 Task: Create a new trainer record in Salesforce and set up a validation rule to allow only trainers from India with specific technologies.
Action: Mouse moved to (351, 101)
Screenshot: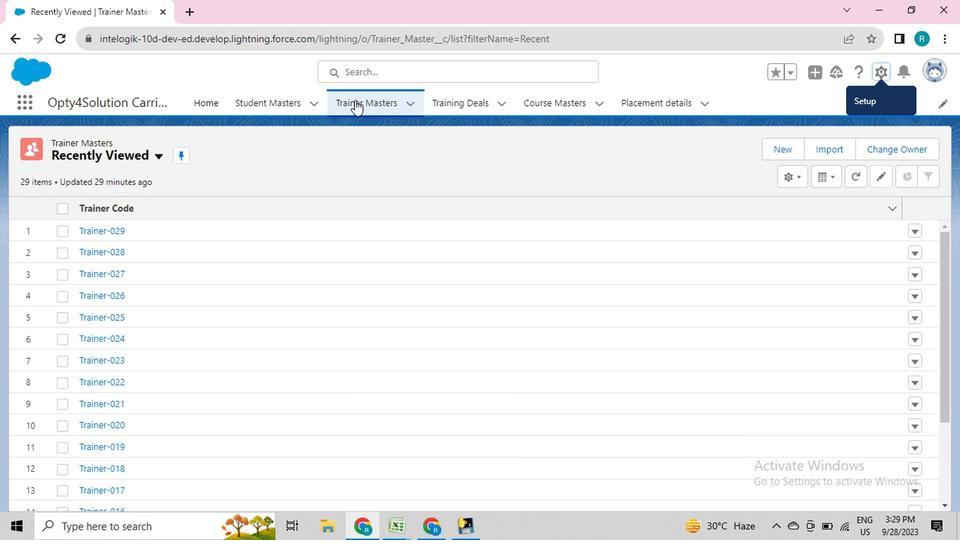 
Action: Mouse pressed left at (351, 101)
Screenshot: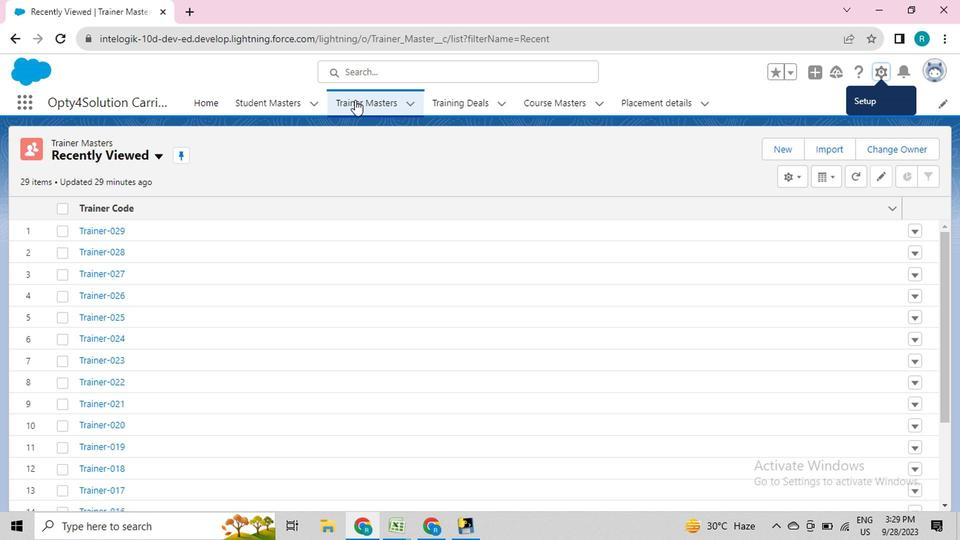 
Action: Mouse moved to (877, 73)
Screenshot: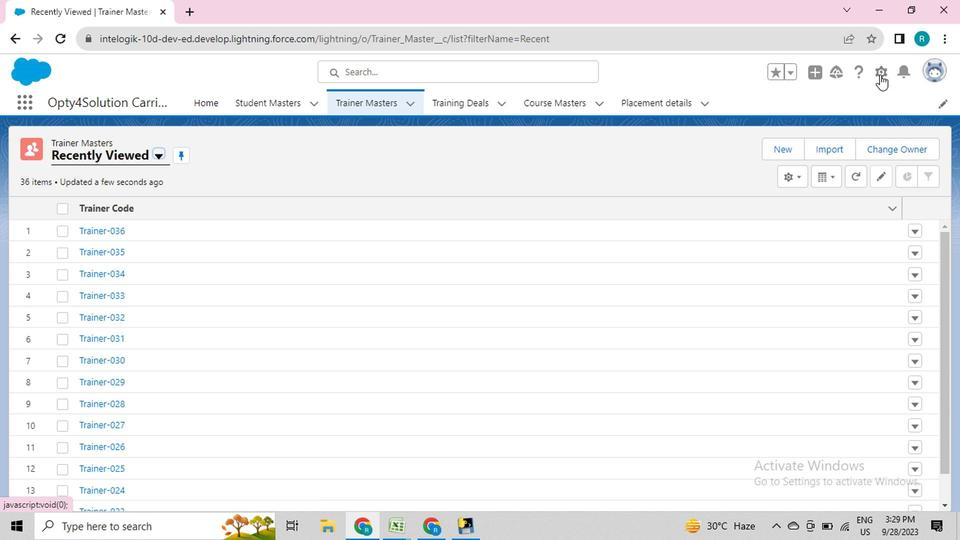 
Action: Mouse pressed left at (877, 73)
Screenshot: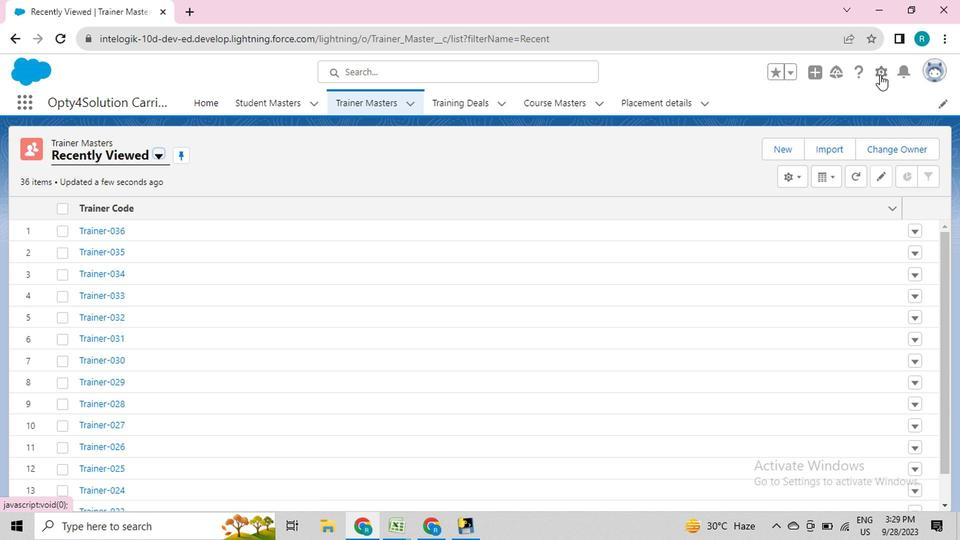 
Action: Mouse moved to (809, 233)
Screenshot: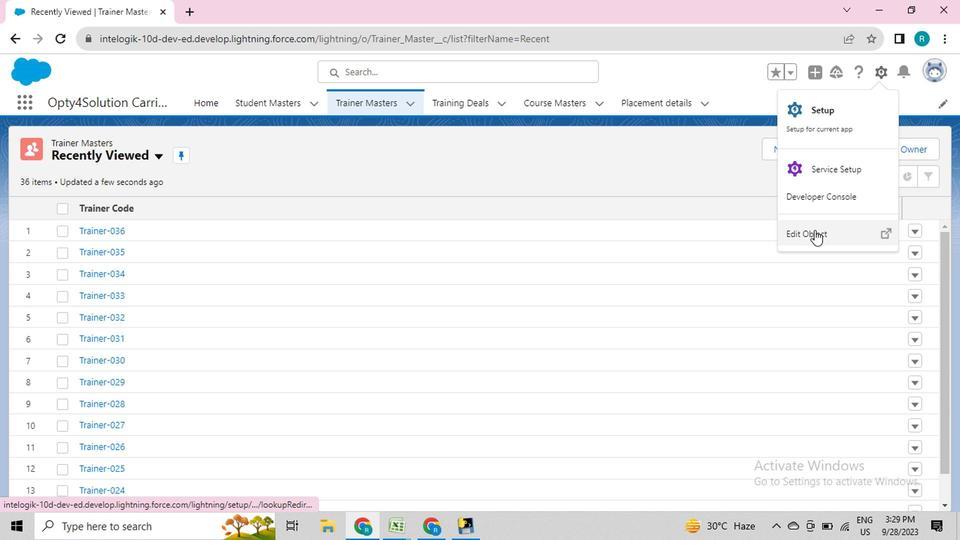 
Action: Mouse pressed left at (809, 233)
Screenshot: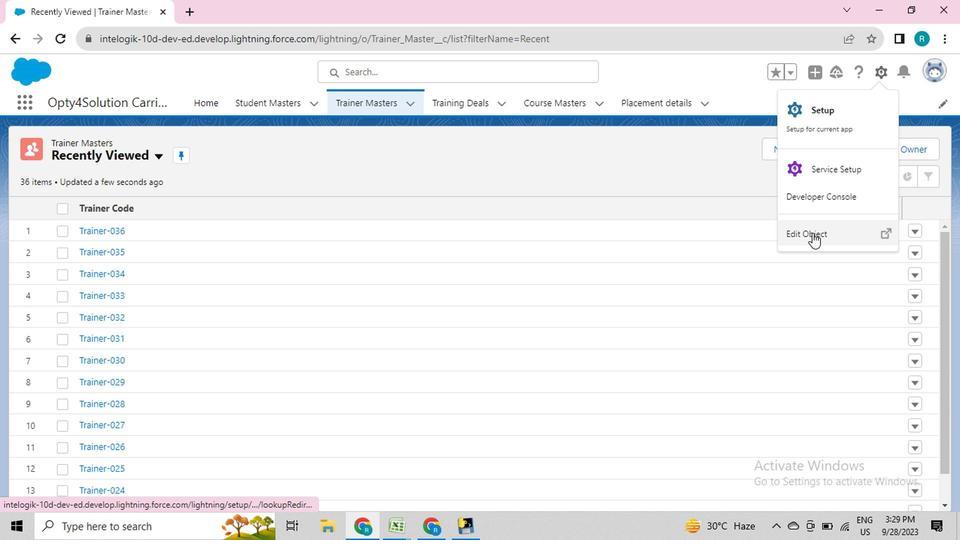 
Action: Mouse moved to (89, 432)
Screenshot: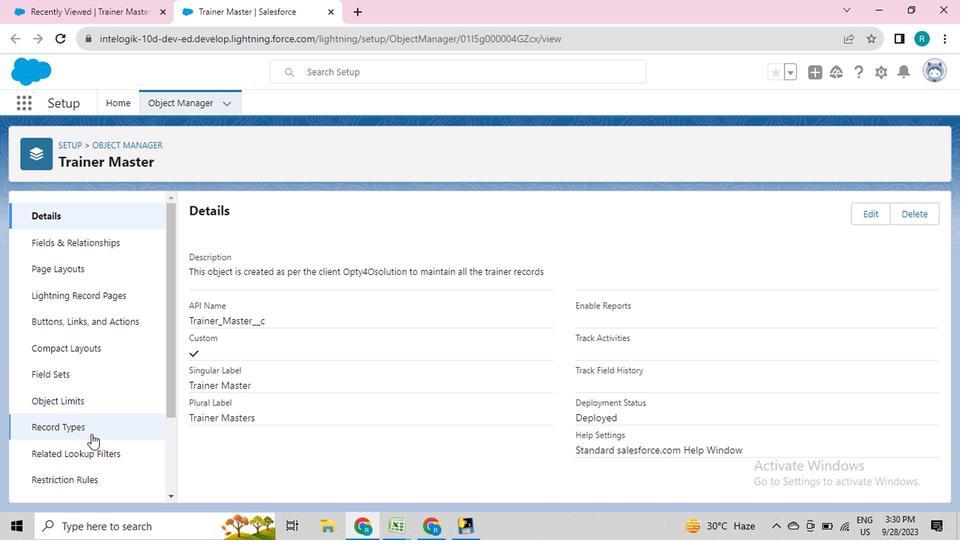 
Action: Mouse scrolled (89, 432) with delta (0, 0)
Screenshot: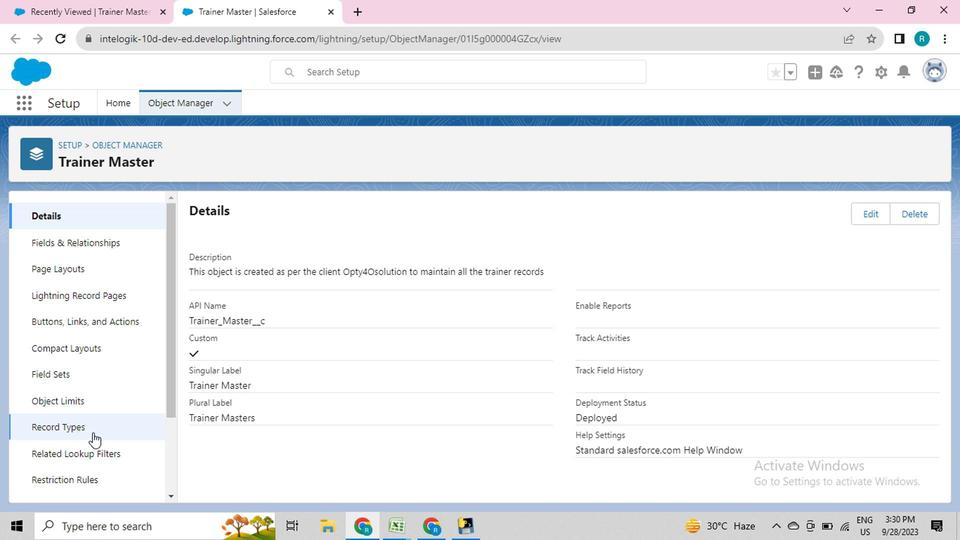 
Action: Mouse moved to (89, 434)
Screenshot: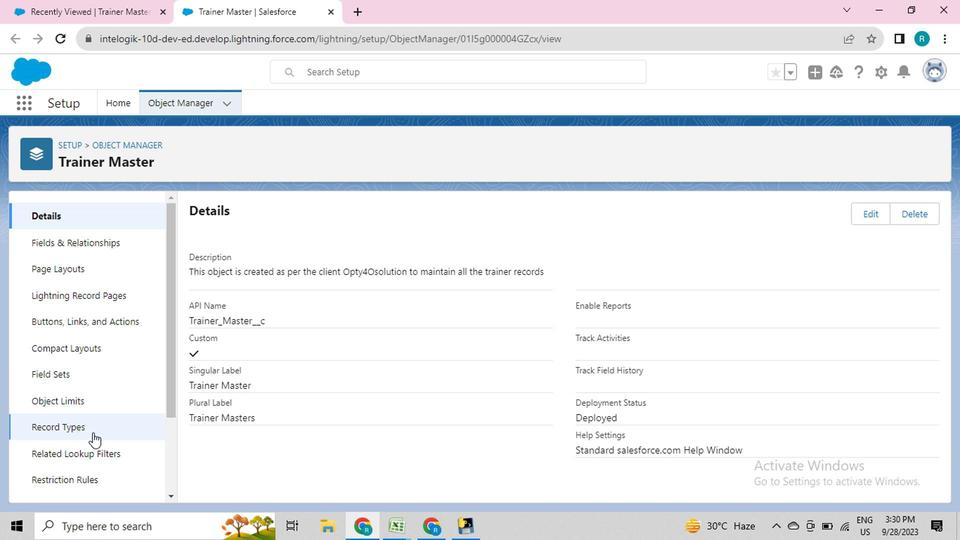 
Action: Mouse scrolled (89, 433) with delta (0, -1)
Screenshot: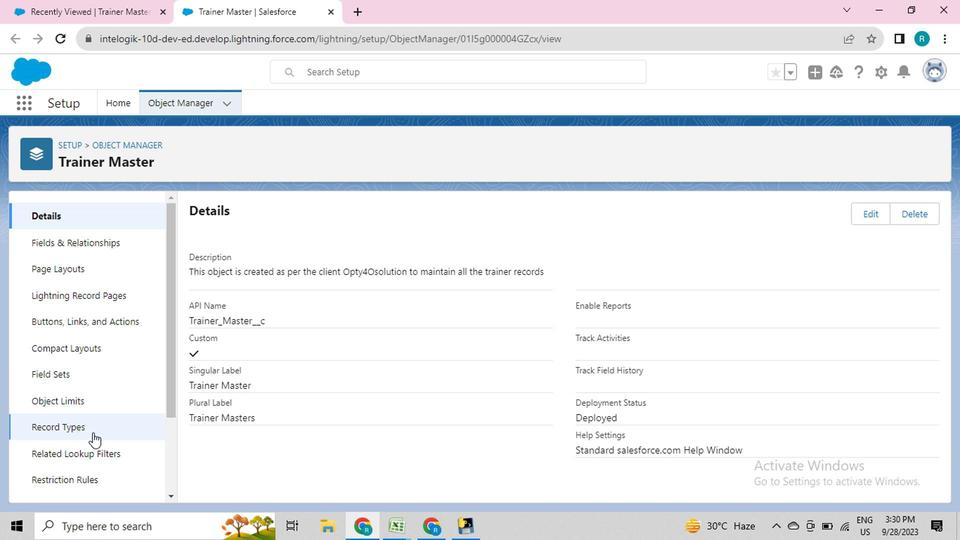 
Action: Mouse moved to (89, 435)
Screenshot: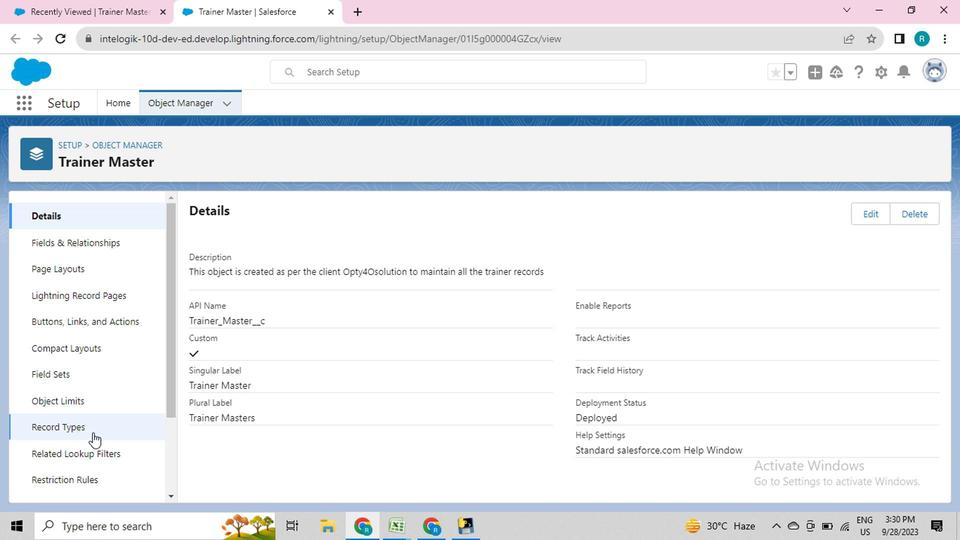 
Action: Mouse scrolled (89, 434) with delta (0, -1)
Screenshot: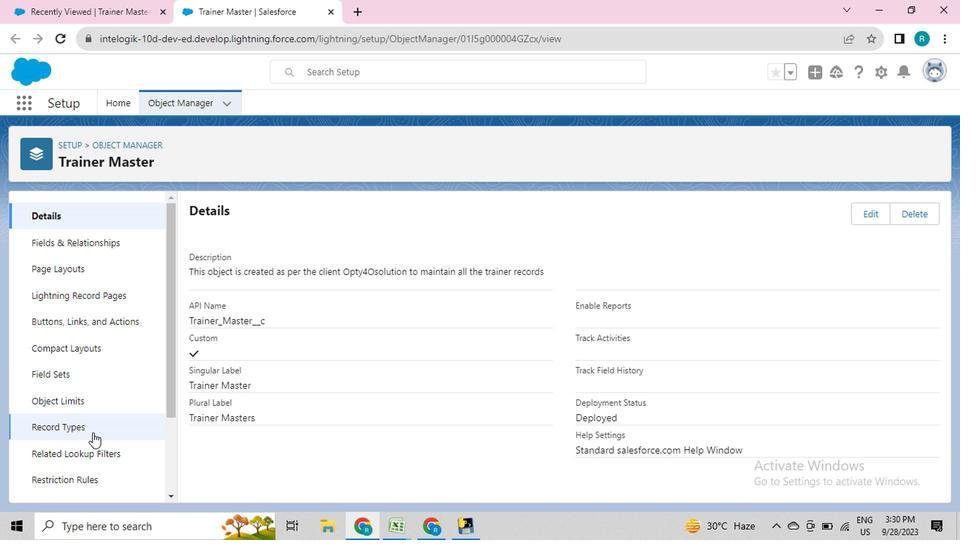 
Action: Mouse moved to (89, 435)
Screenshot: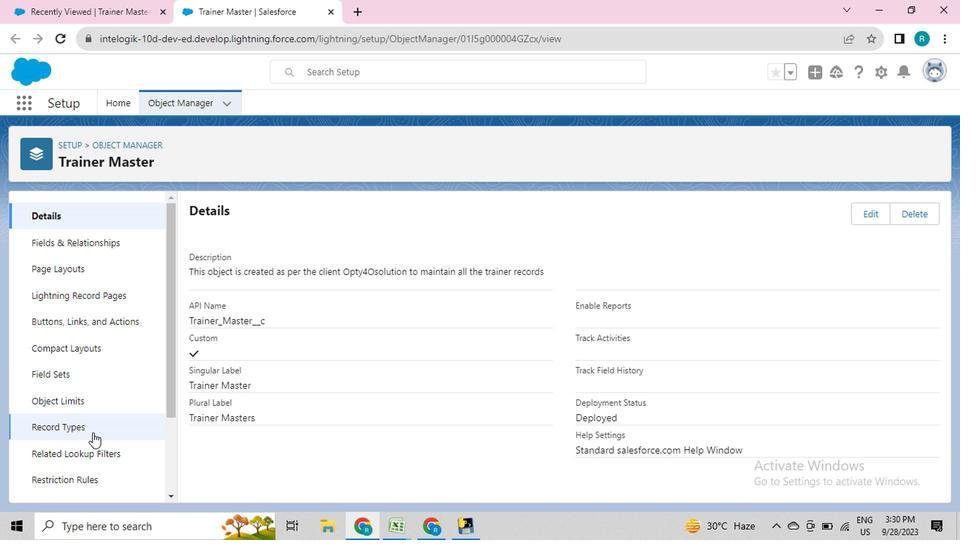 
Action: Mouse scrolled (89, 434) with delta (0, -1)
Screenshot: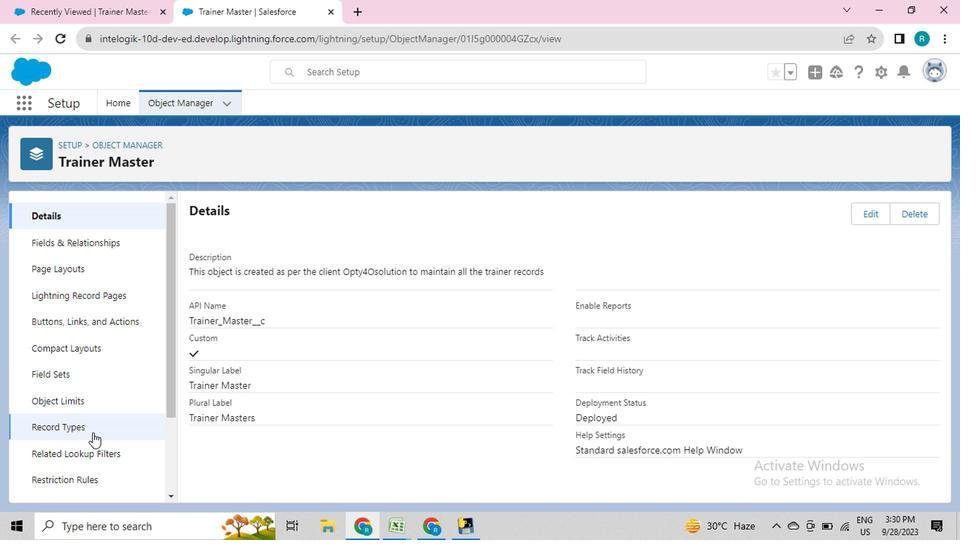 
Action: Mouse scrolled (89, 434) with delta (0, -1)
Screenshot: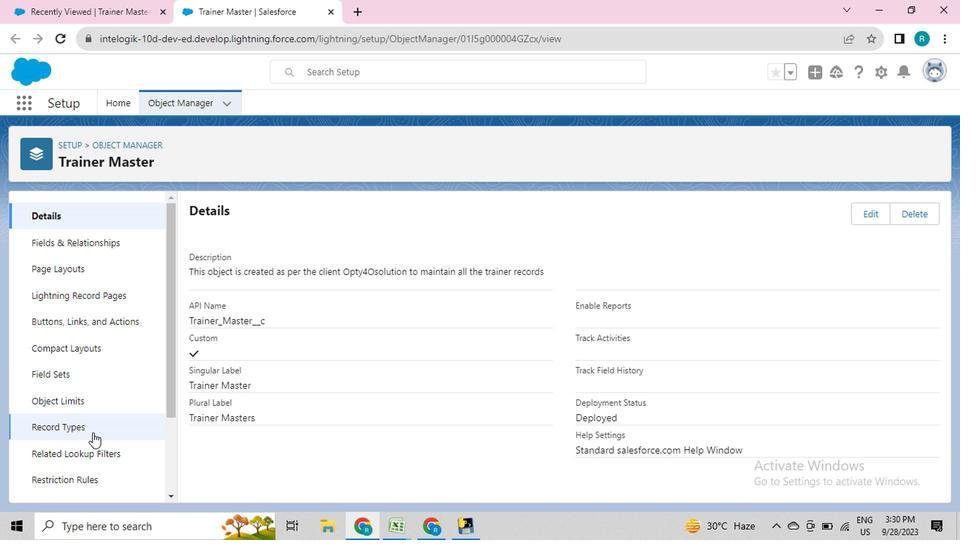 
Action: Mouse moved to (90, 435)
Screenshot: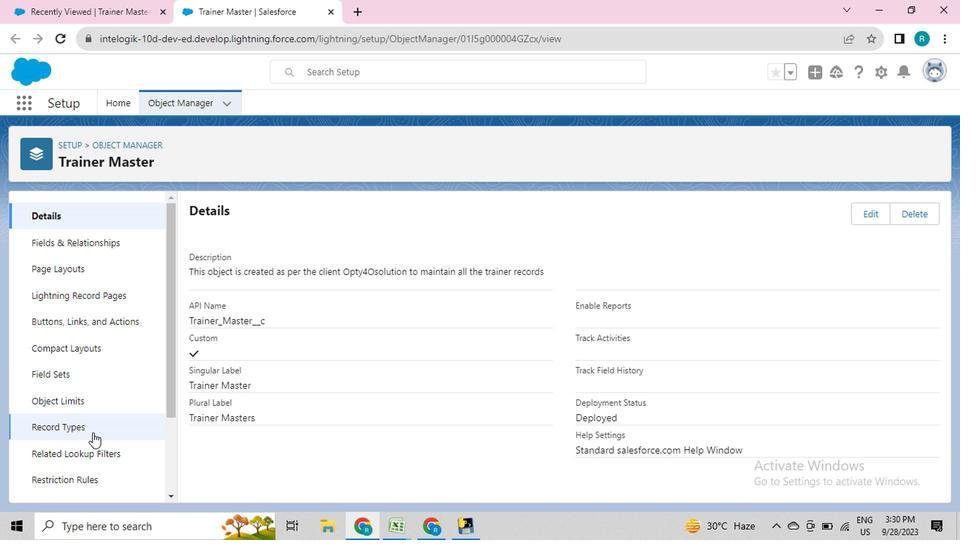 
Action: Mouse scrolled (90, 434) with delta (0, -1)
Screenshot: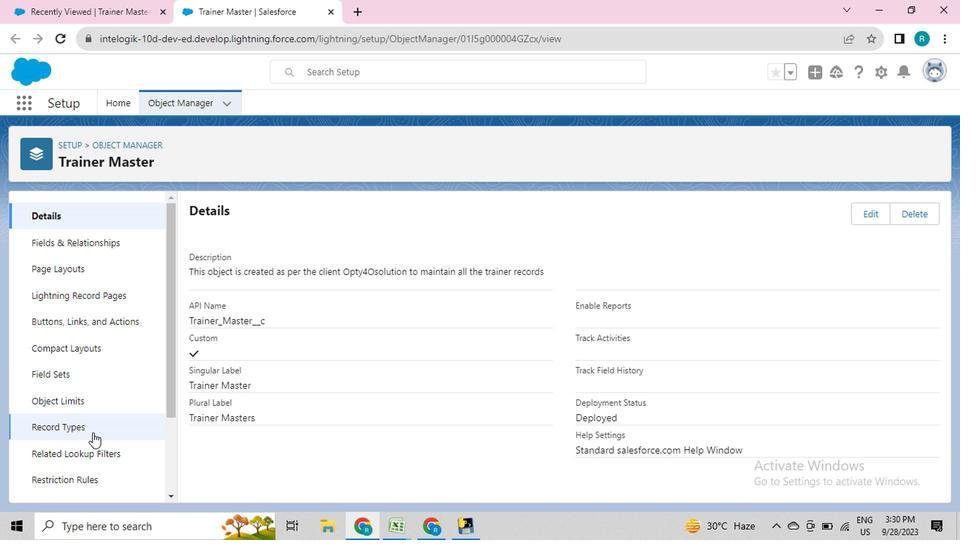 
Action: Mouse moved to (94, 443)
Screenshot: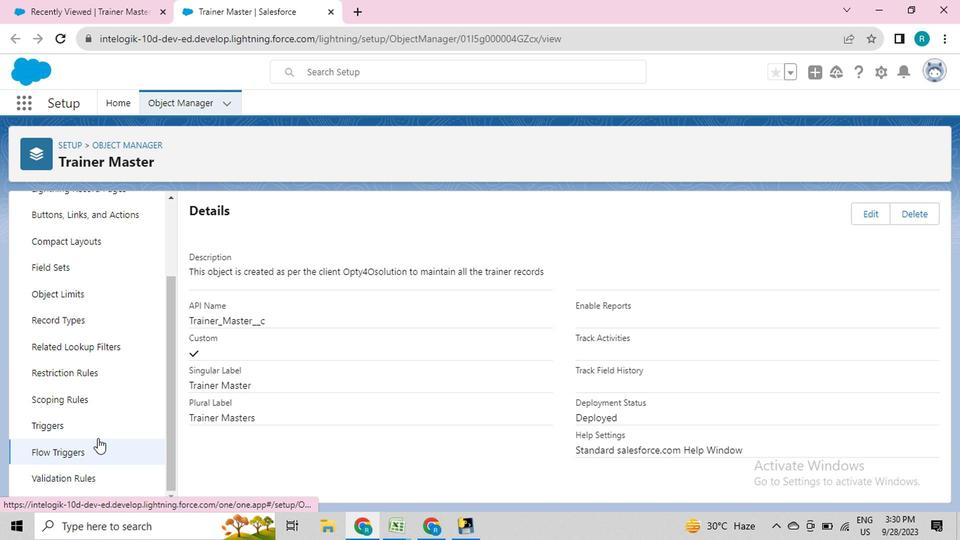
Action: Mouse scrolled (94, 442) with delta (0, 0)
Screenshot: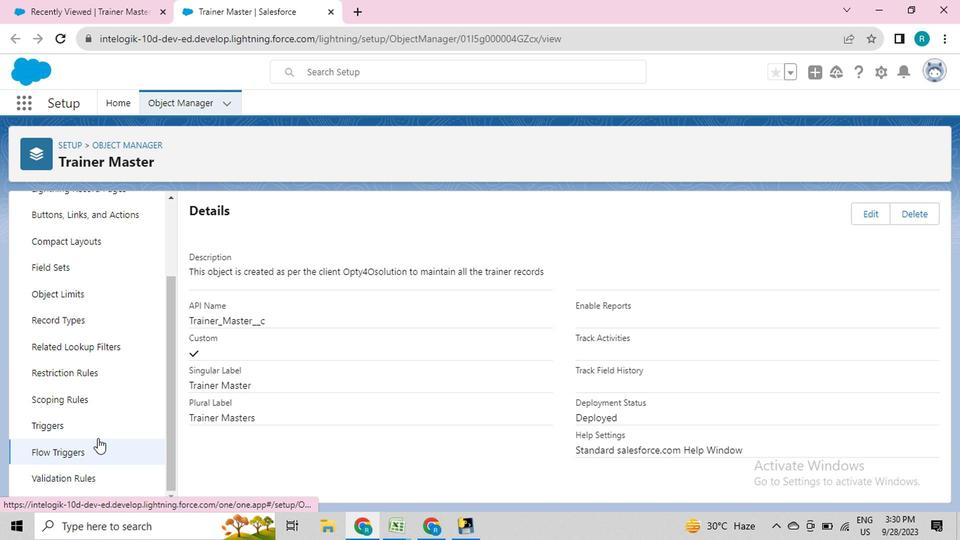 
Action: Mouse moved to (95, 446)
Screenshot: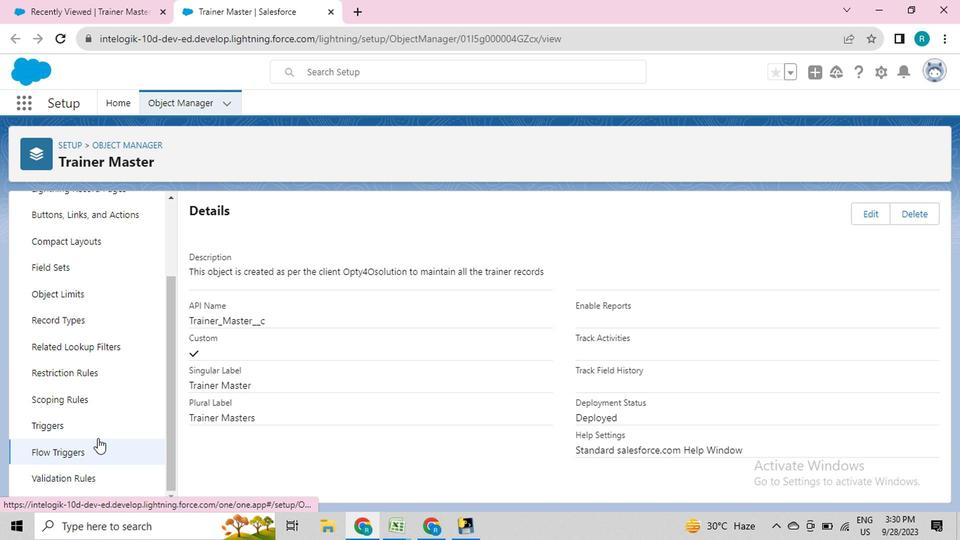 
Action: Mouse scrolled (95, 444) with delta (0, -2)
Screenshot: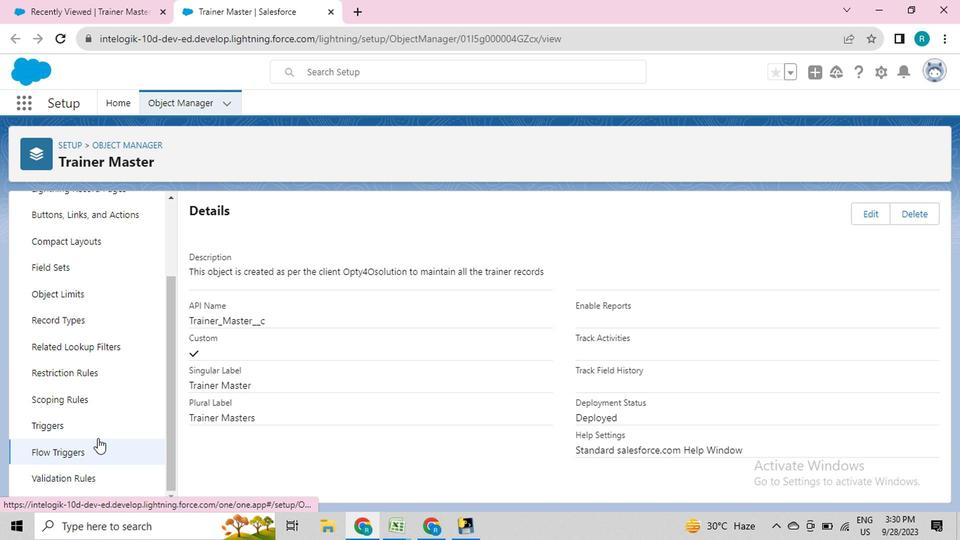 
Action: Mouse moved to (95, 447)
Screenshot: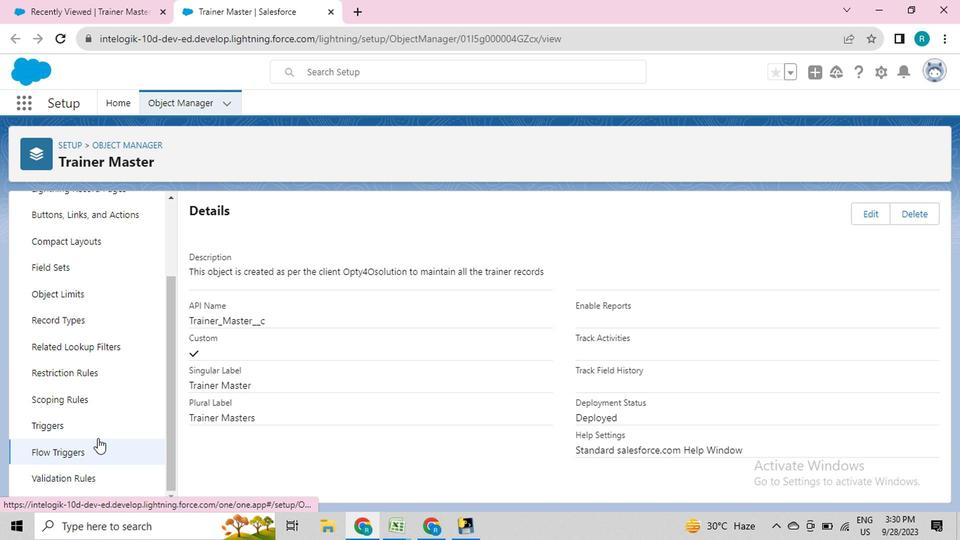 
Action: Mouse scrolled (95, 446) with delta (0, -1)
Screenshot: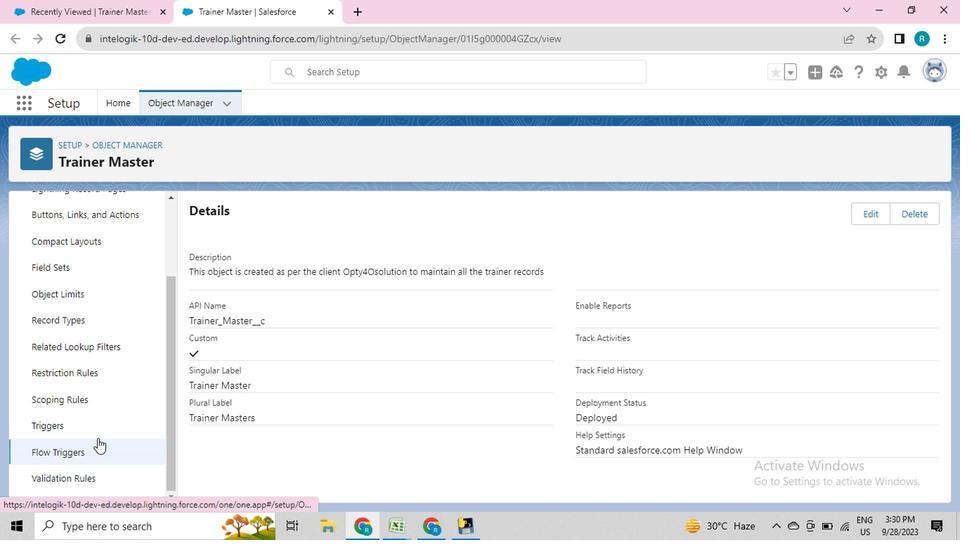 
Action: Mouse moved to (96, 448)
Screenshot: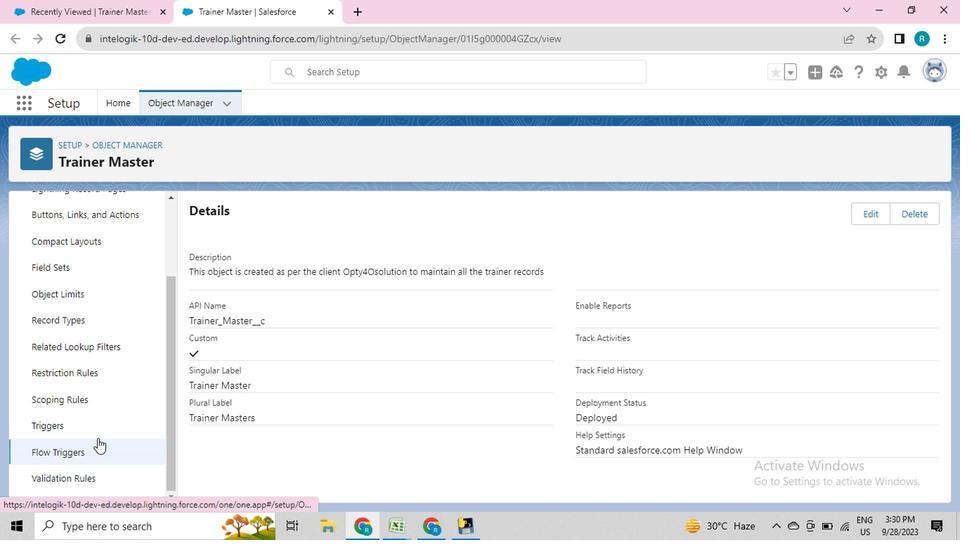 
Action: Mouse scrolled (96, 447) with delta (0, 0)
Screenshot: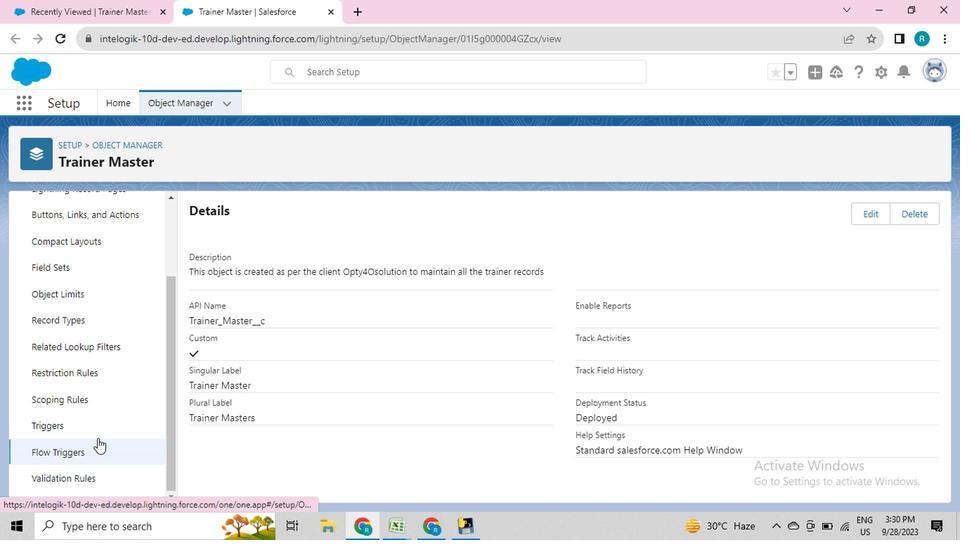 
Action: Mouse moved to (79, 415)
Screenshot: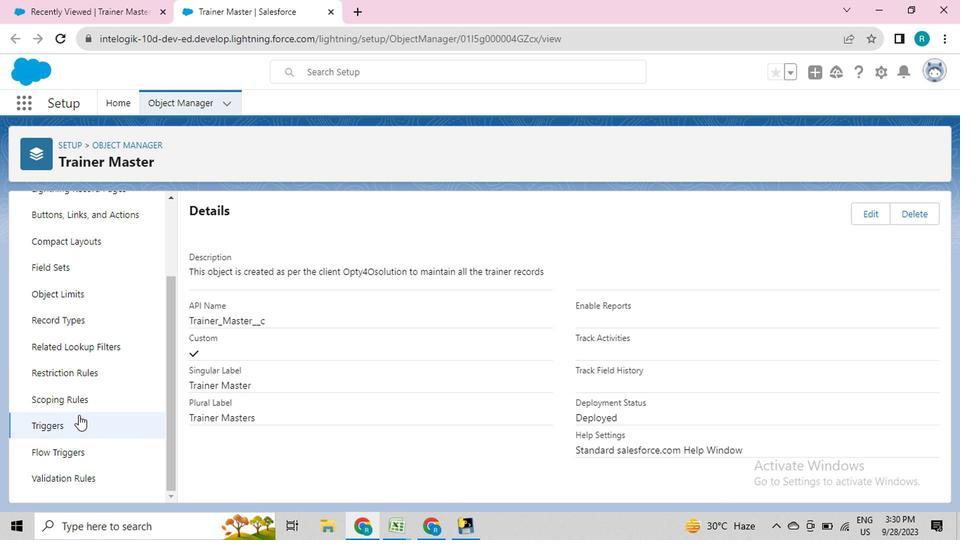 
Action: Mouse scrolled (79, 415) with delta (0, 0)
Screenshot: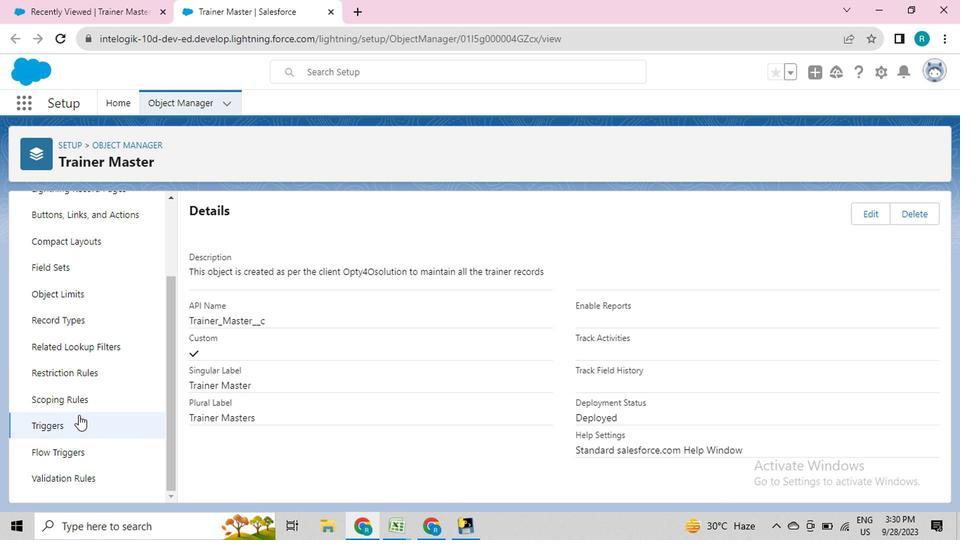 
Action: Mouse moved to (80, 419)
Screenshot: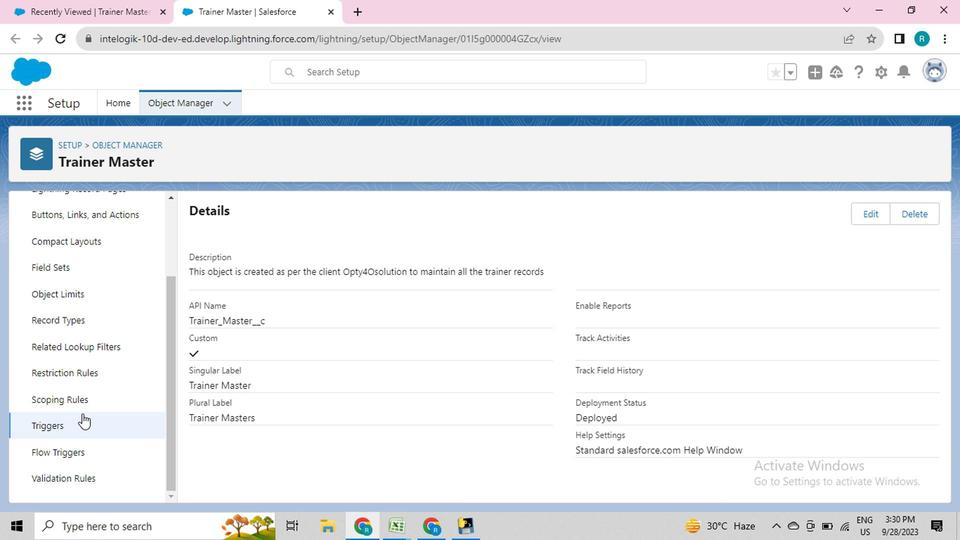 
Action: Mouse scrolled (80, 418) with delta (0, 0)
Screenshot: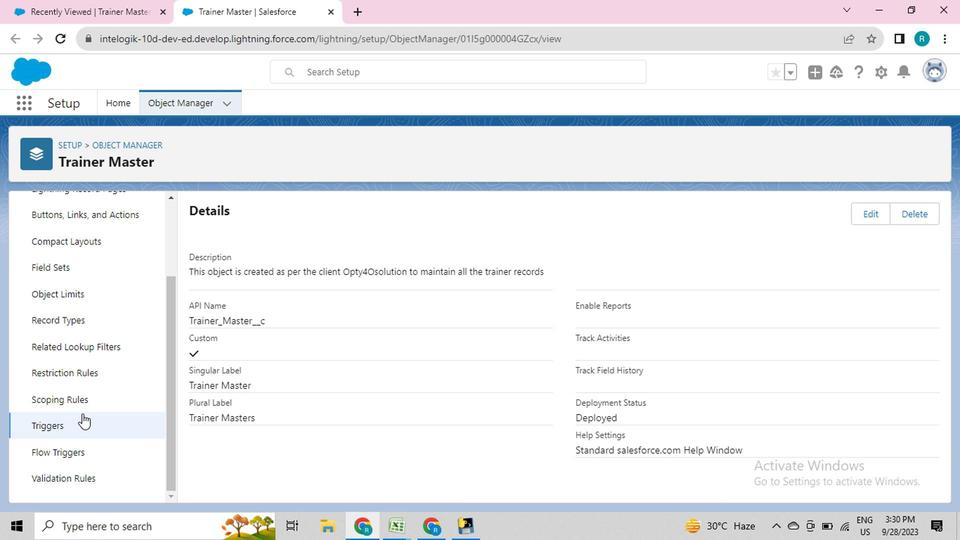 
Action: Mouse moved to (81, 420)
Screenshot: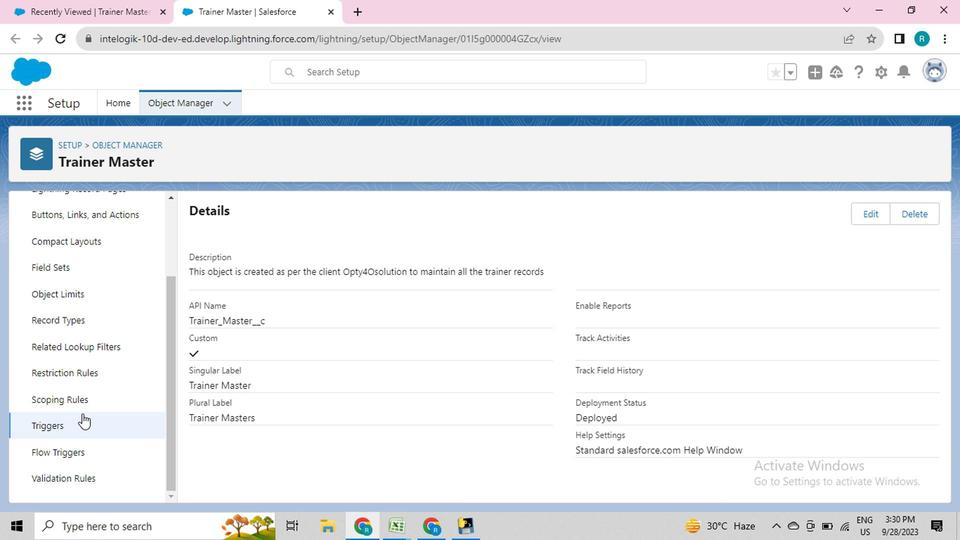 
Action: Mouse scrolled (81, 420) with delta (0, 0)
Screenshot: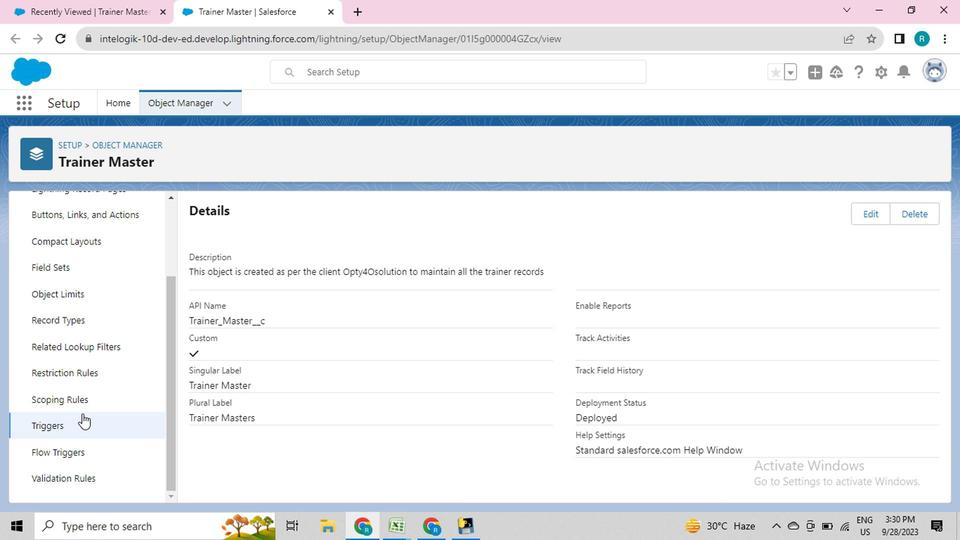 
Action: Mouse moved to (81, 422)
Screenshot: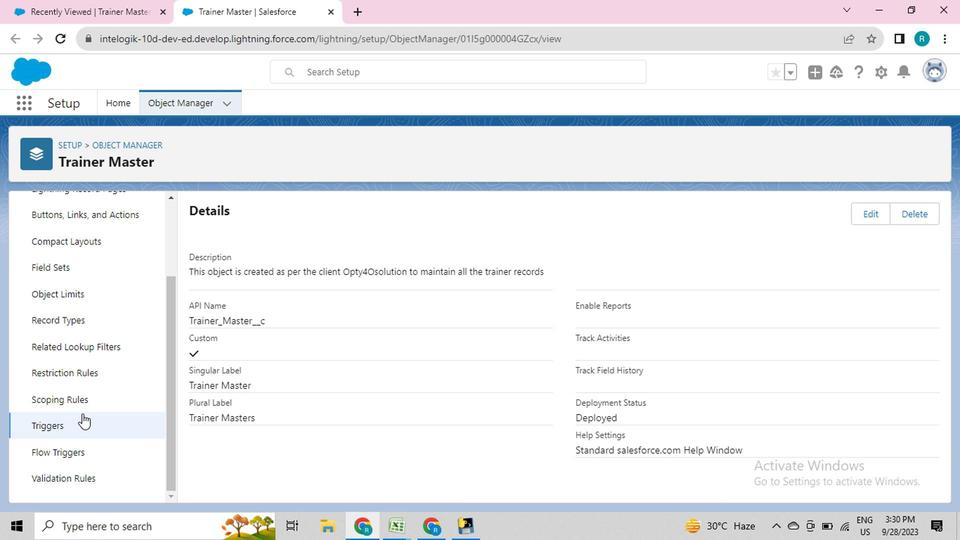 
Action: Mouse scrolled (81, 421) with delta (0, 0)
Screenshot: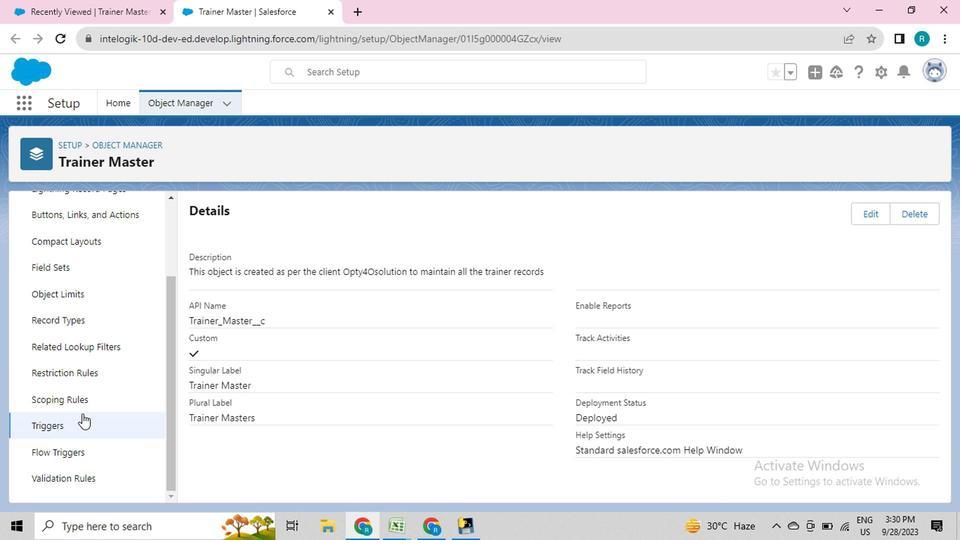
Action: Mouse moved to (67, 475)
Screenshot: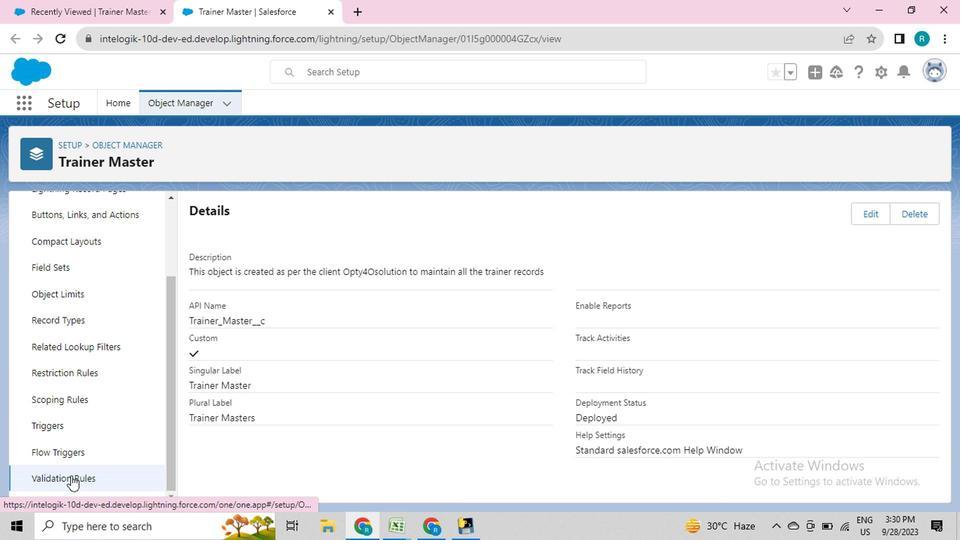 
Action: Mouse pressed left at (67, 475)
Screenshot: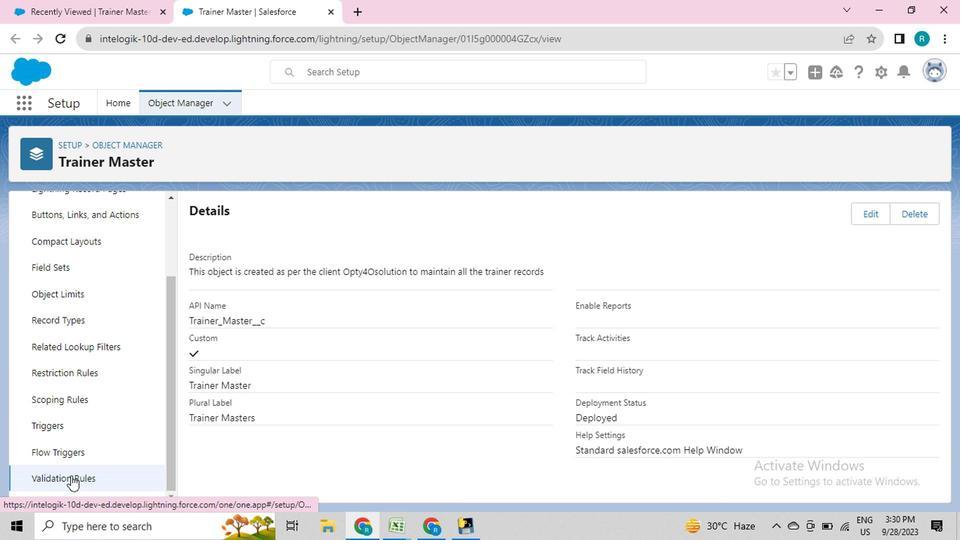 
Action: Mouse moved to (72, 445)
Screenshot: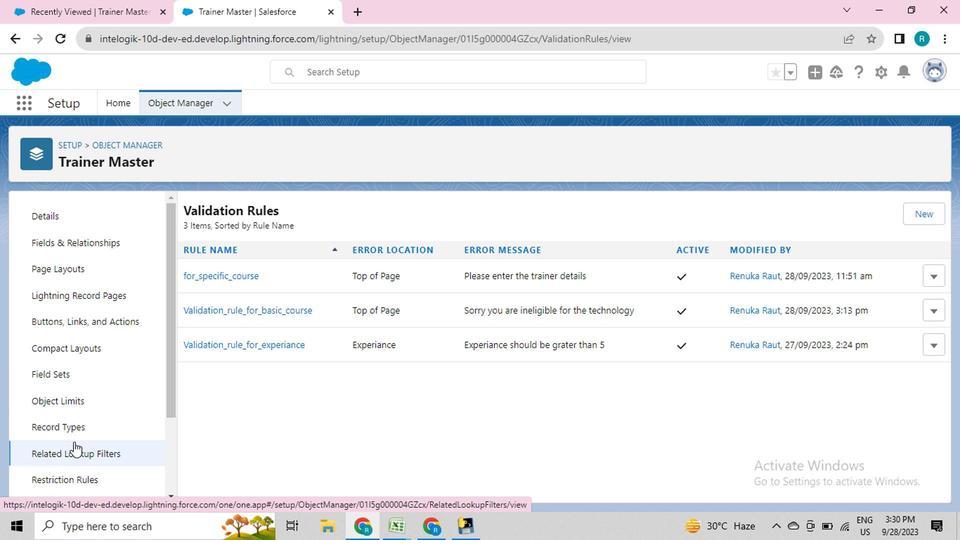 
Action: Mouse scrolled (72, 444) with delta (0, 0)
Screenshot: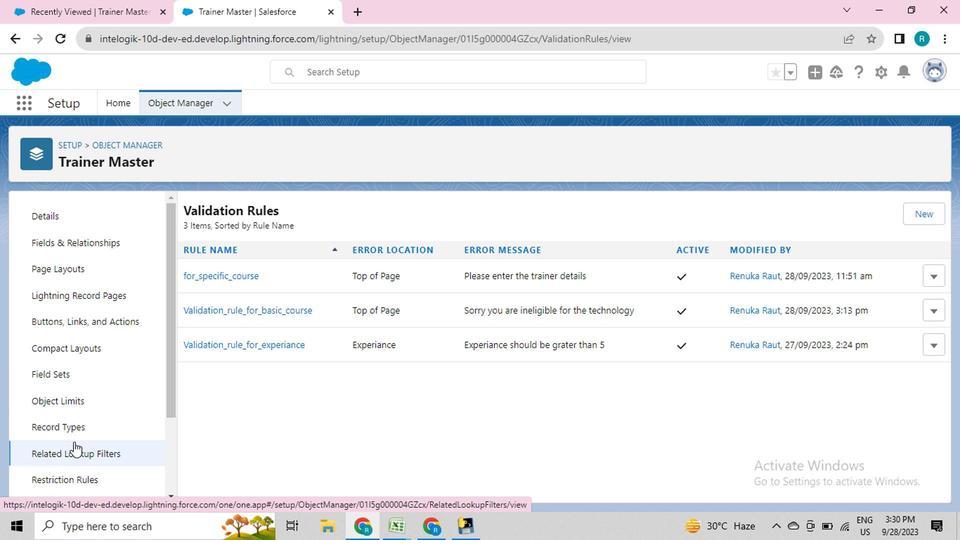 
Action: Mouse moved to (73, 447)
Screenshot: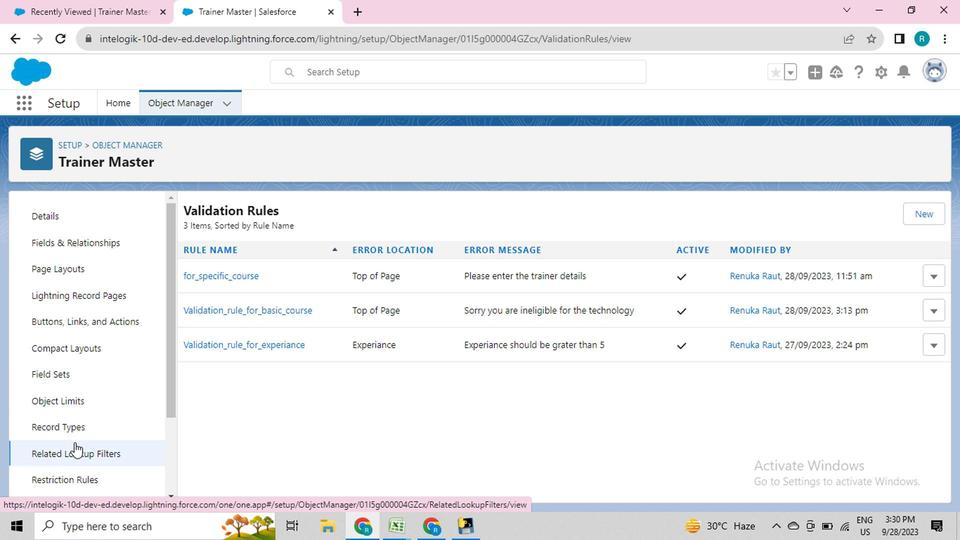 
Action: Mouse scrolled (73, 446) with delta (0, -1)
Screenshot: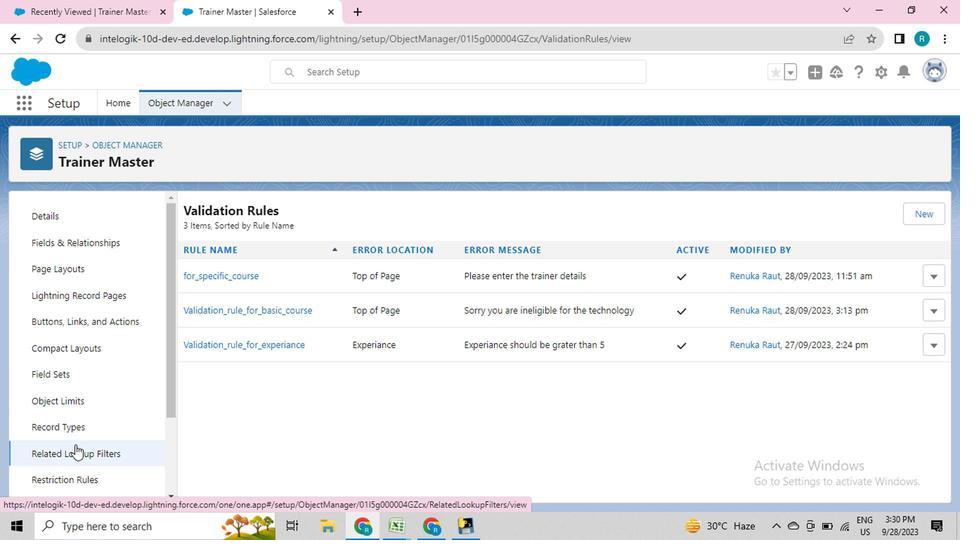 
Action: Mouse moved to (923, 214)
Screenshot: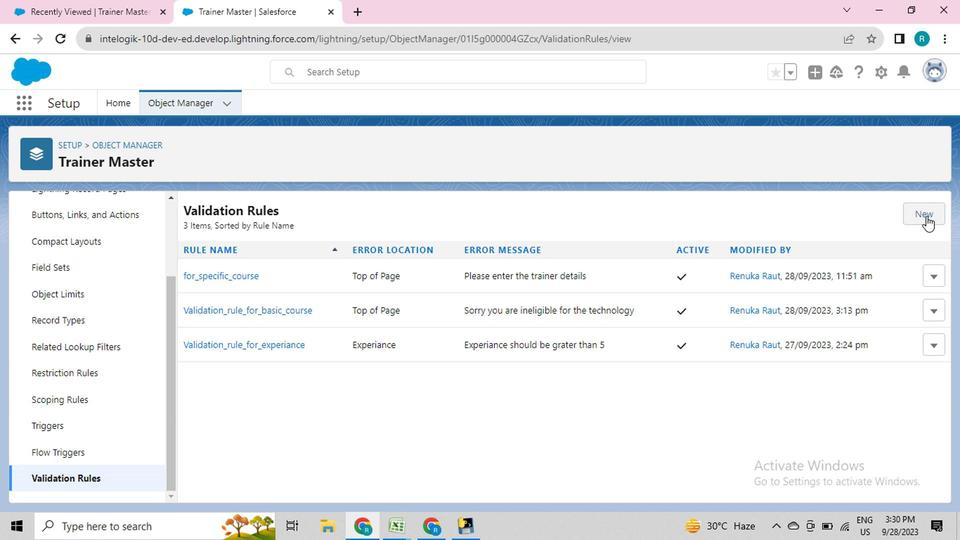 
Action: Mouse pressed left at (923, 214)
Screenshot: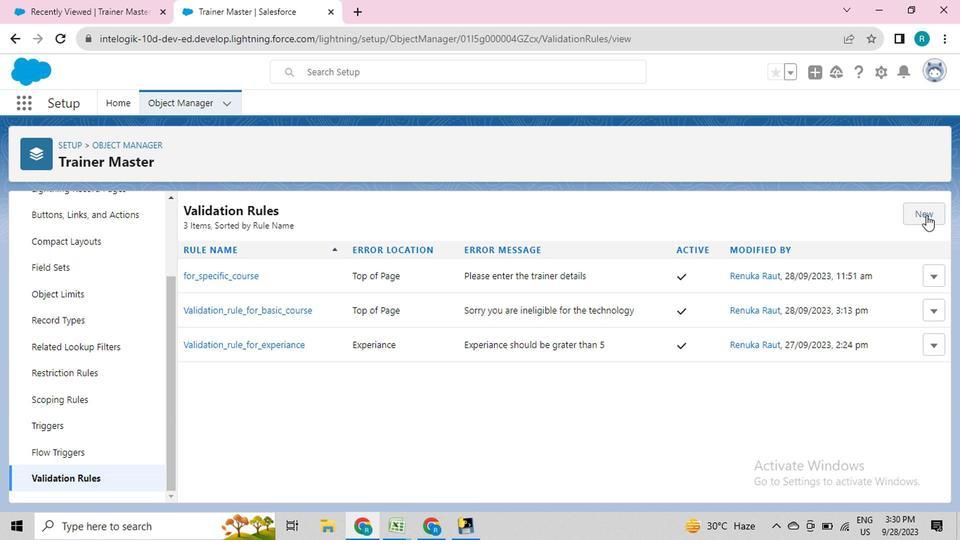 
Action: Mouse moved to (283, 302)
Screenshot: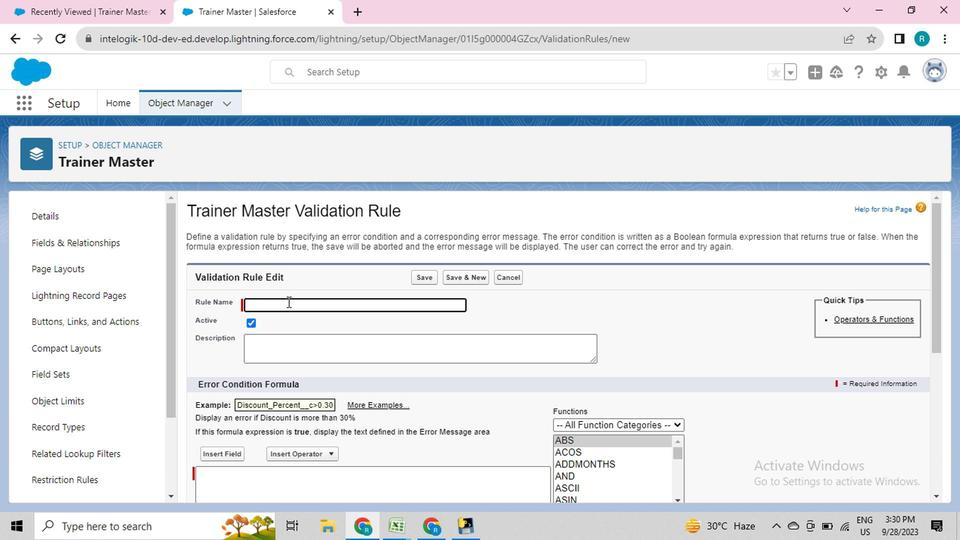 
Action: Key pressed <Key.caps_lock>V<Key.caps_lock>alidate<Key.space>th<Key.backspace><Key.backspace>only<Key.space>indian<Key.space>trainer
Screenshot: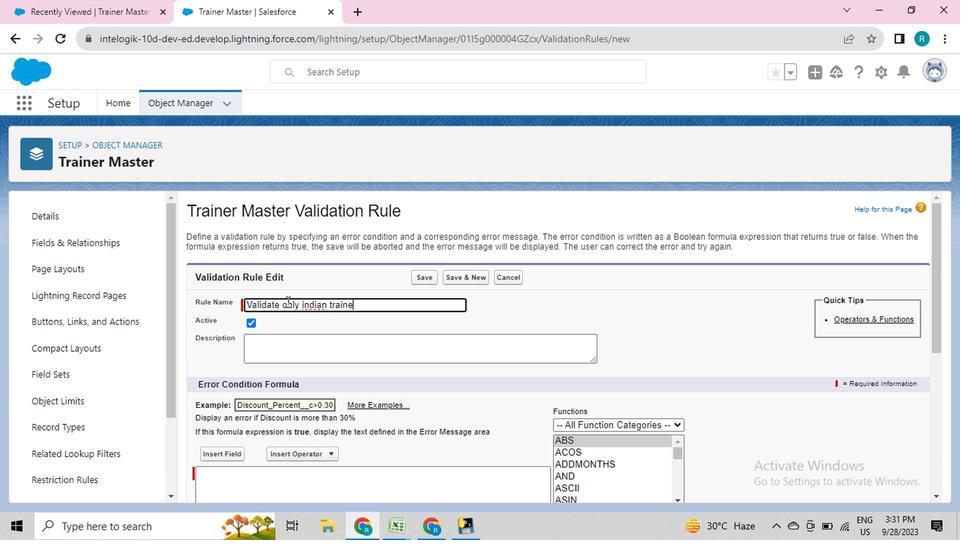 
Action: Mouse moved to (284, 351)
Screenshot: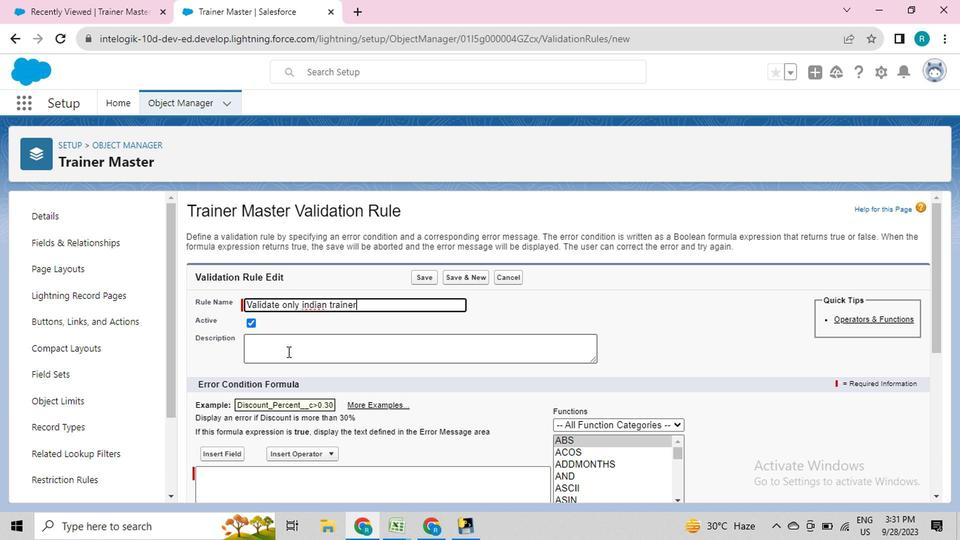 
Action: Mouse pressed left at (284, 351)
Screenshot: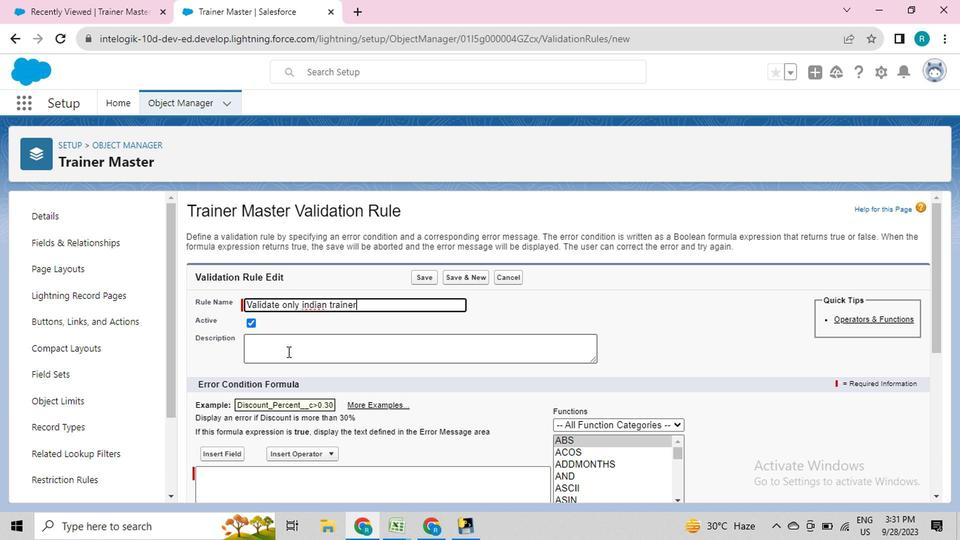 
Action: Mouse moved to (285, 351)
Screenshot: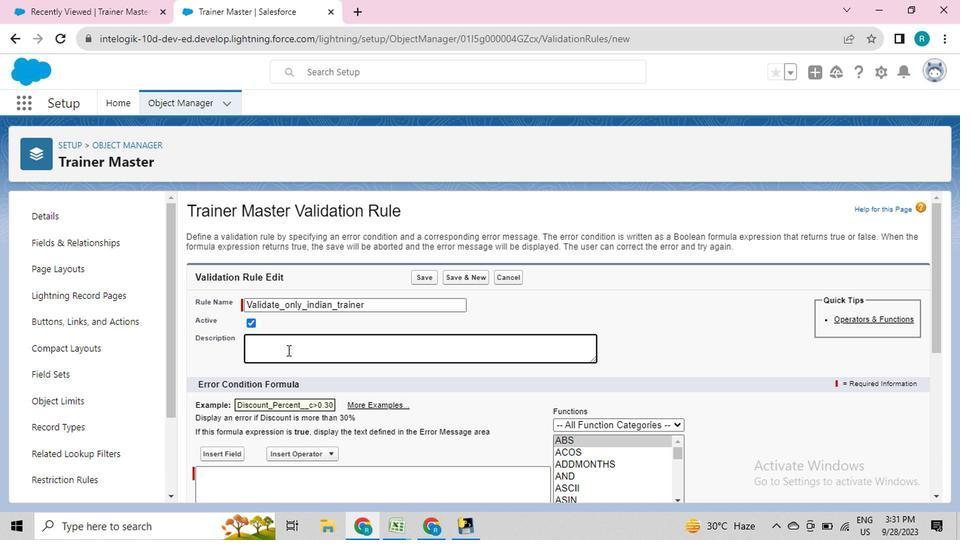 
Action: Key pressed this<Key.space>rule<Key.space>define<Key.space>only<Key.space><Key.backspace><Key.backspace><Key.backspace><Key.backspace><Key.backspace><Key.backspace><Key.backspace><Key.backspace><Key.backspace><Key.backspace><Key.backspace><Key.backspace>allow<Key.space>to<Key.space>select<Key.space>only<Key.space>indian<Key.space>trainer
Screenshot: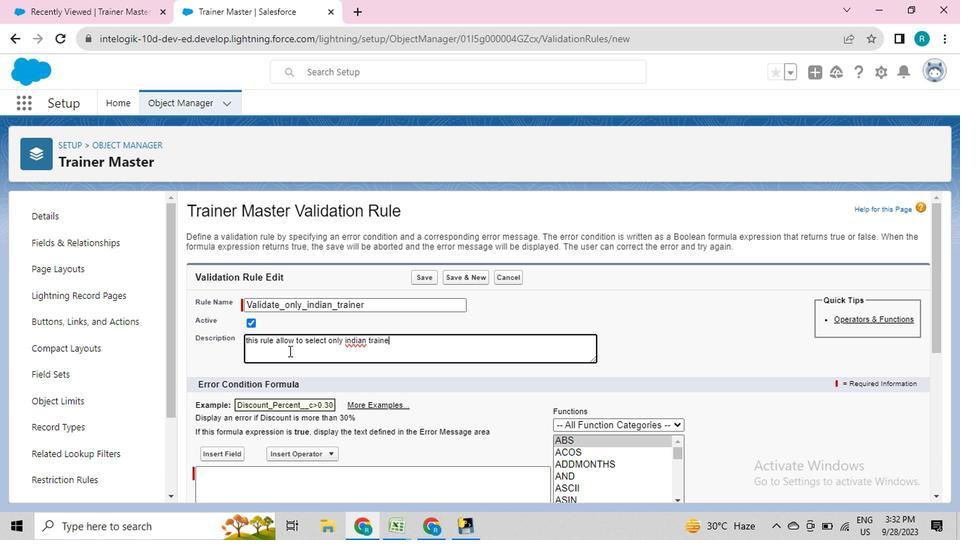 
Action: Mouse moved to (373, 394)
Screenshot: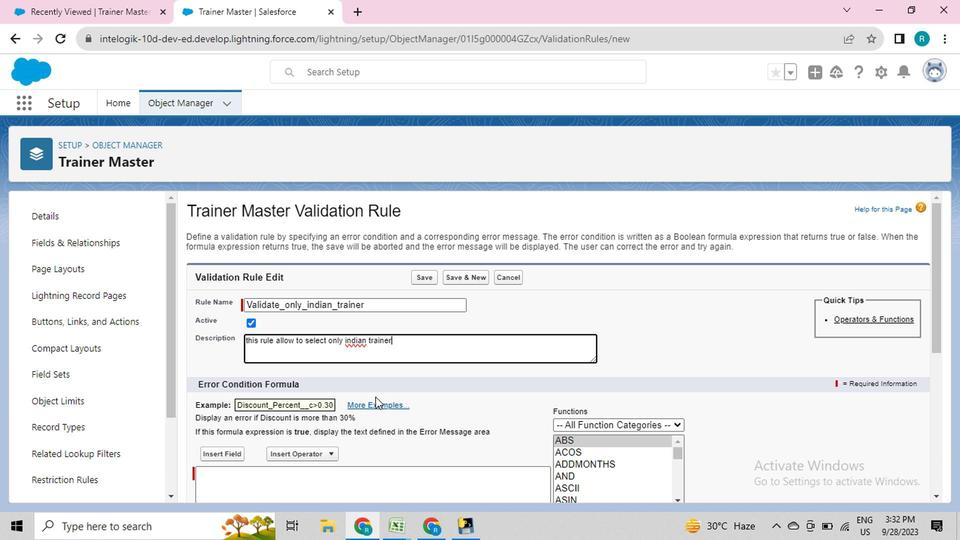 
Action: Mouse scrolled (373, 393) with delta (0, 0)
Screenshot: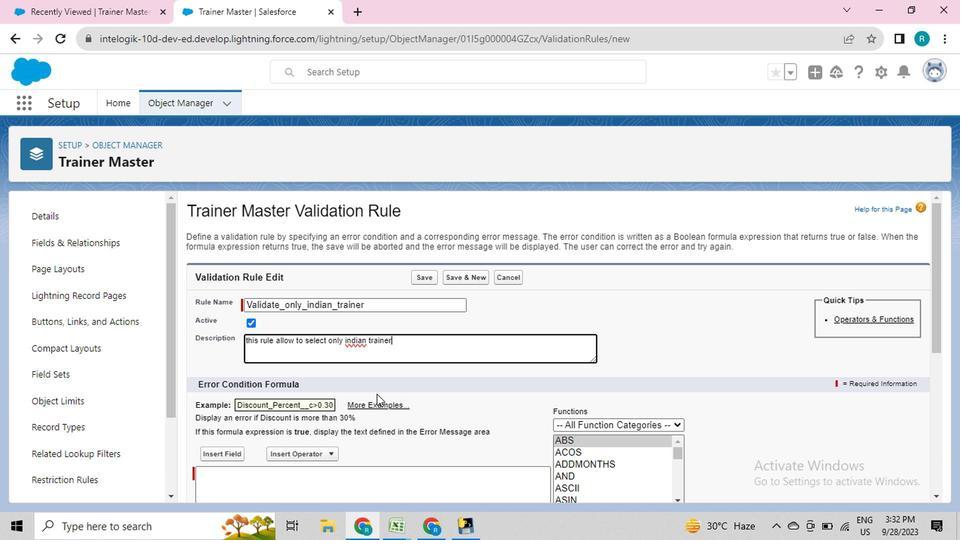 
Action: Mouse moved to (358, 384)
Screenshot: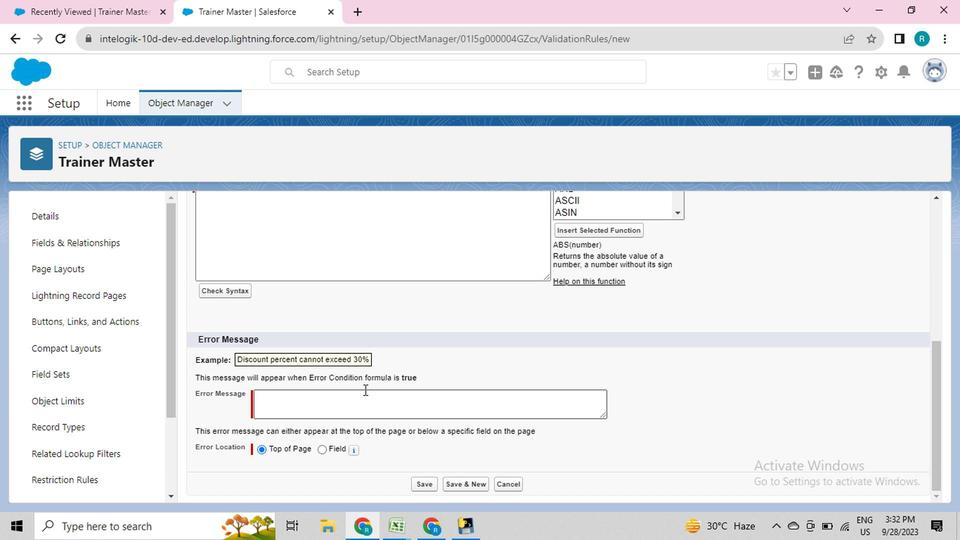 
Action: Mouse scrolled (358, 385) with delta (0, 1)
Screenshot: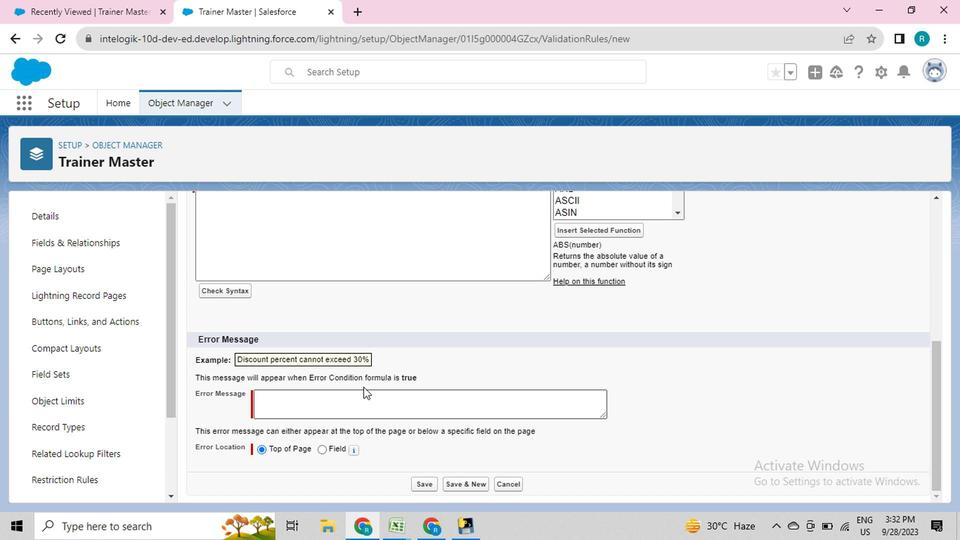 
Action: Mouse moved to (934, 315)
Screenshot: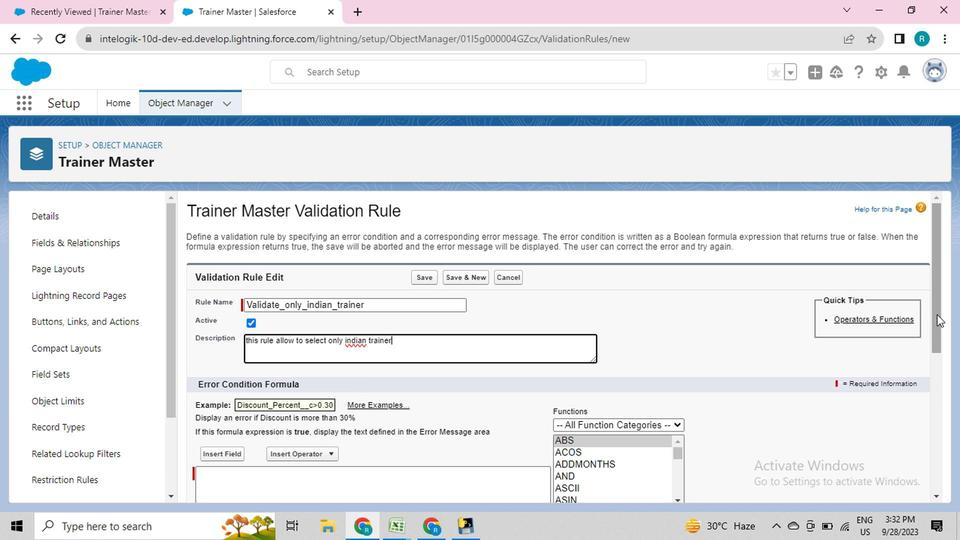 
Action: Mouse pressed left at (934, 315)
Screenshot: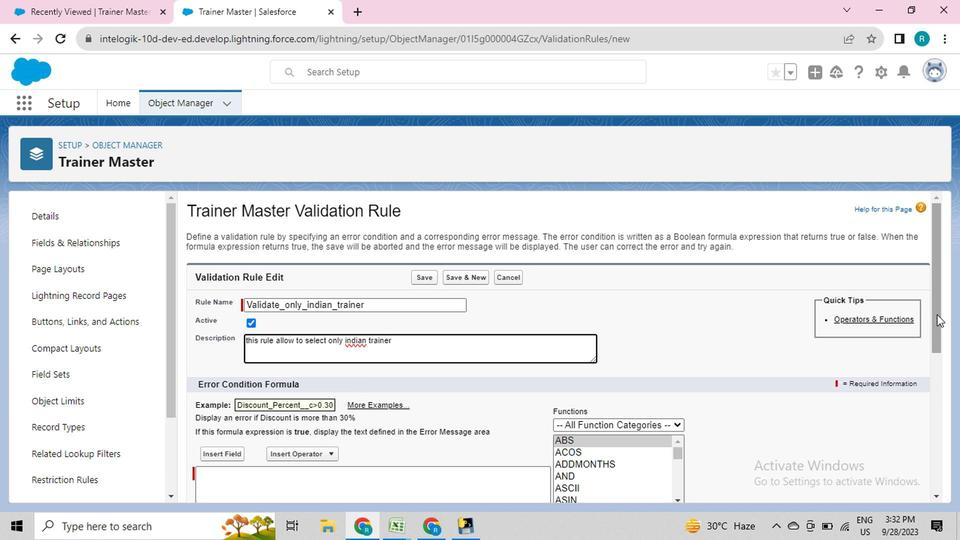 
Action: Mouse moved to (247, 353)
Screenshot: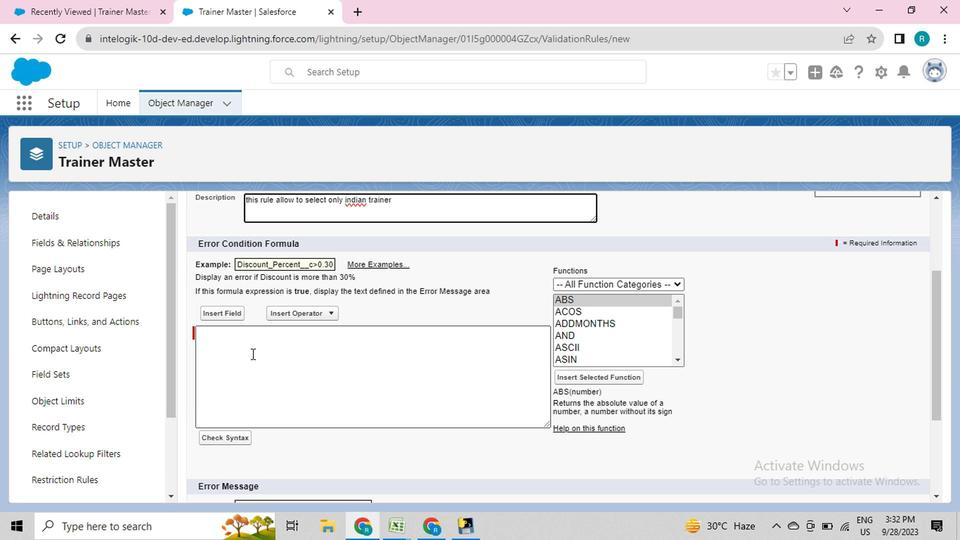 
Action: Mouse pressed left at (247, 353)
Screenshot: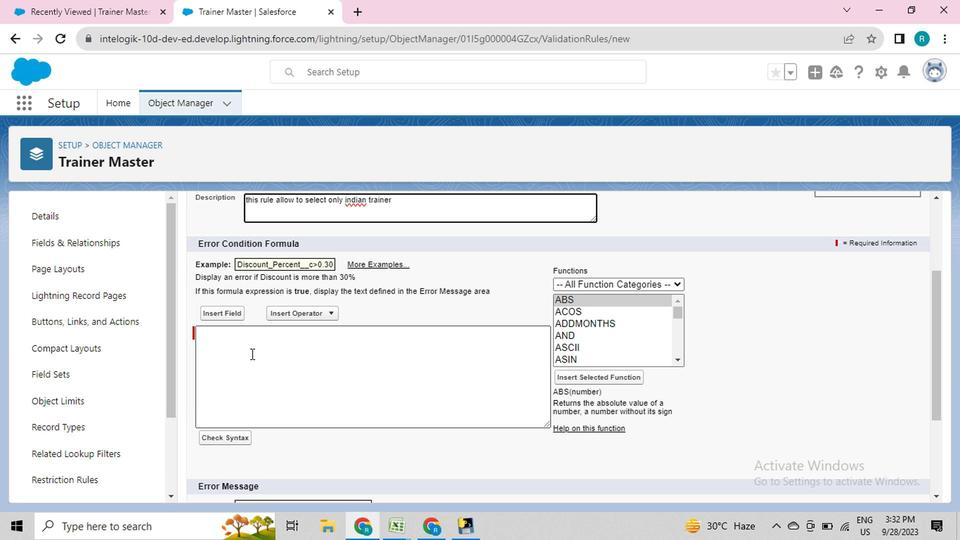 
Action: Mouse moved to (220, 336)
Screenshot: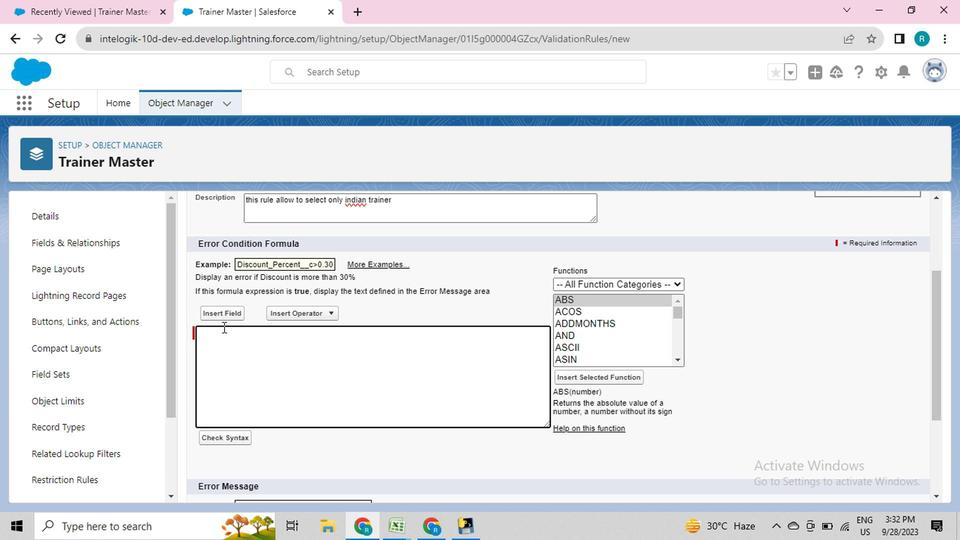 
Action: Mouse pressed left at (220, 336)
Screenshot: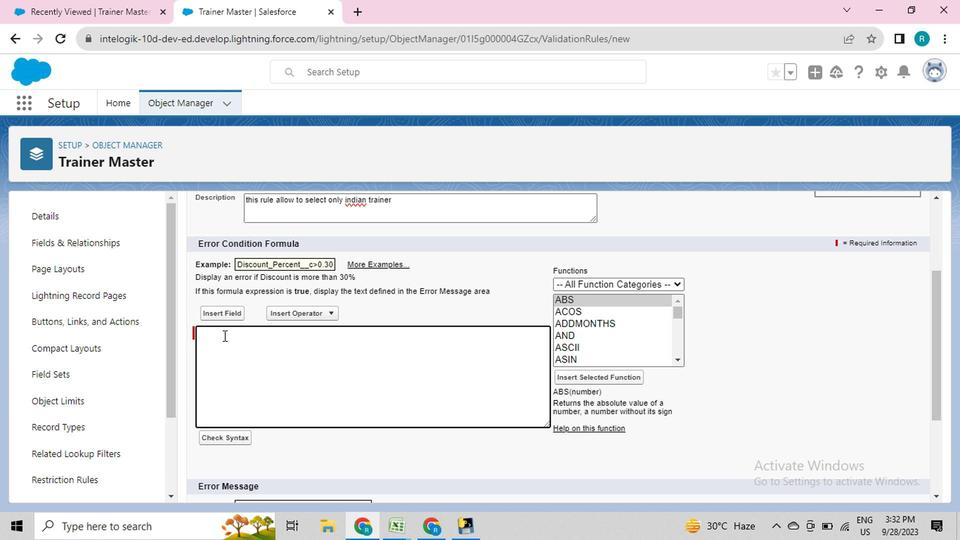 
Action: Mouse moved to (654, 284)
Screenshot: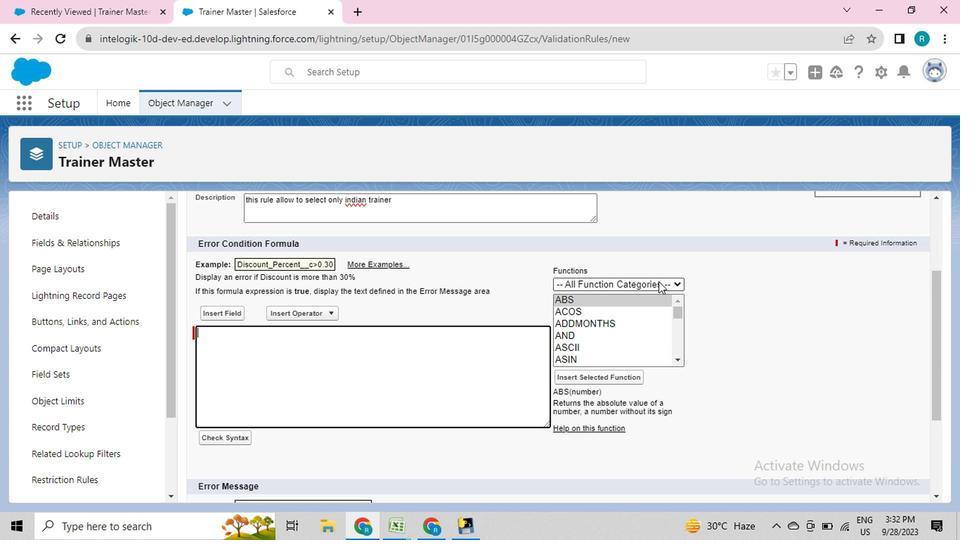 
Action: Mouse pressed left at (654, 284)
Screenshot: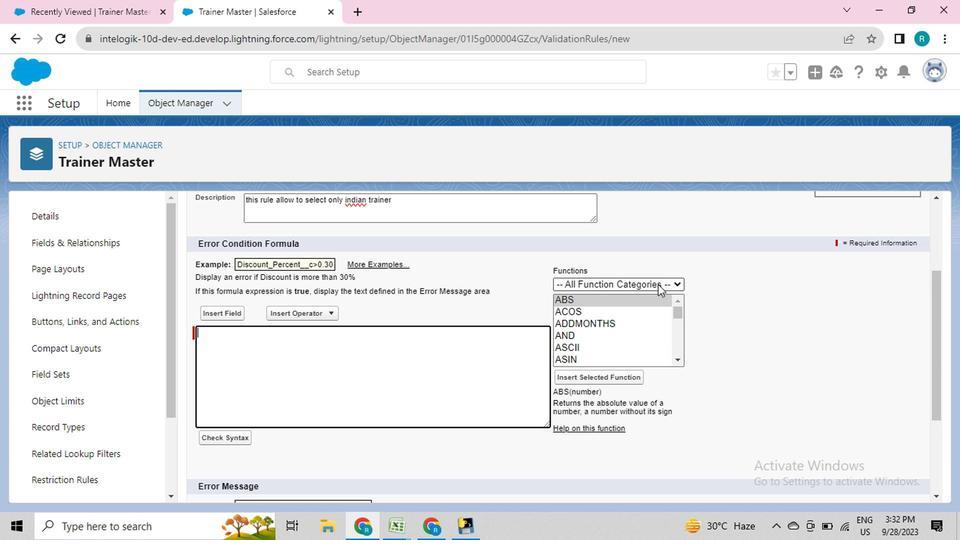 
Action: Mouse moved to (581, 319)
Screenshot: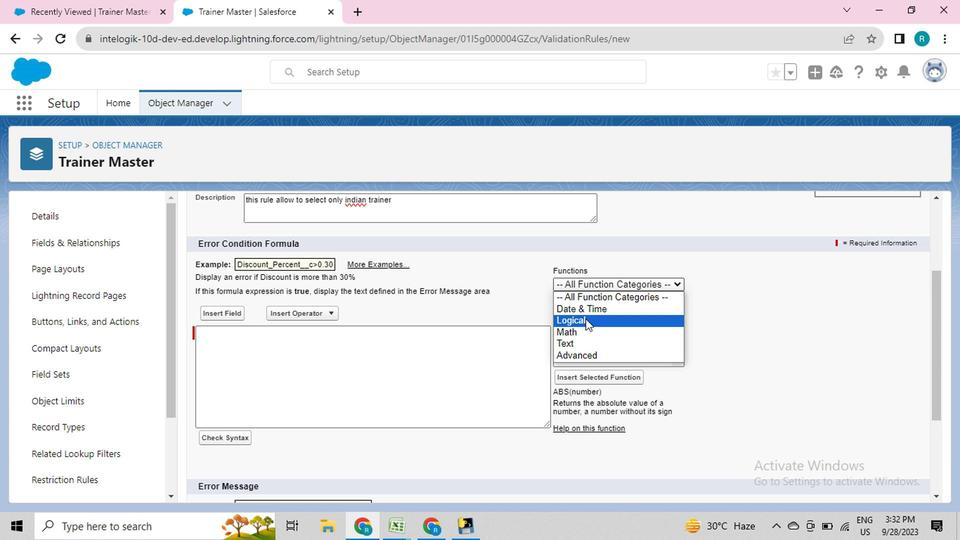 
Action: Mouse pressed left at (581, 319)
Screenshot: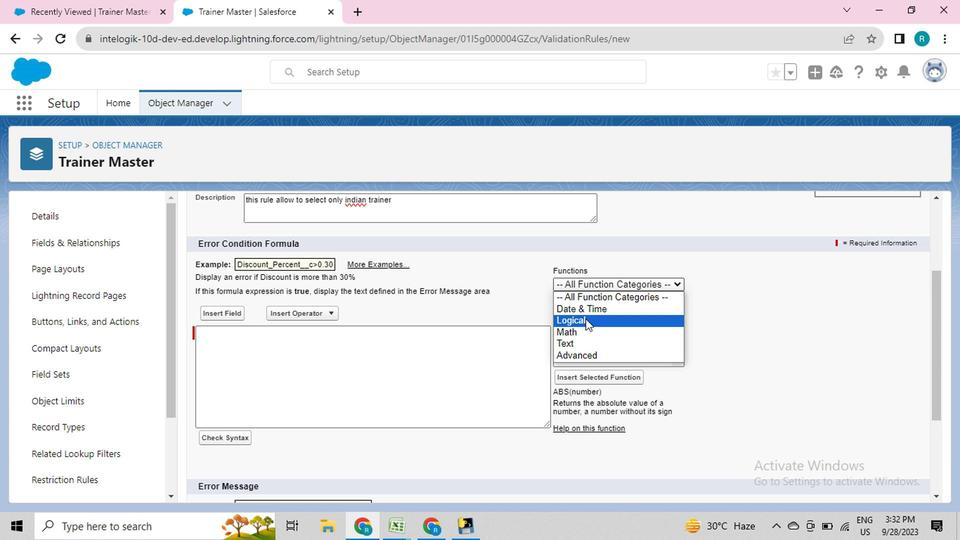 
Action: Mouse moved to (571, 296)
Screenshot: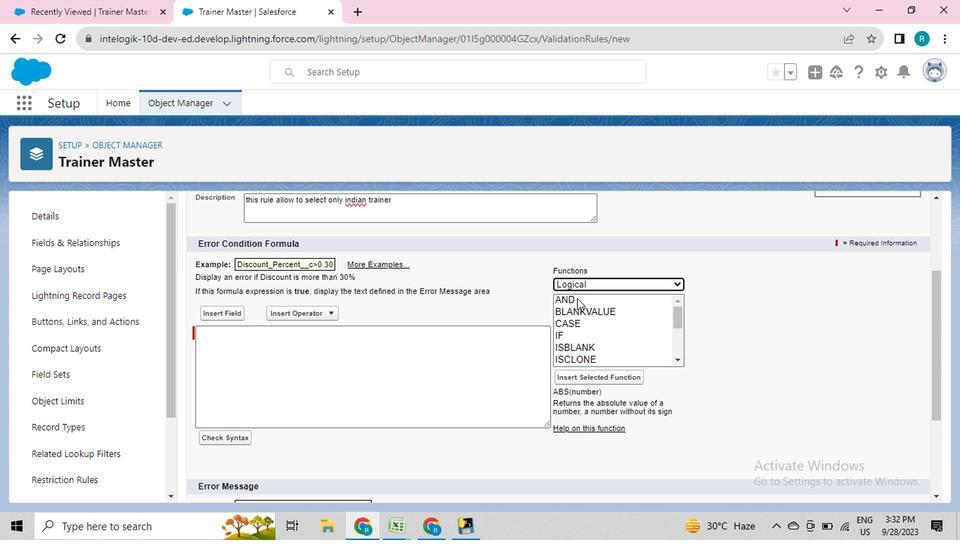 
Action: Mouse pressed left at (571, 296)
Screenshot: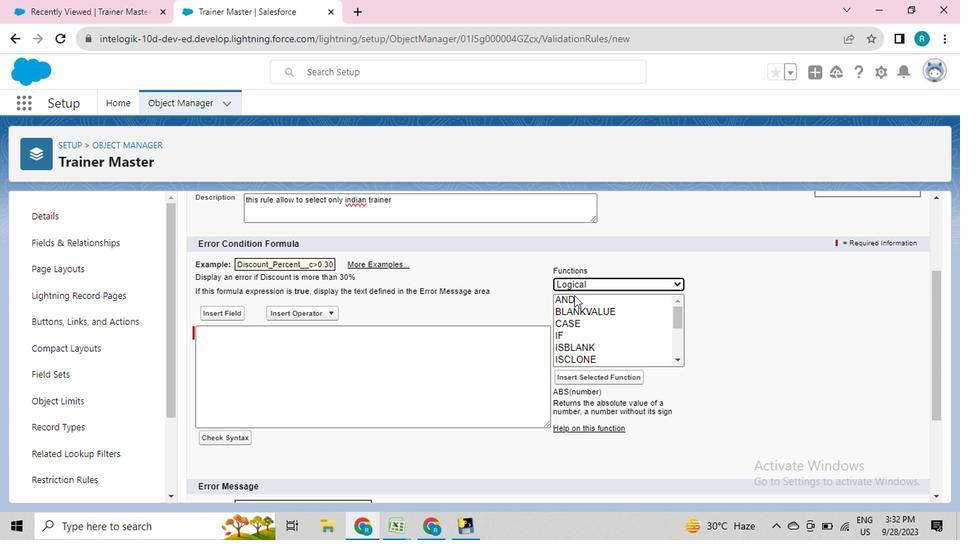 
Action: Mouse moved to (610, 375)
Screenshot: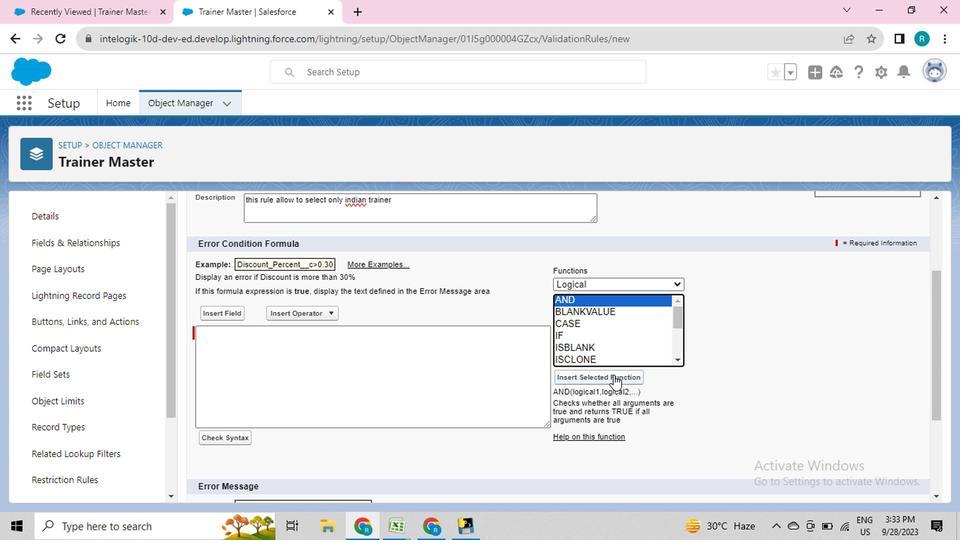 
Action: Mouse pressed left at (610, 375)
Screenshot: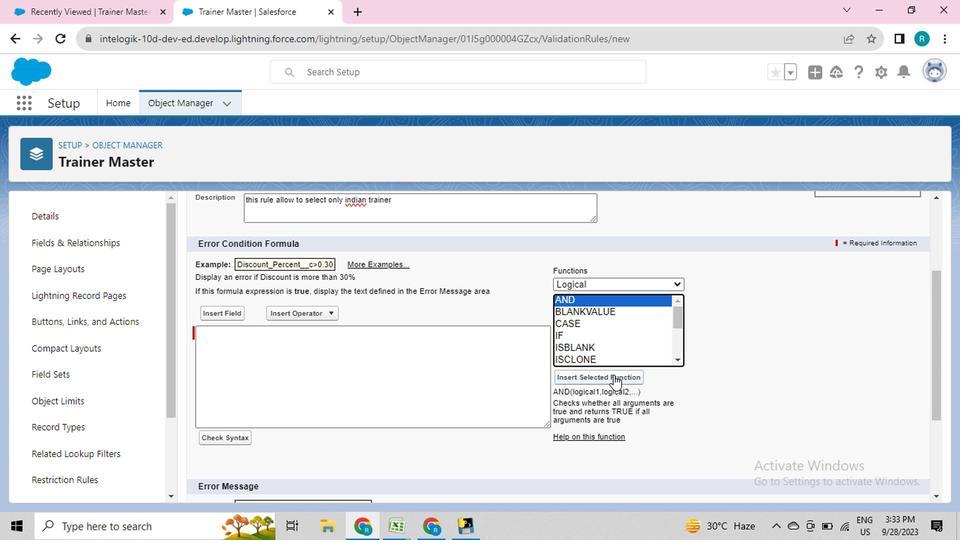 
Action: Mouse moved to (260, 334)
Screenshot: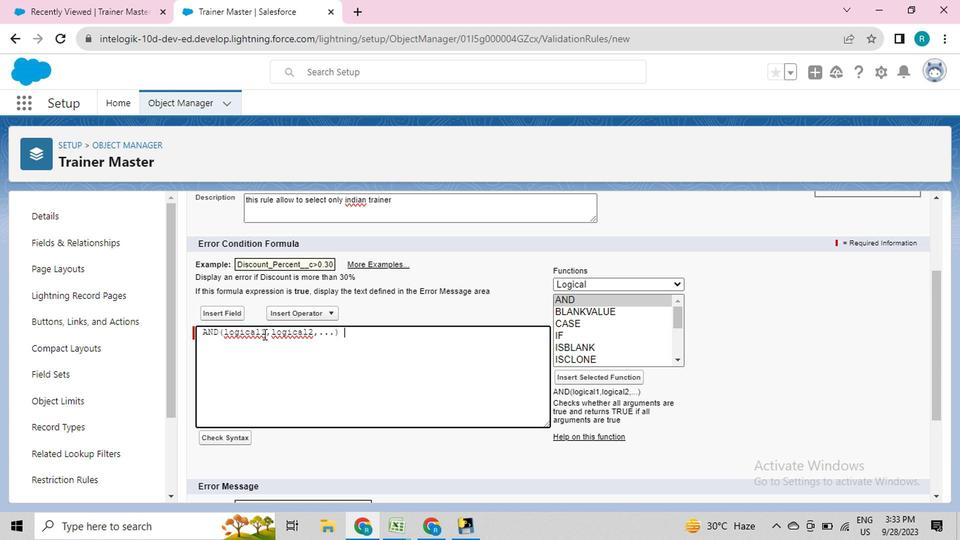 
Action: Mouse pressed left at (260, 334)
Screenshot: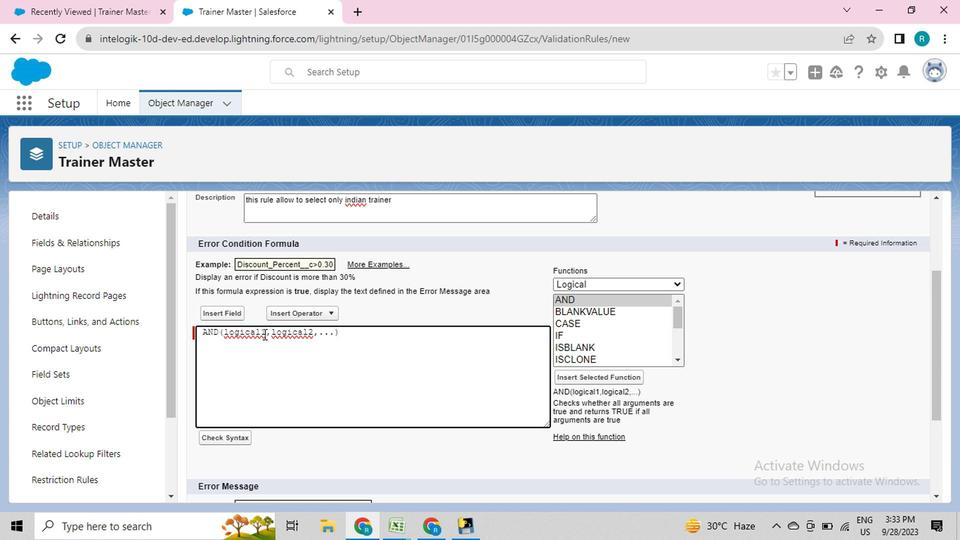 
Action: Mouse moved to (356, 358)
Screenshot: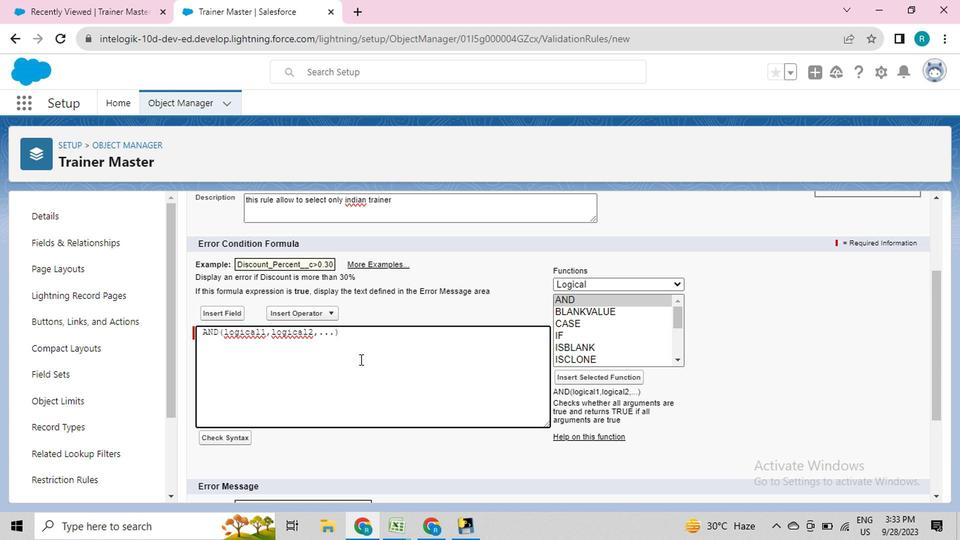 
Action: Key pressed <Key.backspace><Key.backspace><Key.backspace><Key.backspace><Key.backspace><Key.backspace><Key.backspace><Key.backspace>
Screenshot: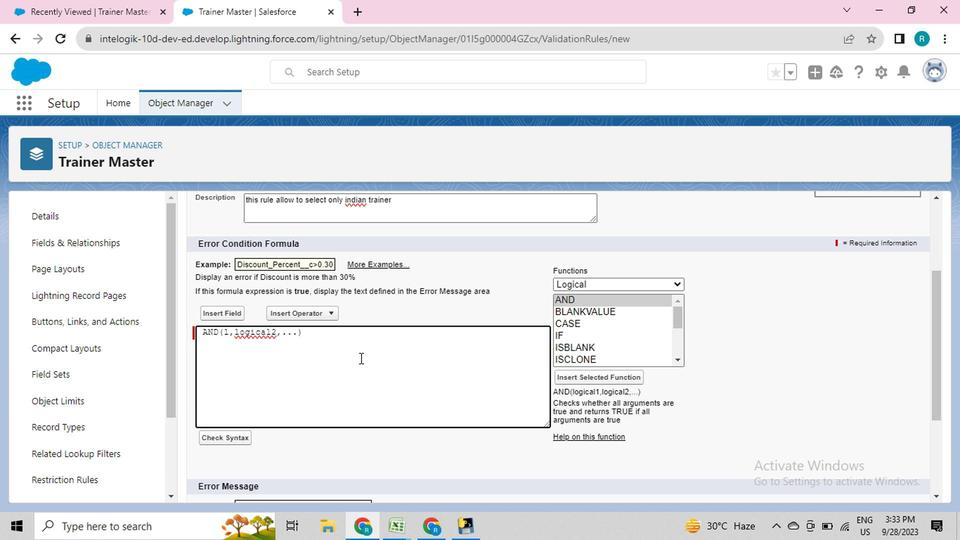 
Action: Mouse moved to (586, 280)
Screenshot: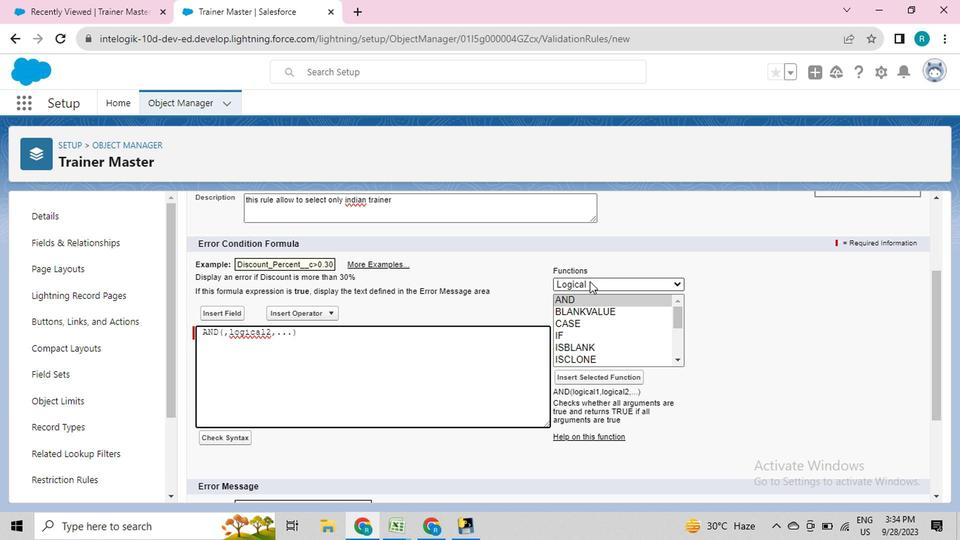 
Action: Mouse pressed left at (586, 280)
Screenshot: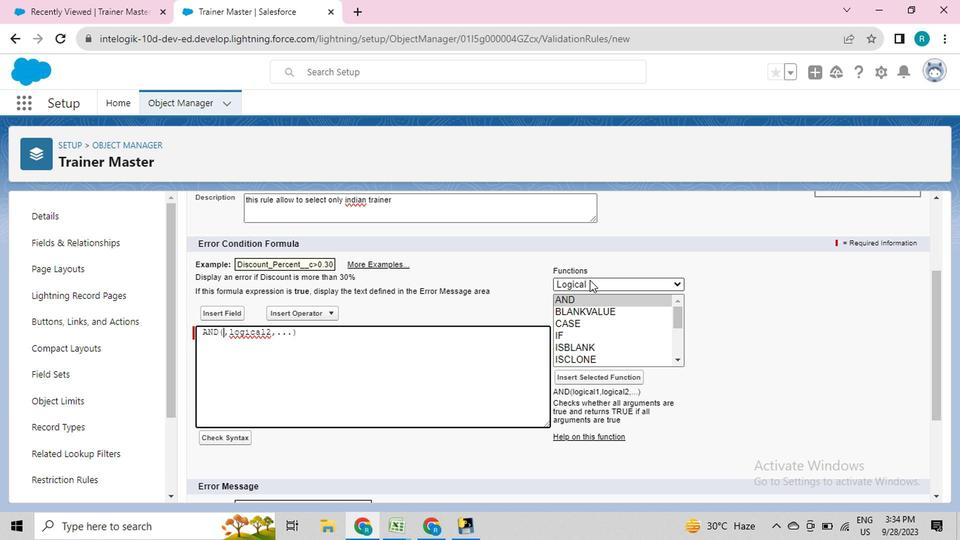 
Action: Mouse moved to (583, 295)
Screenshot: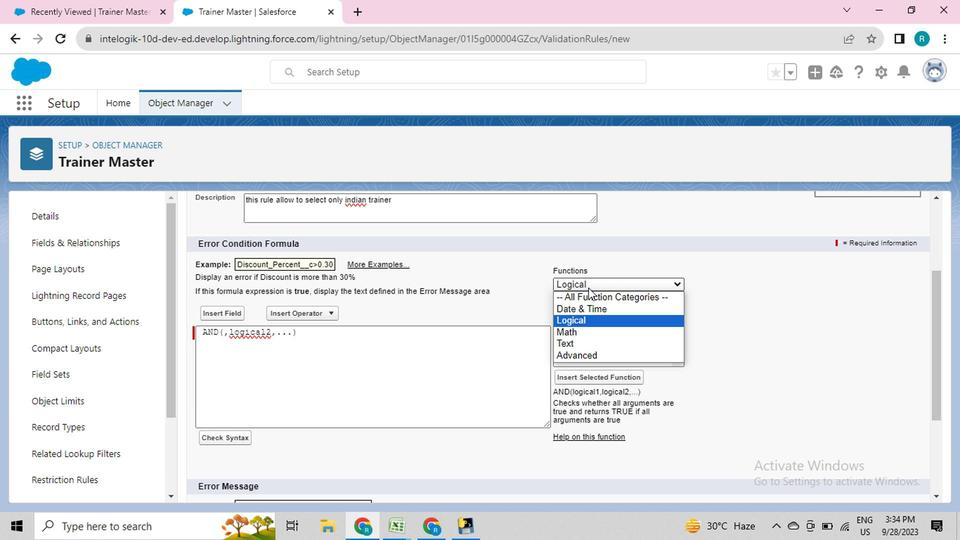 
Action: Mouse pressed left at (583, 295)
Screenshot: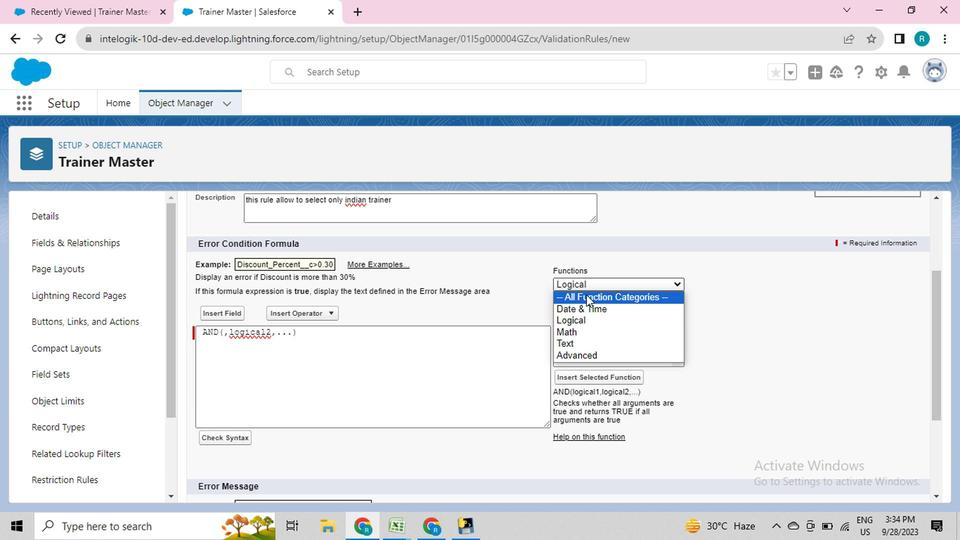 
Action: Mouse moved to (588, 337)
Screenshot: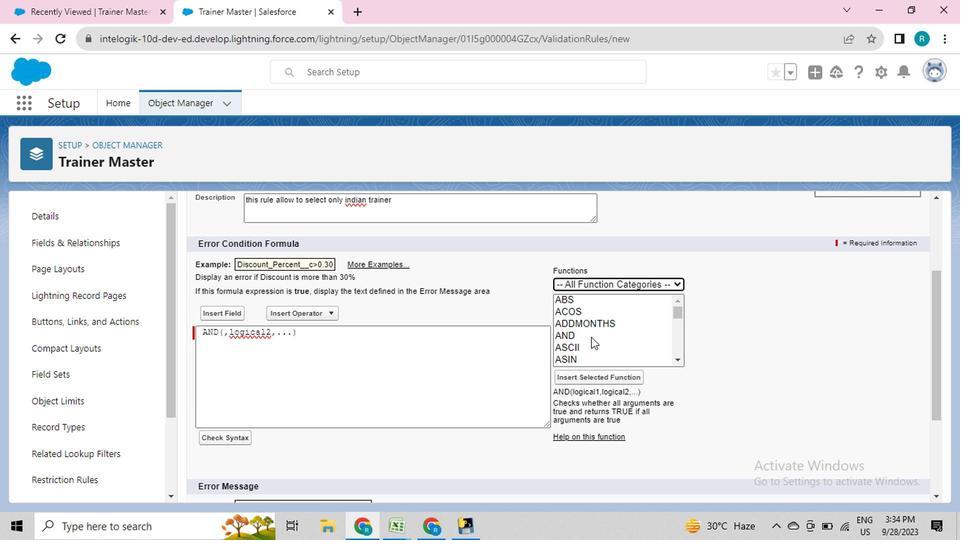 
Action: Mouse scrolled (588, 336) with delta (0, -1)
Screenshot: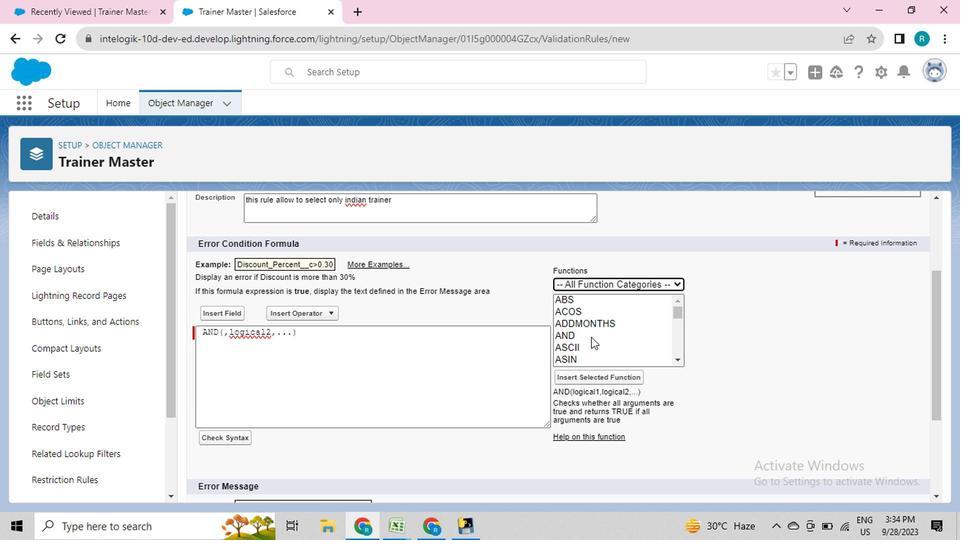 
Action: Mouse moved to (588, 338)
Screenshot: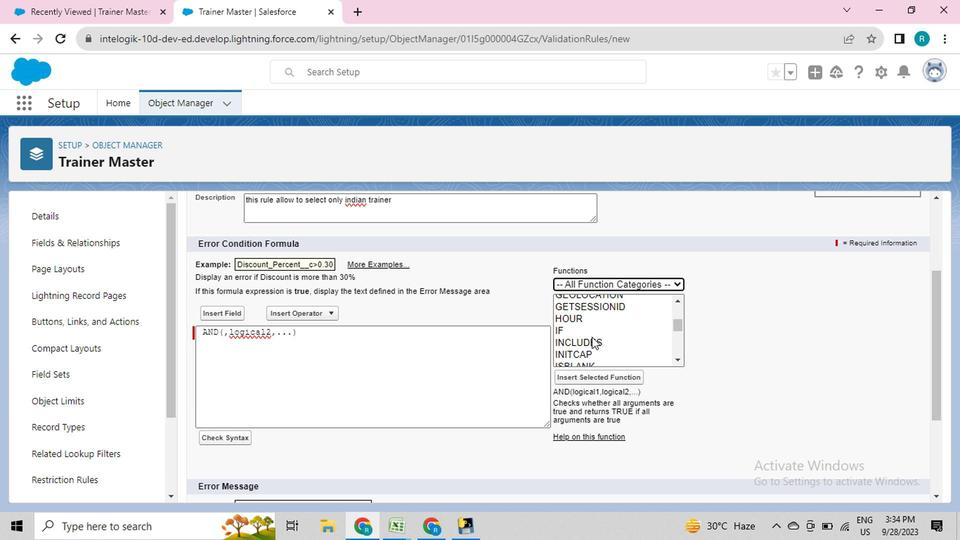 
Action: Mouse scrolled (588, 337) with delta (0, 0)
Screenshot: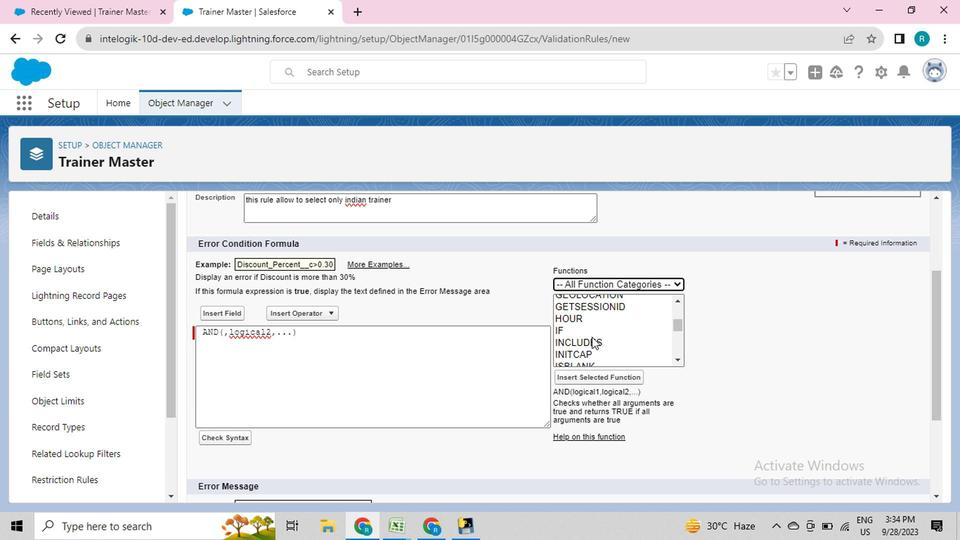 
Action: Mouse moved to (672, 337)
Screenshot: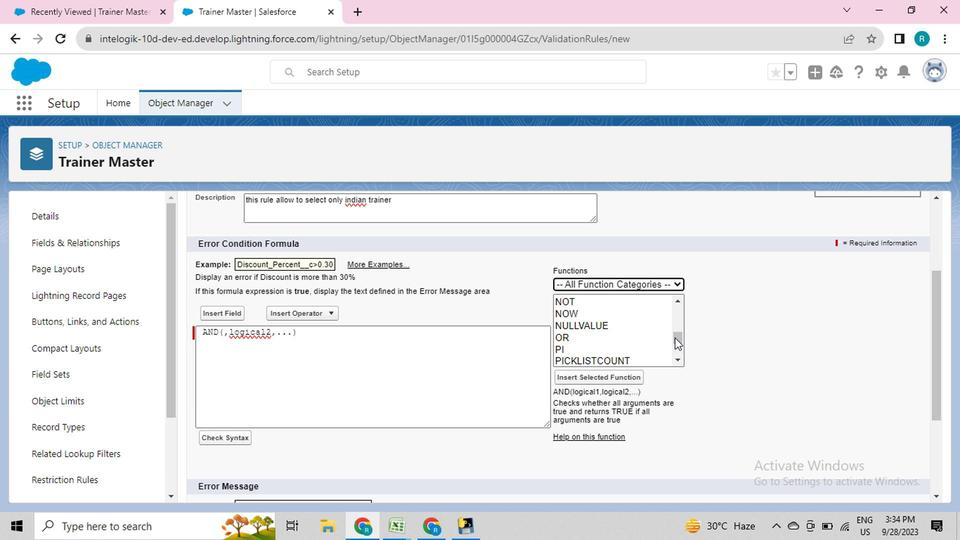 
Action: Mouse pressed left at (672, 337)
Screenshot: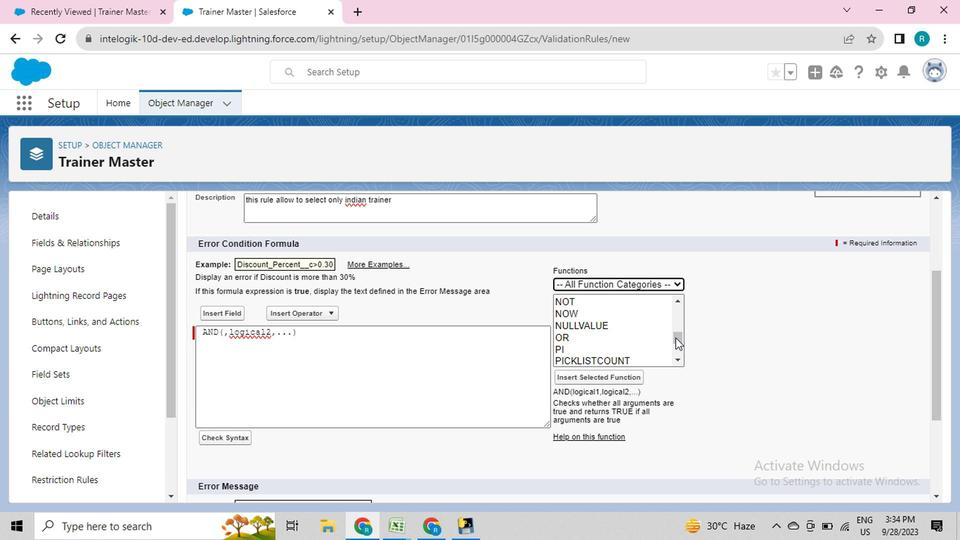 
Action: Mouse moved to (590, 330)
Screenshot: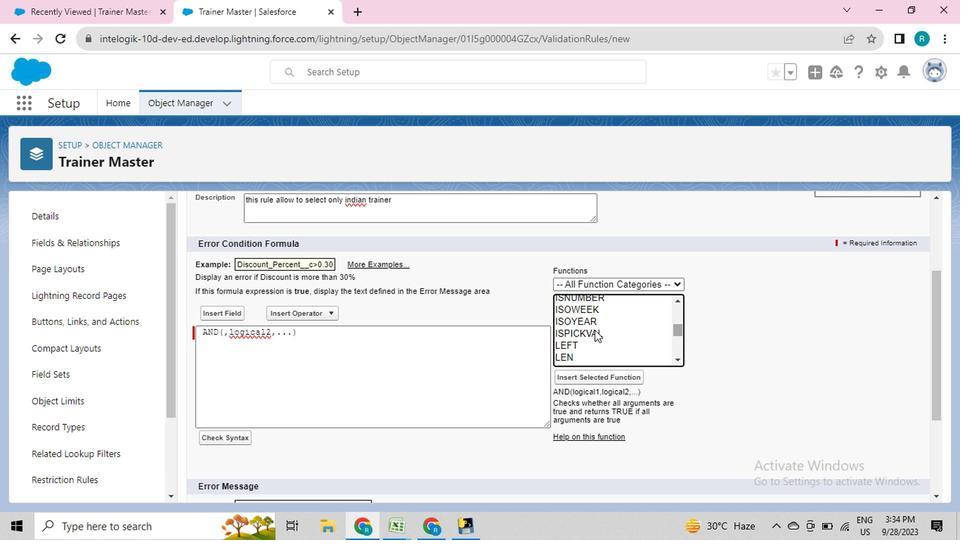 
Action: Mouse pressed left at (590, 330)
Screenshot: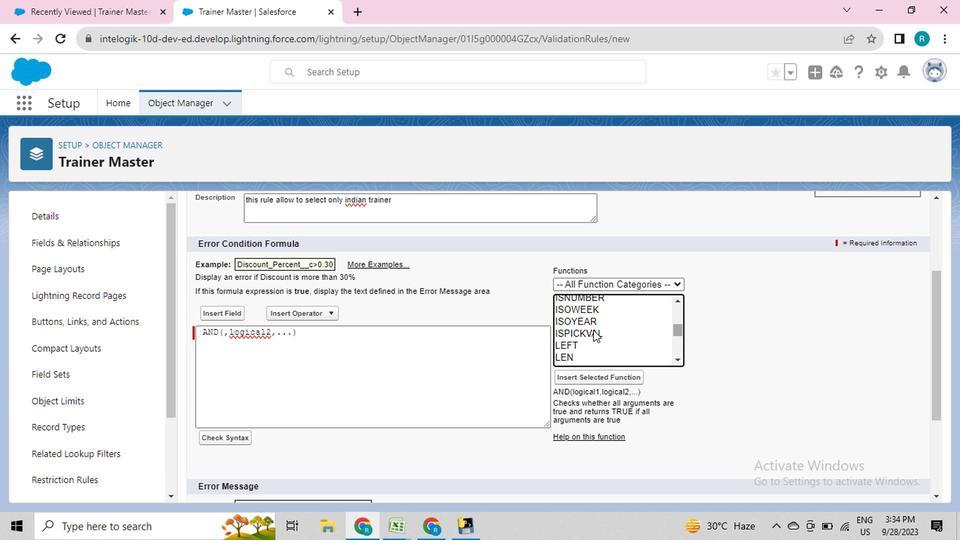 
Action: Mouse moved to (606, 376)
Screenshot: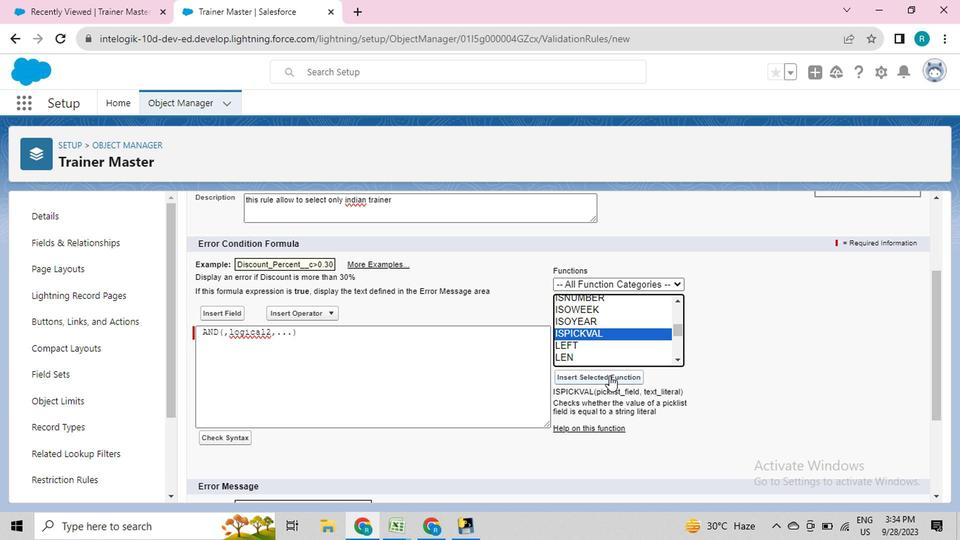 
Action: Mouse pressed left at (606, 376)
Screenshot: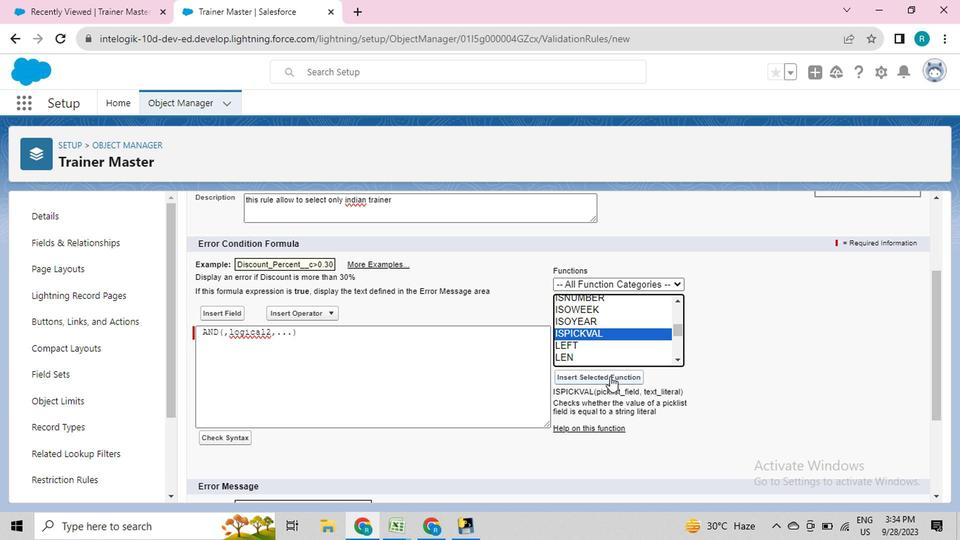 
Action: Mouse moved to (609, 373)
Screenshot: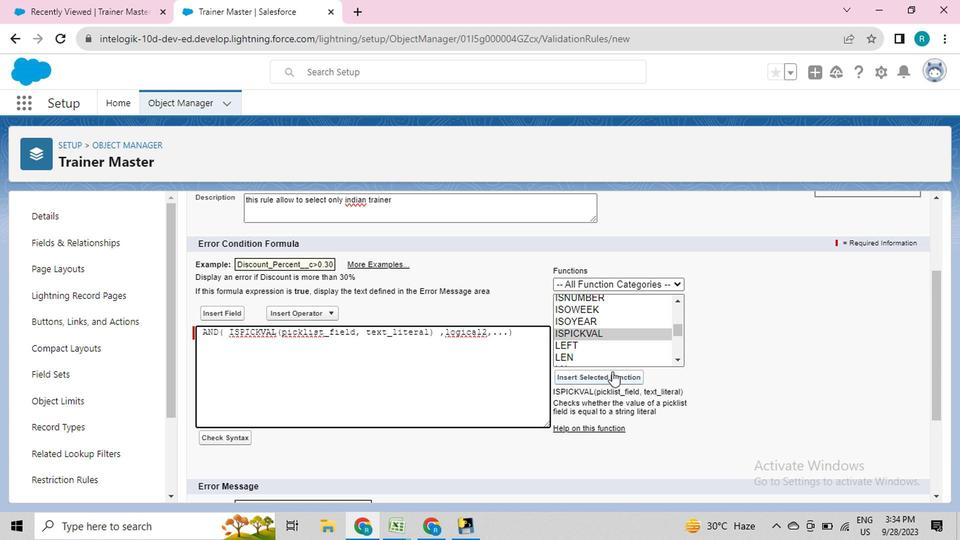
Action: Mouse pressed left at (609, 373)
Screenshot: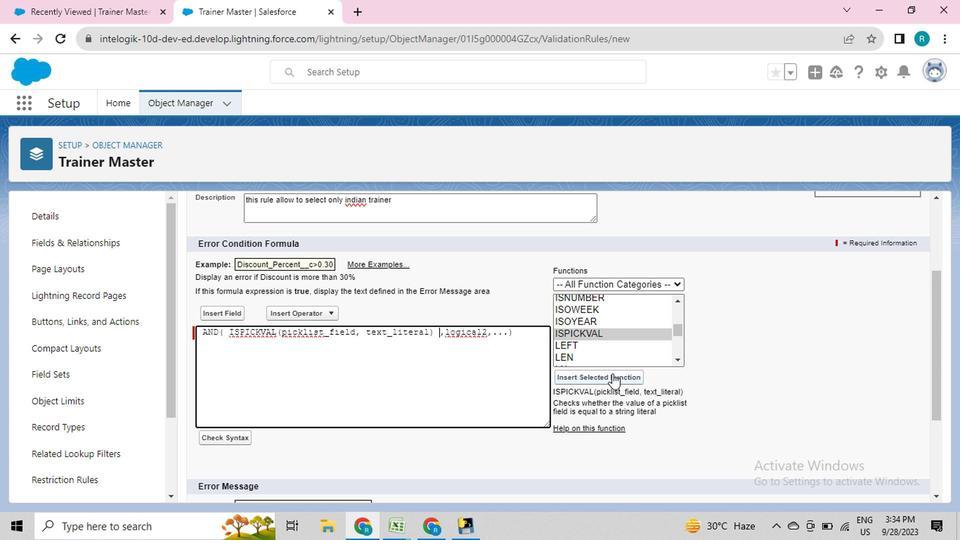 
Action: Mouse moved to (396, 327)
Screenshot: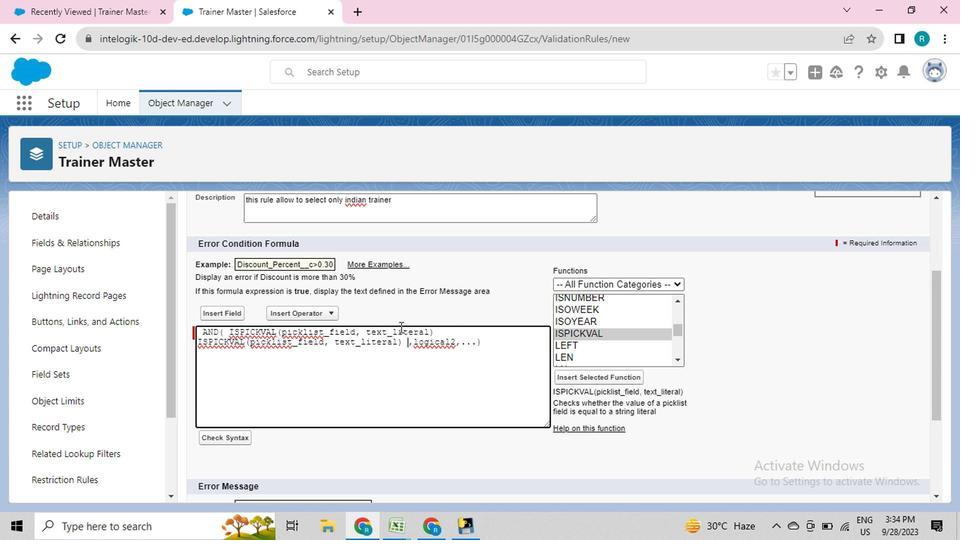 
Action: Key pressed <Key.backspace><Key.backspace><Key.backspace><Key.backspace><Key.backspace><Key.backspace><Key.backspace><Key.backspace><Key.backspace><Key.backspace><Key.backspace><Key.backspace><Key.backspace><Key.backspace><Key.backspace><Key.backspace><Key.backspace><Key.backspace><Key.backspace><Key.backspace><Key.backspace><Key.backspace><Key.backspace><Key.backspace><Key.backspace><Key.backspace><Key.backspace><Key.backspace><Key.backspace><Key.backspace><Key.backspace><Key.backspace><Key.backspace><Key.backspace><Key.backspace><Key.backspace><Key.backspace><Key.backspace><Key.backspace><Key.backspace><Key.backspace><Key.backspace>
Screenshot: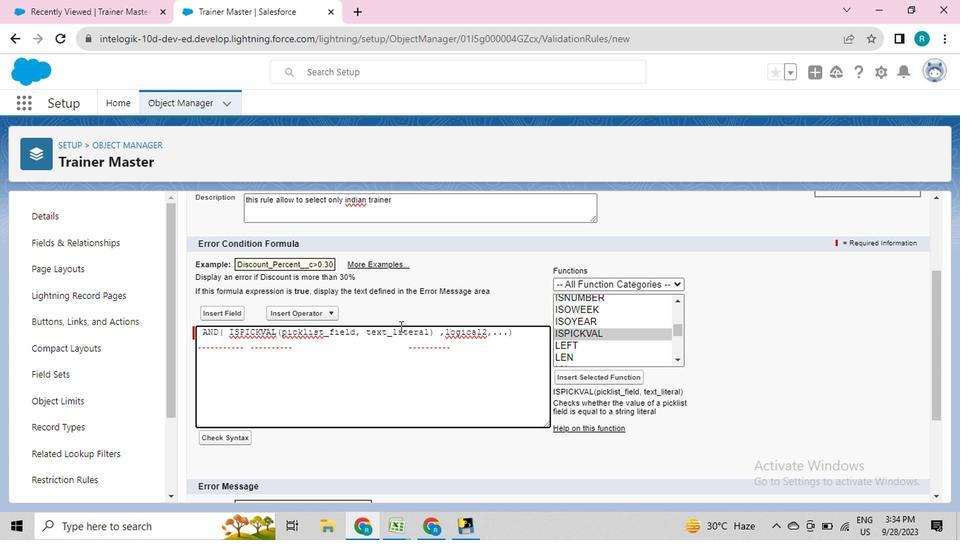 
Action: Mouse moved to (353, 331)
Screenshot: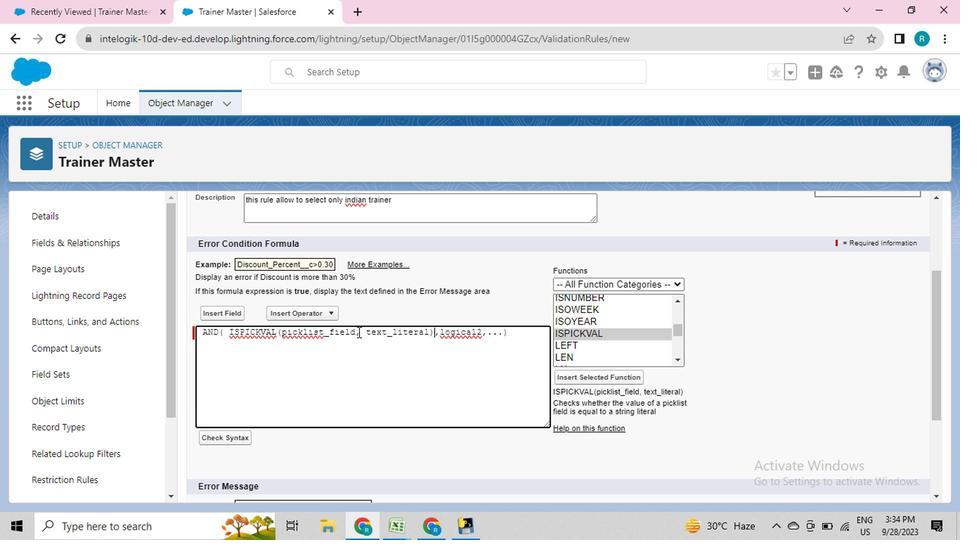 
Action: Mouse pressed left at (353, 331)
Screenshot: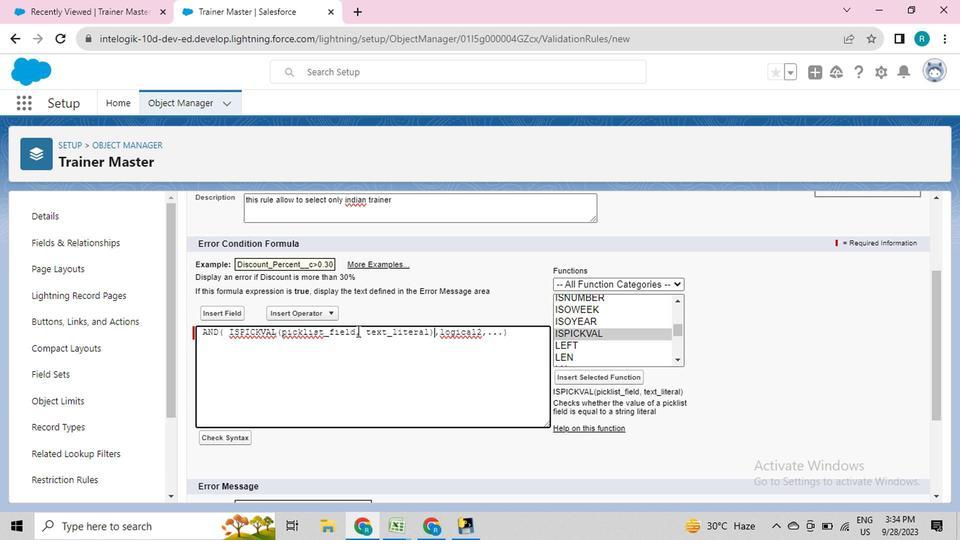 
Action: Mouse moved to (374, 325)
Screenshot: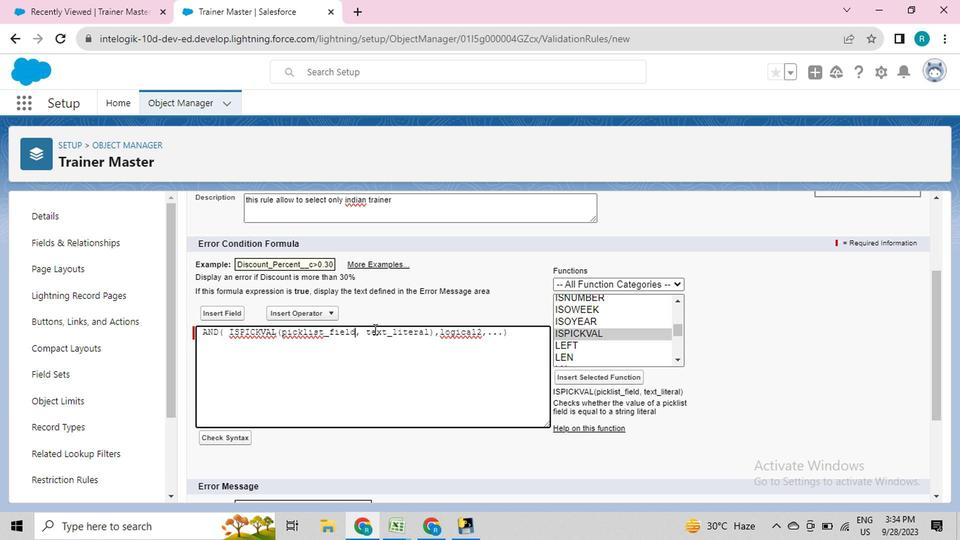 
Action: Key pressed <Key.backspace><Key.backspace><Key.backspace><Key.backspace><Key.backspace><Key.backspace><Key.backspace><Key.backspace><Key.backspace><Key.backspace><Key.backspace><Key.backspace><Key.backspace><Key.backspace>
Screenshot: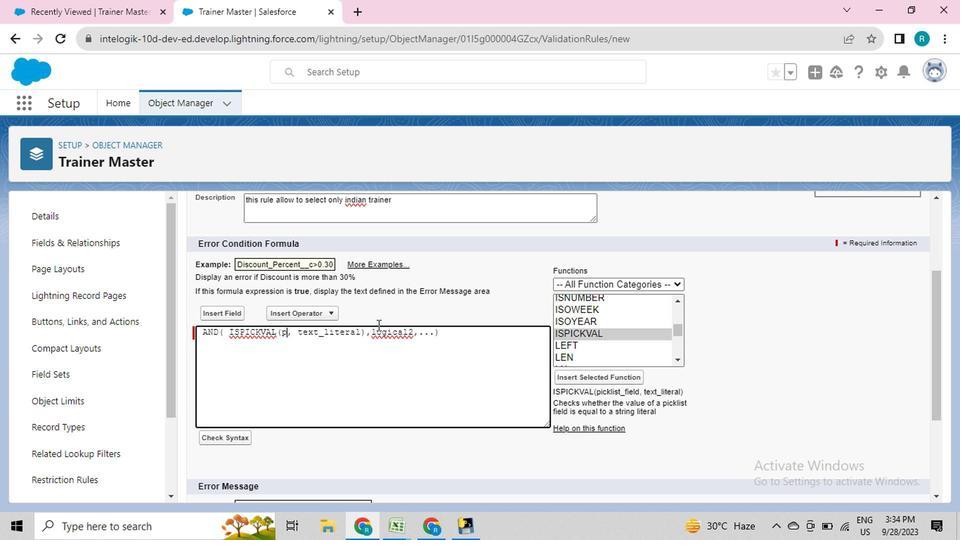 
Action: Mouse moved to (227, 308)
Screenshot: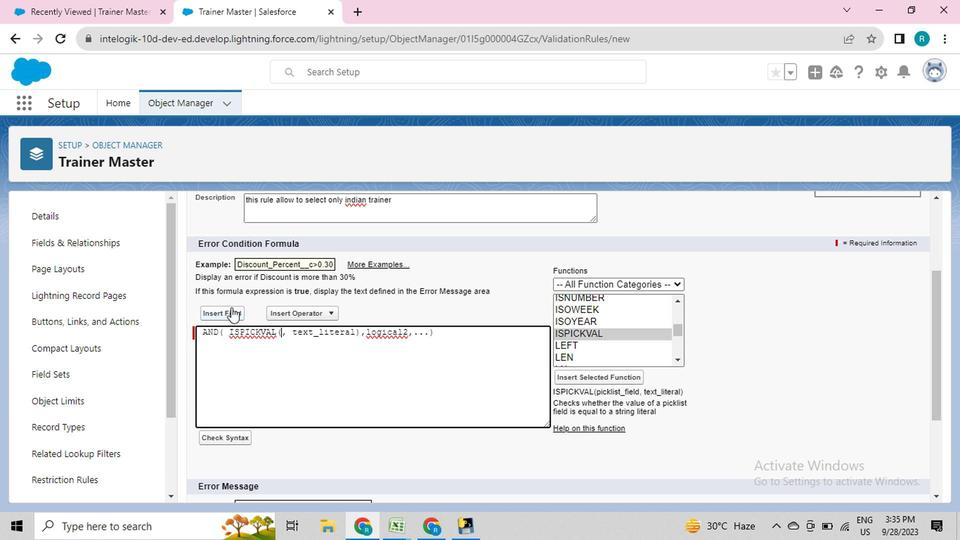 
Action: Mouse pressed left at (227, 308)
Screenshot: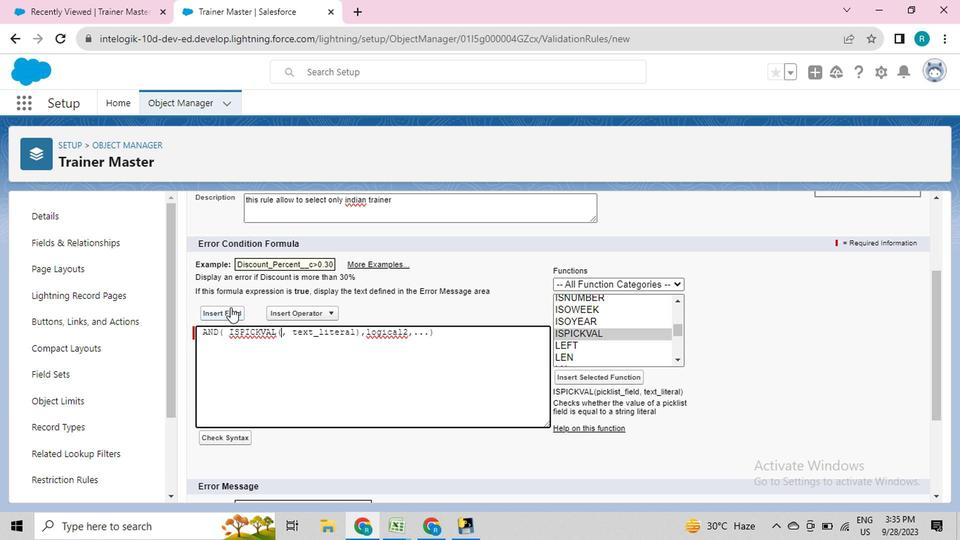 
Action: Mouse moved to (428, 315)
Screenshot: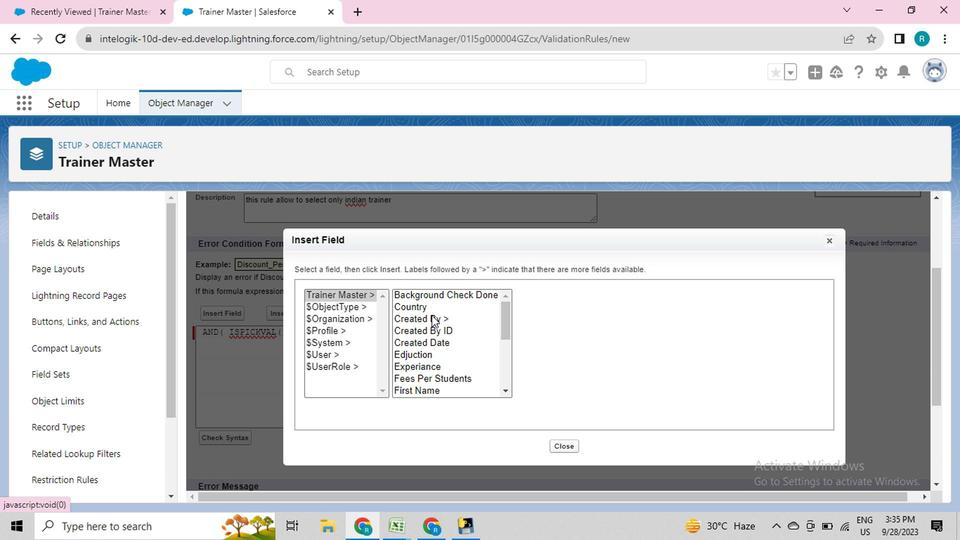 
Action: Mouse scrolled (428, 315) with delta (0, 0)
Screenshot: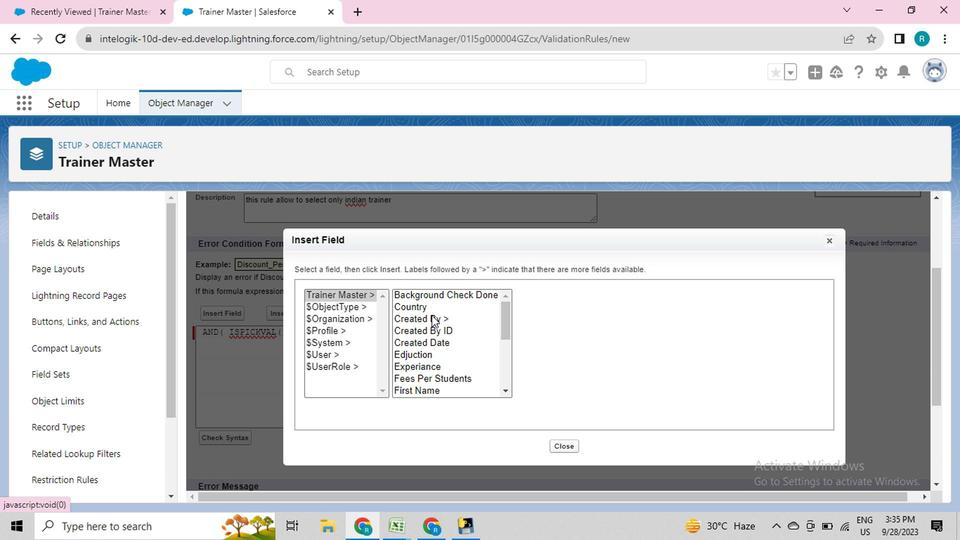 
Action: Mouse moved to (464, 378)
Screenshot: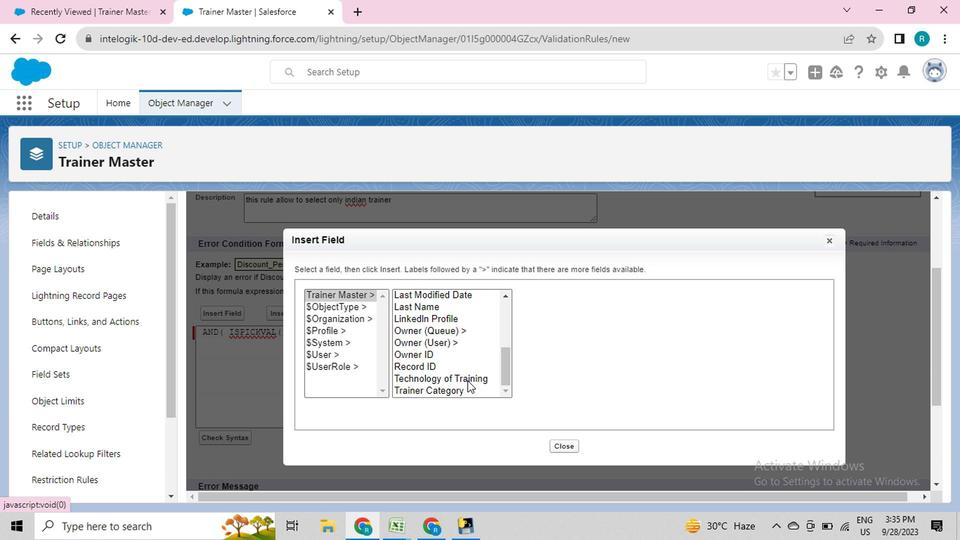 
Action: Mouse pressed left at (464, 378)
Screenshot: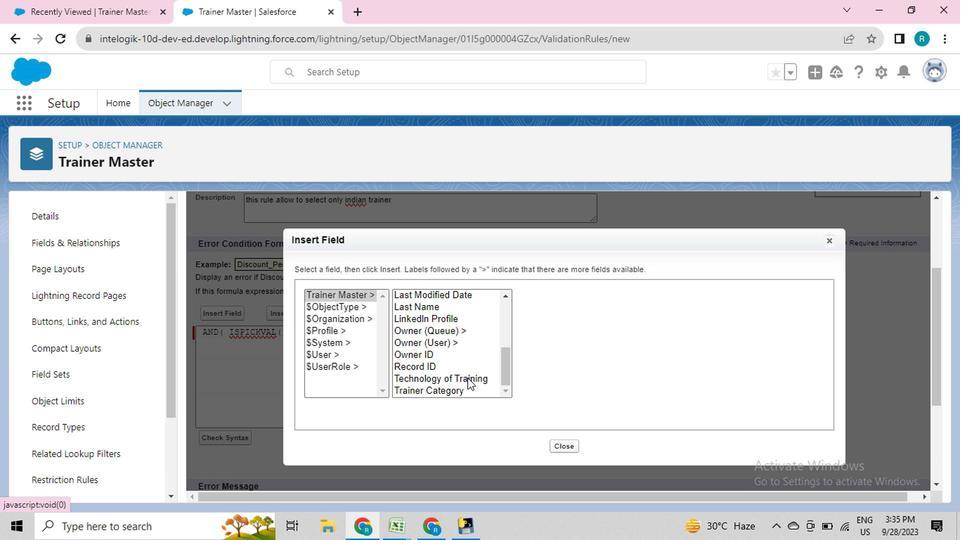 
Action: Mouse moved to (582, 365)
Screenshot: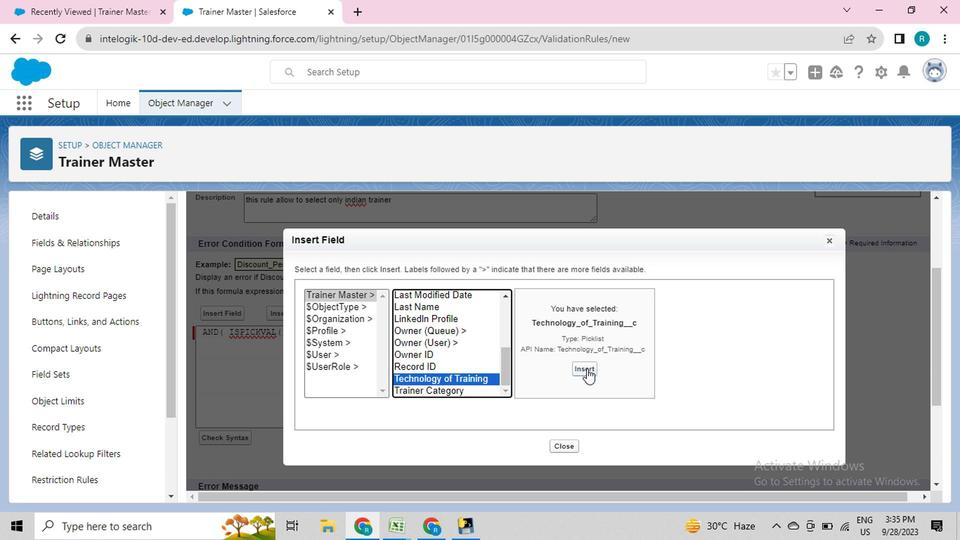 
Action: Mouse pressed left at (582, 365)
Screenshot: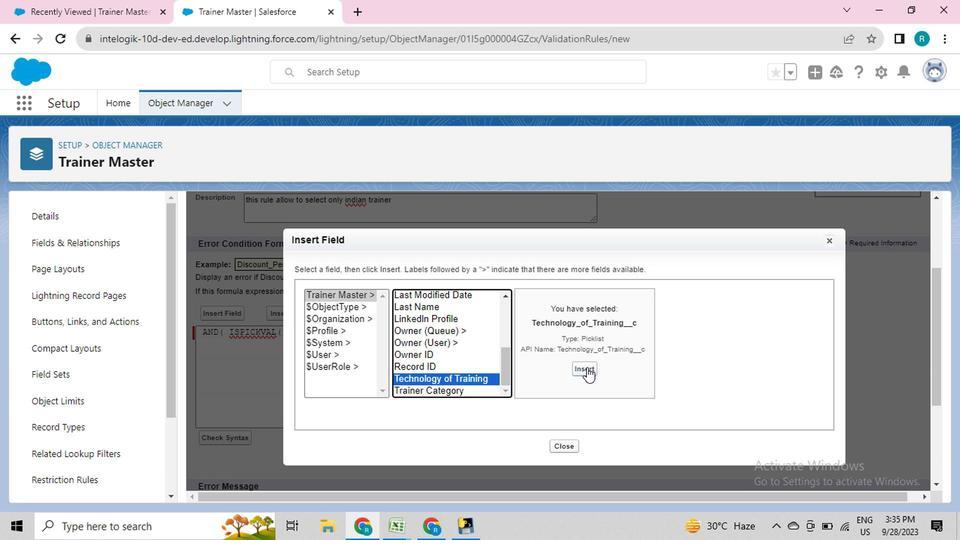
Action: Mouse moved to (219, 332)
Screenshot: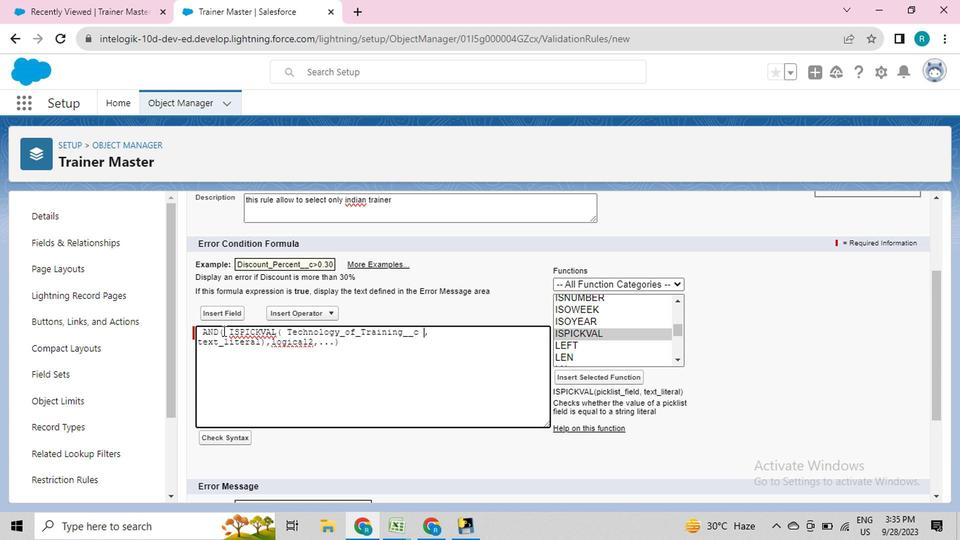 
Action: Mouse pressed left at (219, 332)
Screenshot: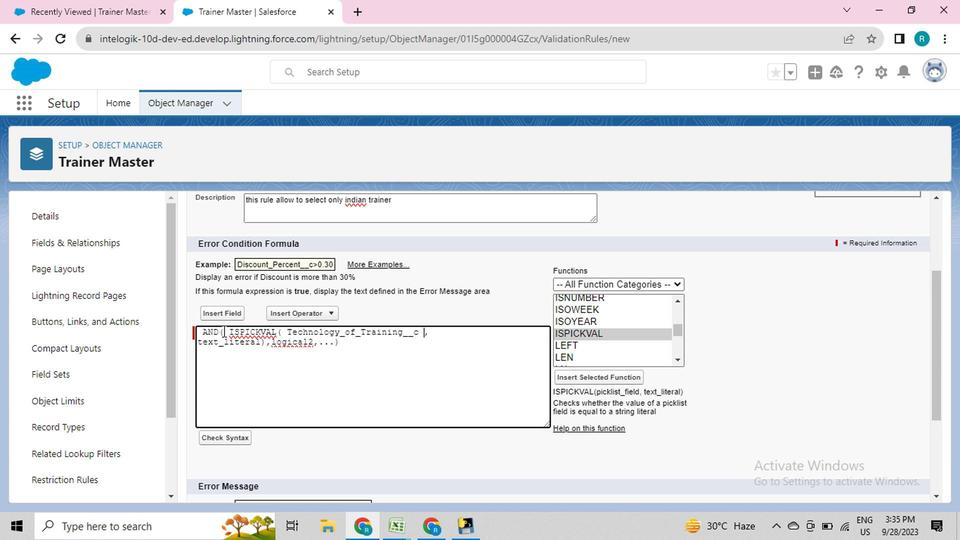 
Action: Mouse moved to (219, 334)
Screenshot: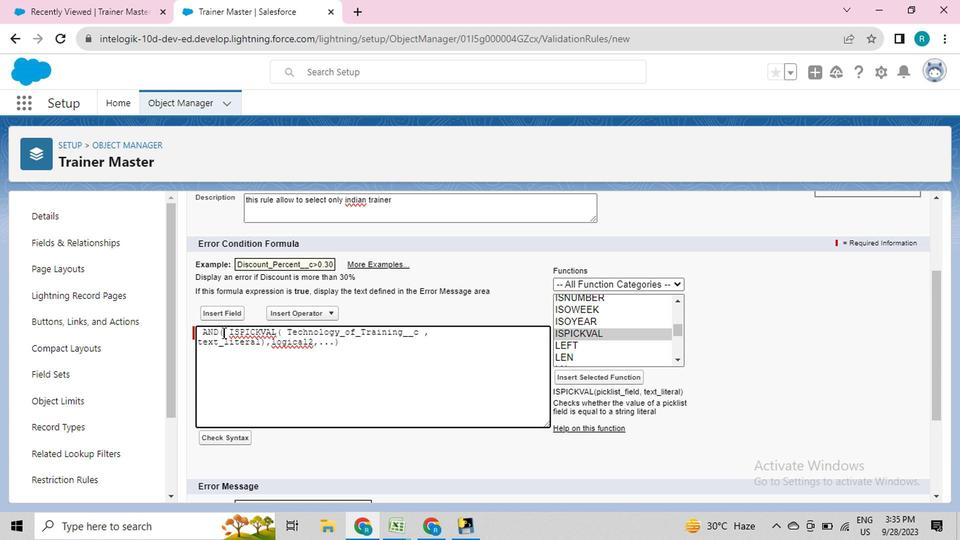 
Action: Key pressed <Key.enter>
Screenshot: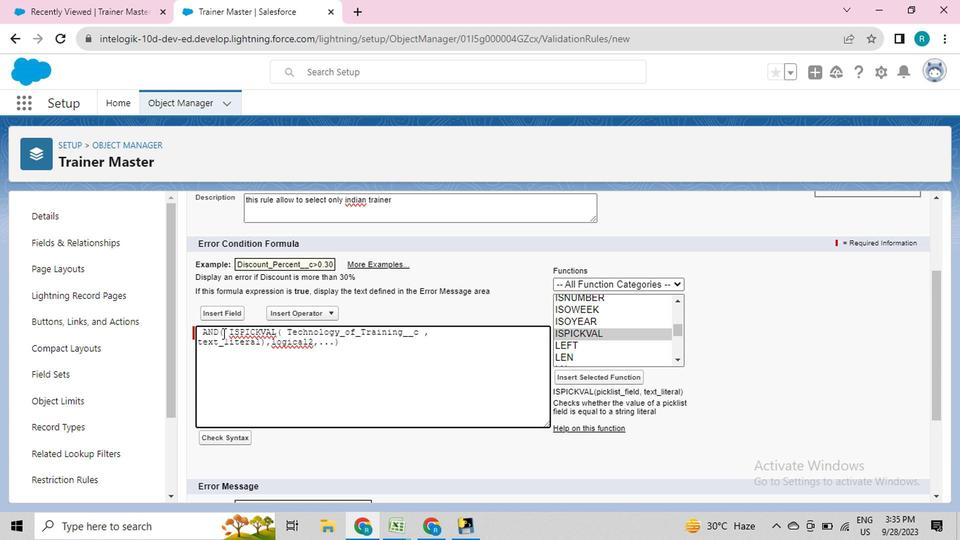 
Action: Mouse moved to (256, 350)
Screenshot: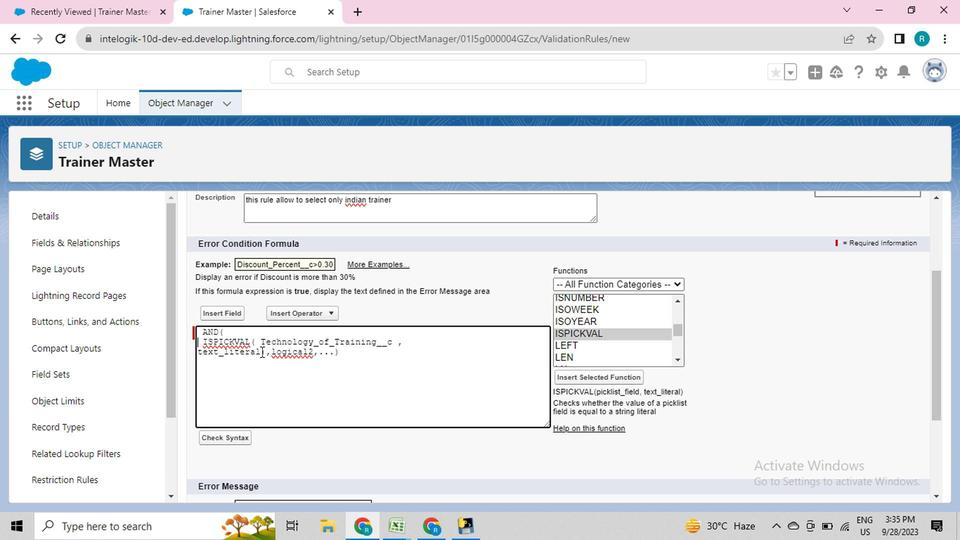 
Action: Mouse pressed left at (256, 350)
Screenshot: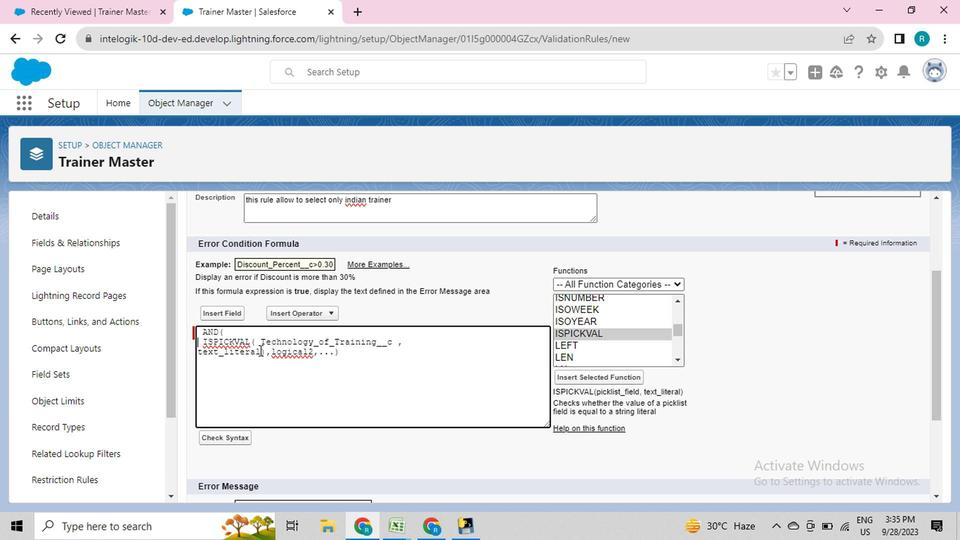 
Action: Mouse moved to (280, 354)
Screenshot: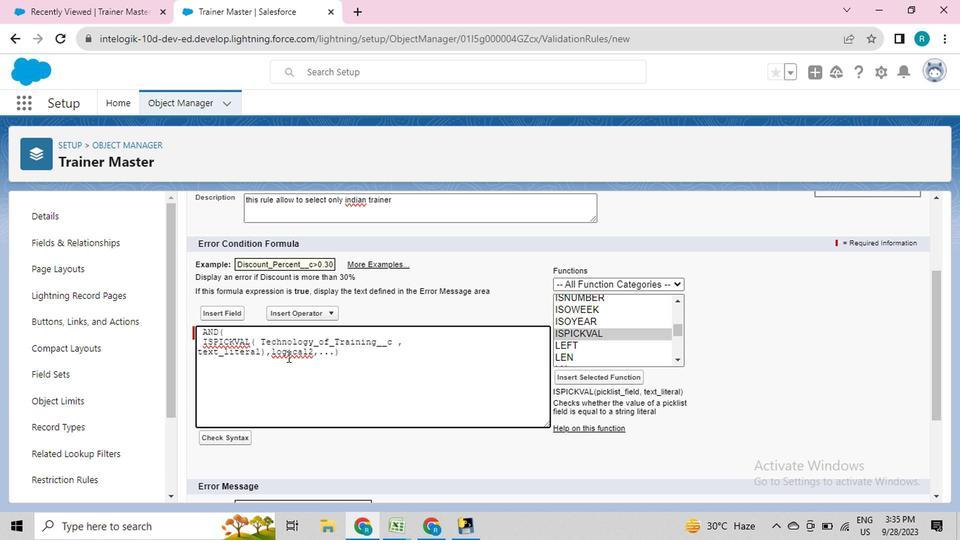 
Action: Key pressed <Key.backspace><Key.backspace><Key.backspace><Key.backspace><Key.backspace><Key.backspace><Key.backspace><Key.backspace><Key.backspace><Key.backspace><Key.backspace><Key.backspace>'<Key.caps_lock>T<Key.caps_lock>ablue'
Screenshot: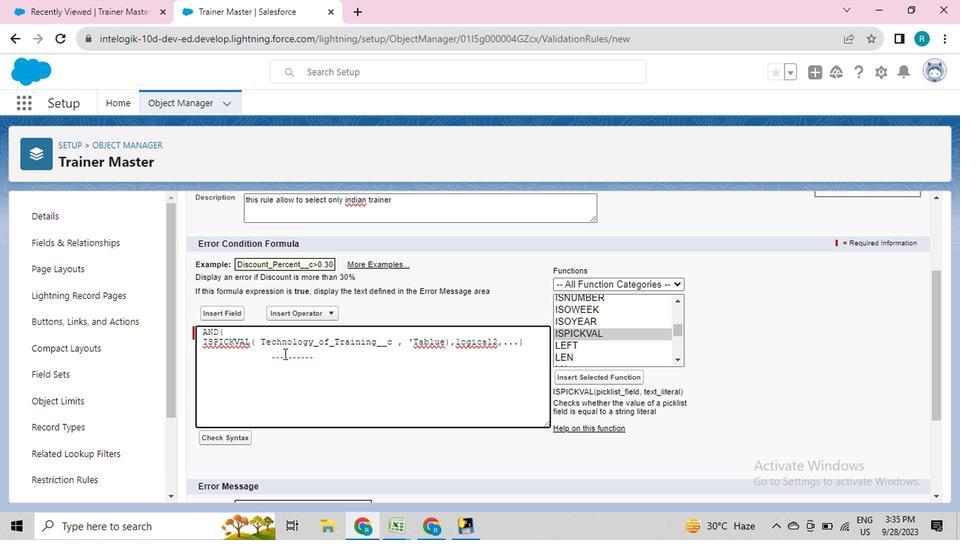 
Action: Mouse moved to (459, 343)
Screenshot: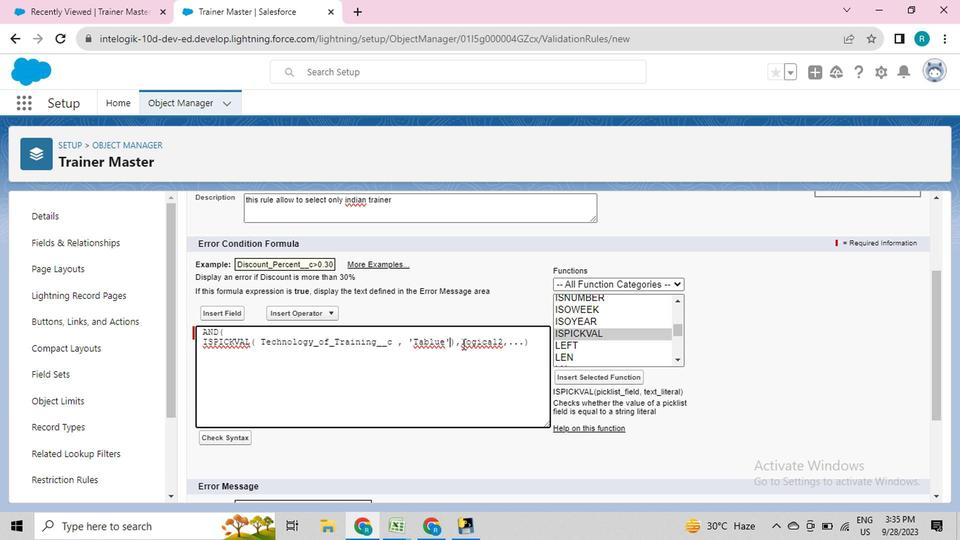 
Action: Mouse pressed left at (459, 343)
Screenshot: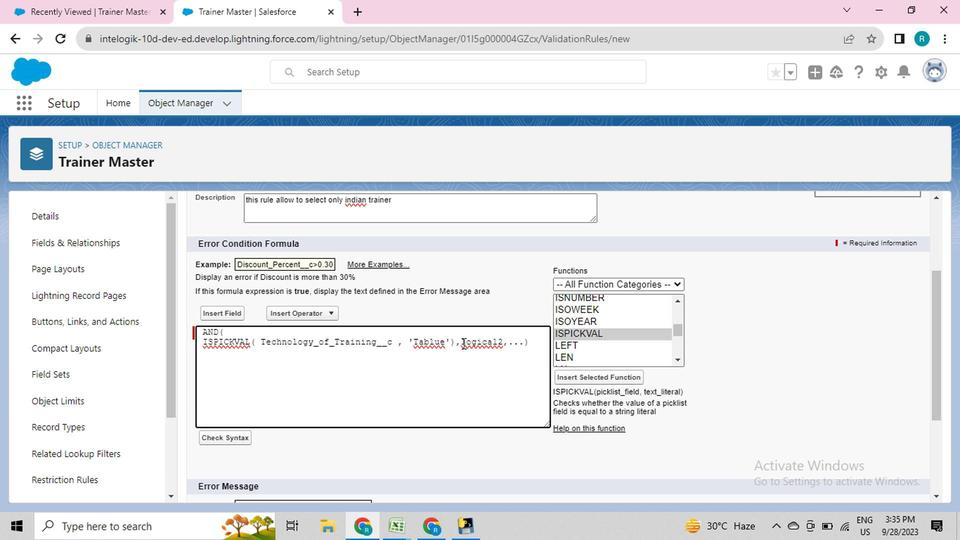 
Action: Mouse moved to (517, 343)
Screenshot: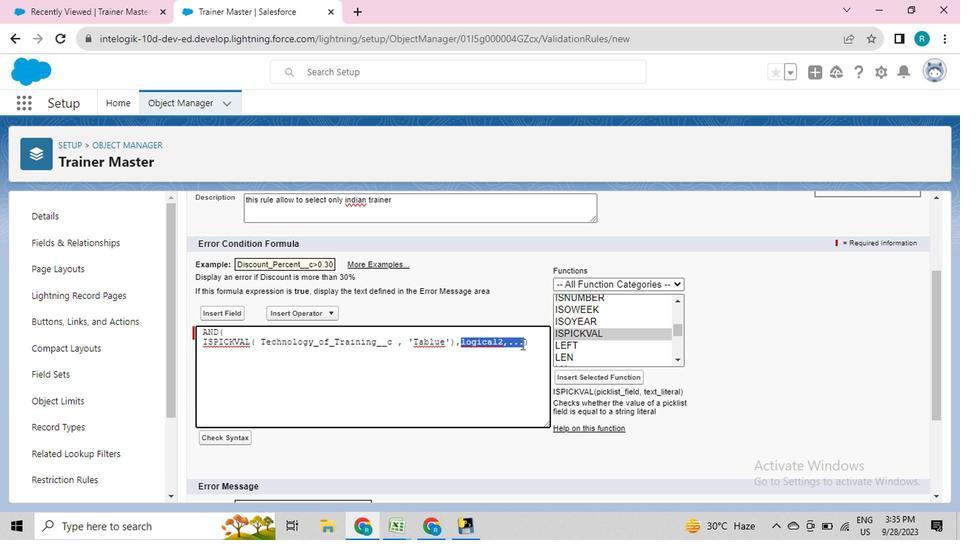 
Action: Key pressed <Key.backspace>
Screenshot: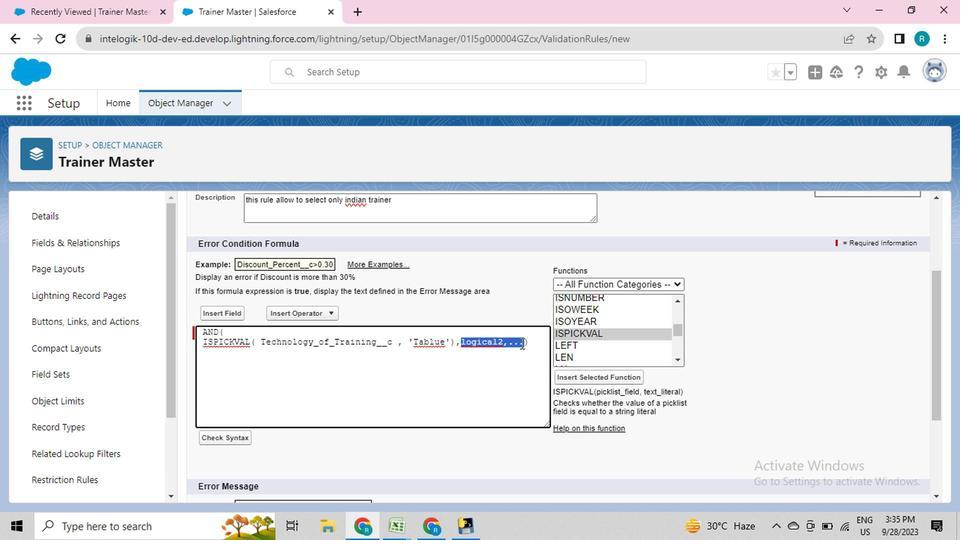 
Action: Mouse moved to (579, 281)
Screenshot: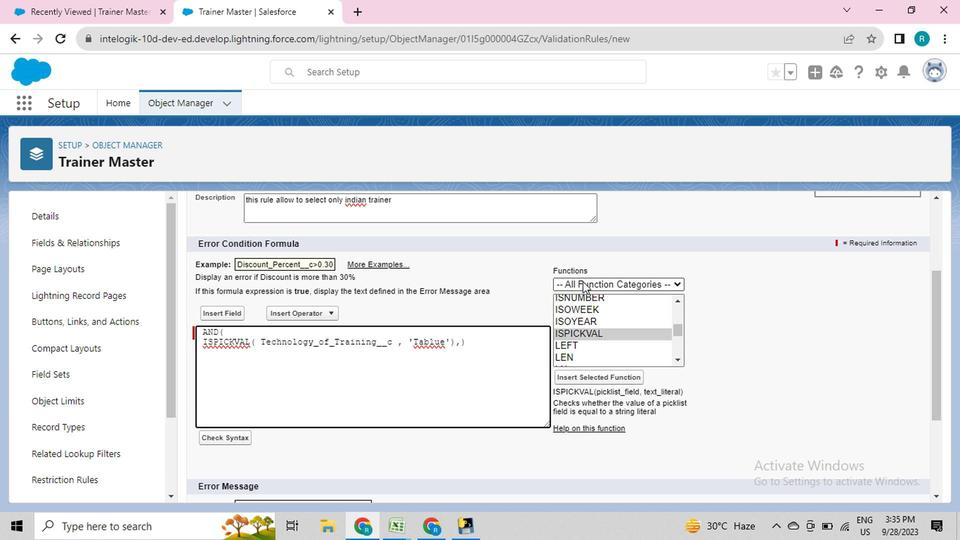 
Action: Mouse pressed left at (579, 281)
Screenshot: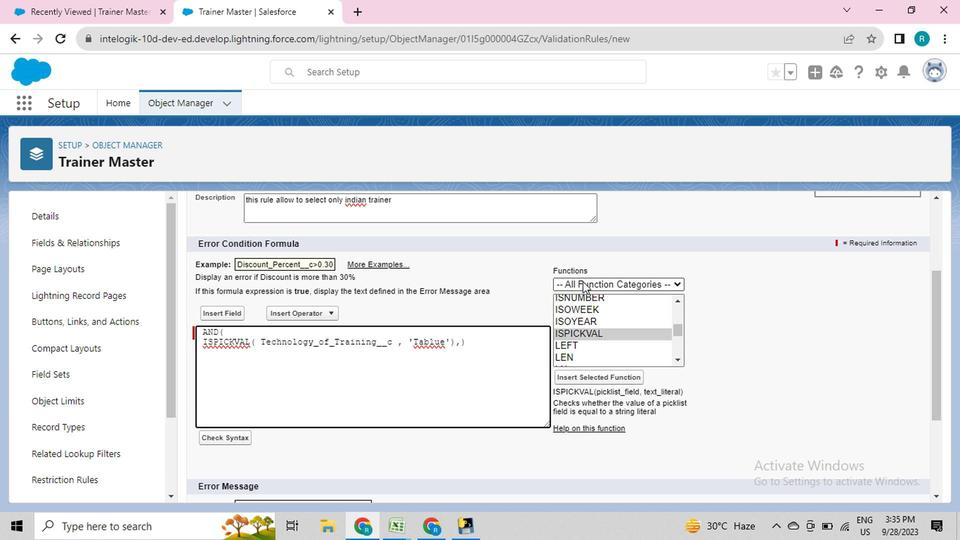 
Action: Mouse moved to (570, 322)
Screenshot: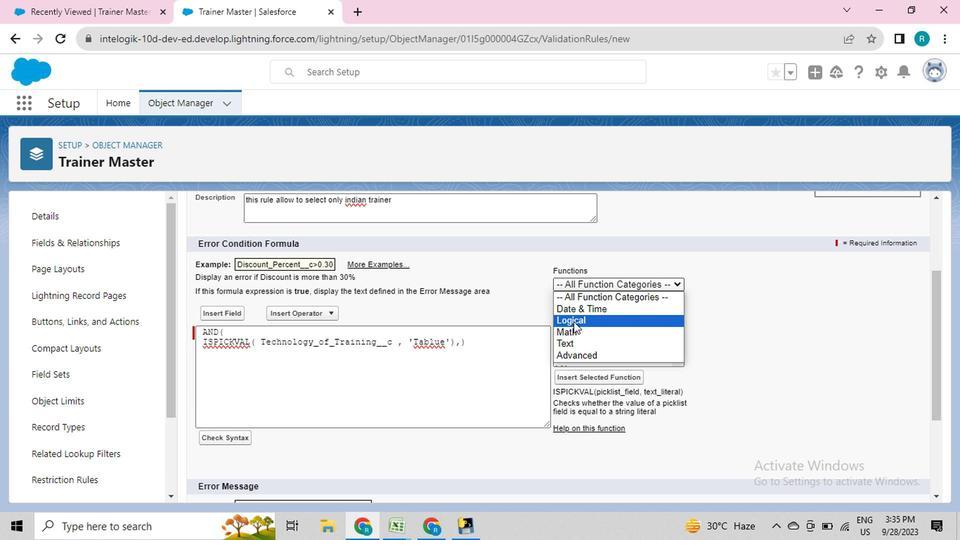 
Action: Mouse pressed left at (570, 322)
Screenshot: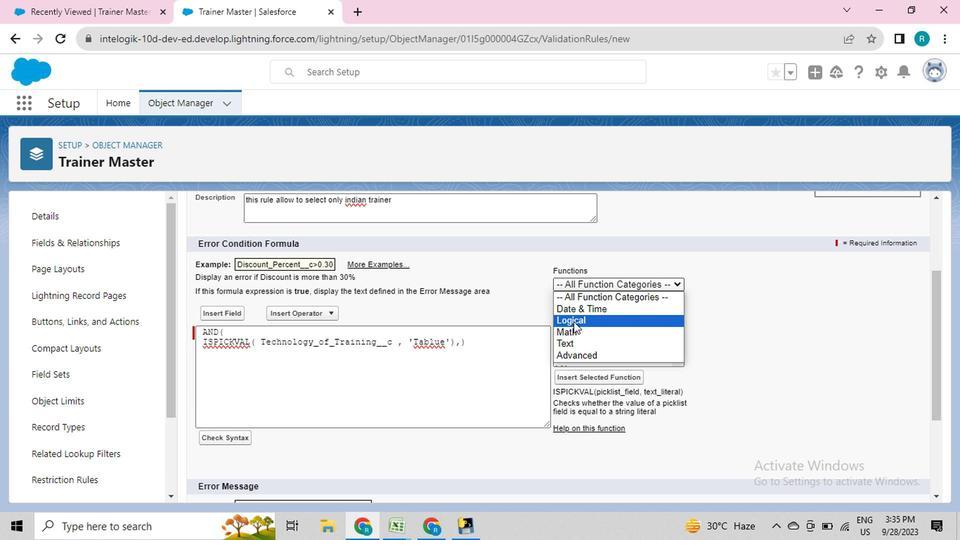 
Action: Mouse moved to (583, 323)
Screenshot: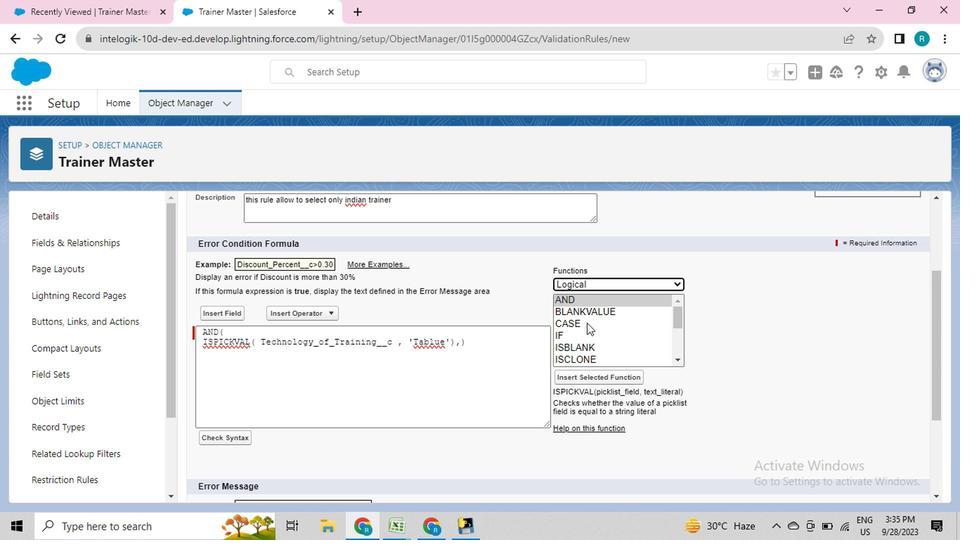 
Action: Mouse scrolled (583, 322) with delta (0, -1)
Screenshot: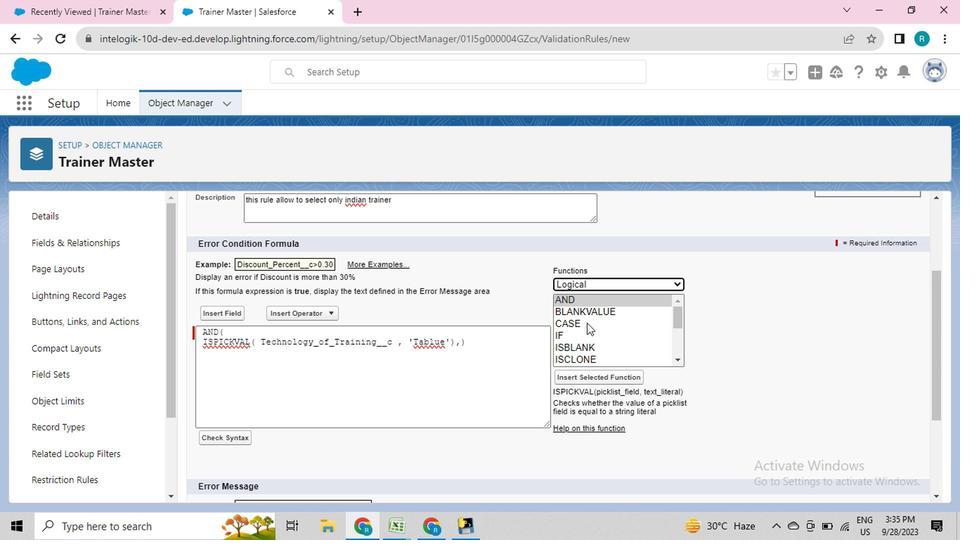 
Action: Mouse moved to (564, 322)
Screenshot: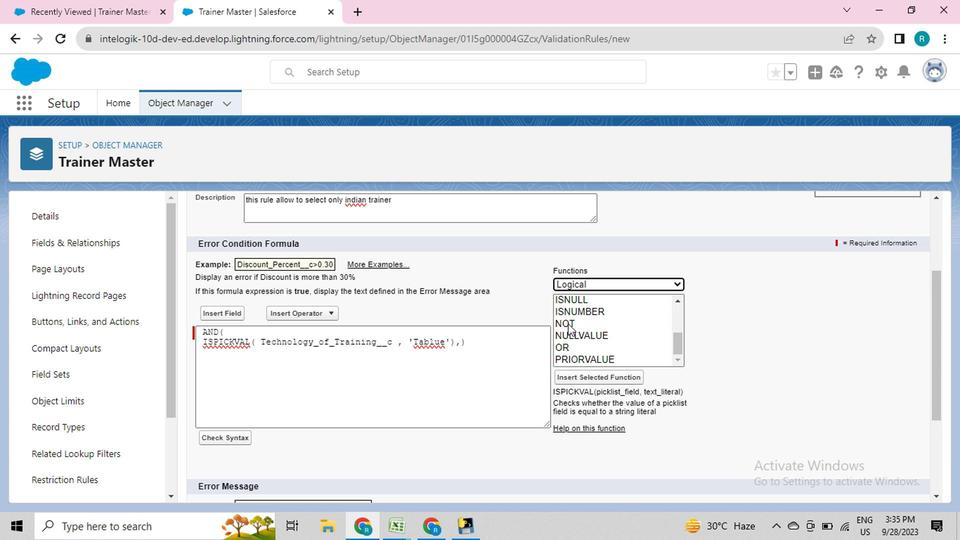 
Action: Mouse pressed left at (564, 322)
Screenshot: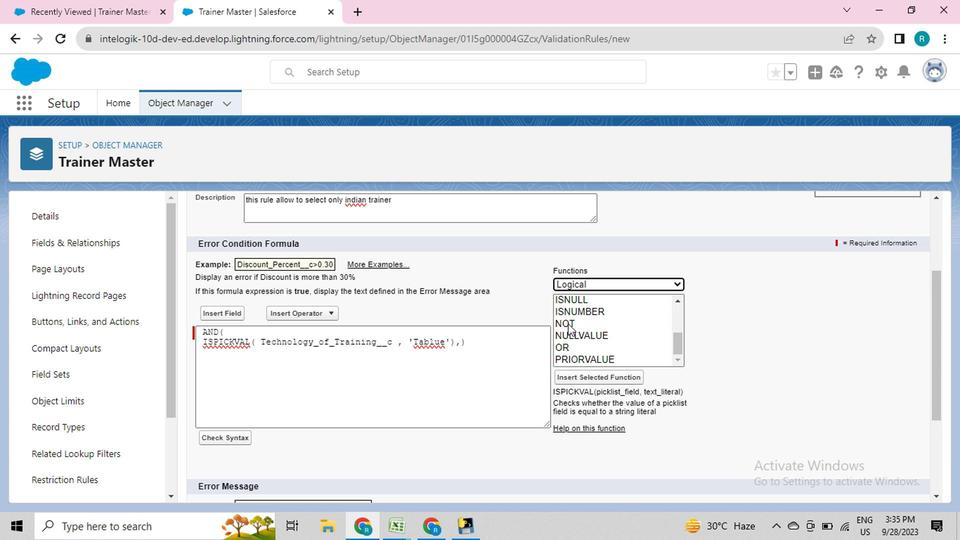 
Action: Mouse moved to (601, 374)
Screenshot: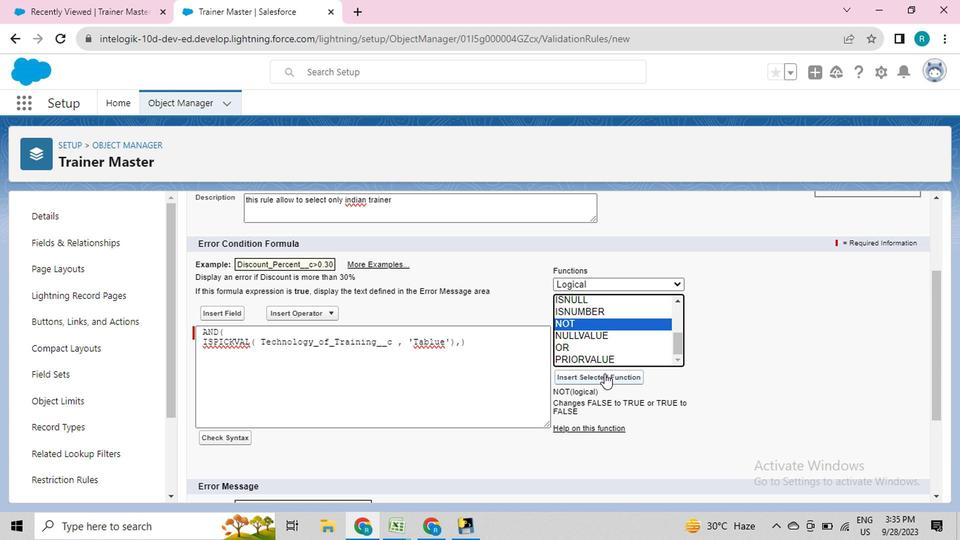 
Action: Mouse pressed left at (601, 374)
Screenshot: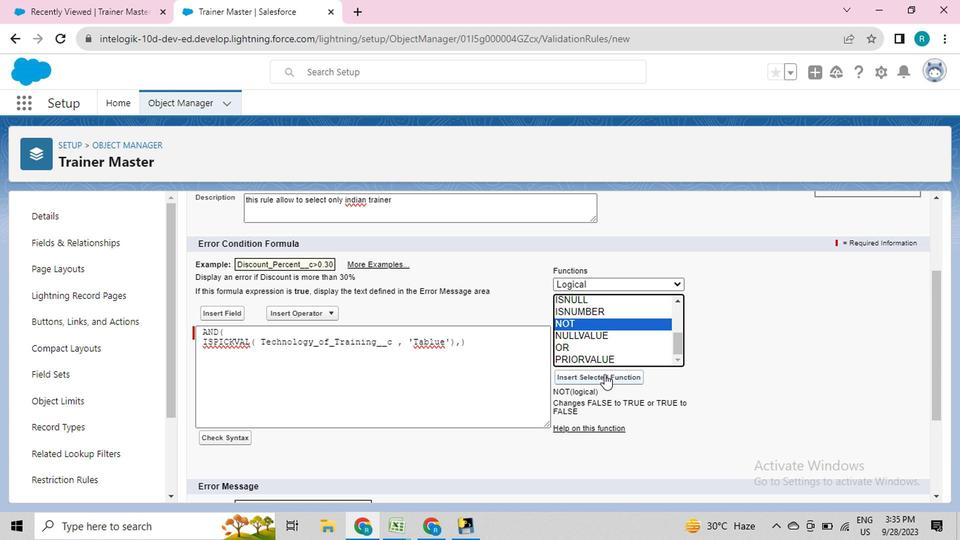 
Action: Mouse moved to (519, 342)
Screenshot: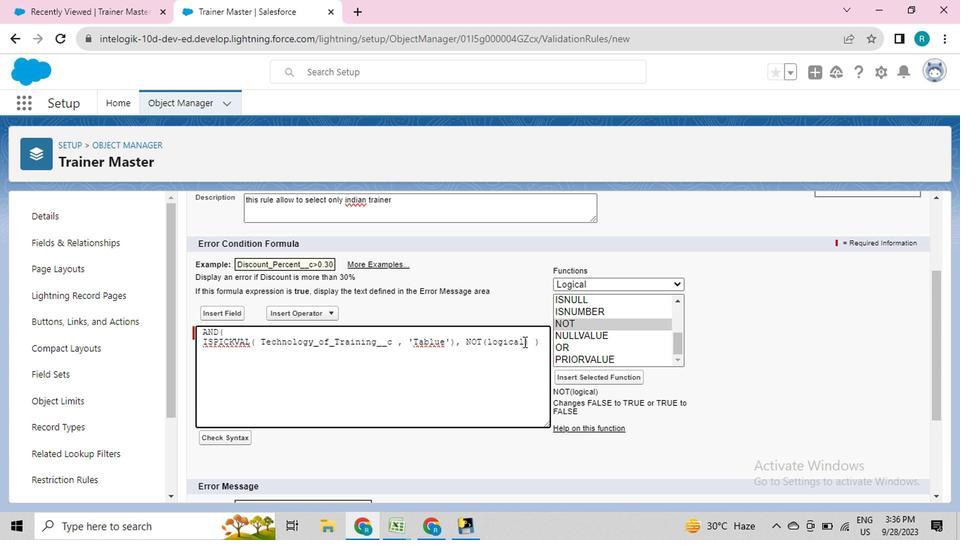 
Action: Mouse pressed left at (519, 342)
Screenshot: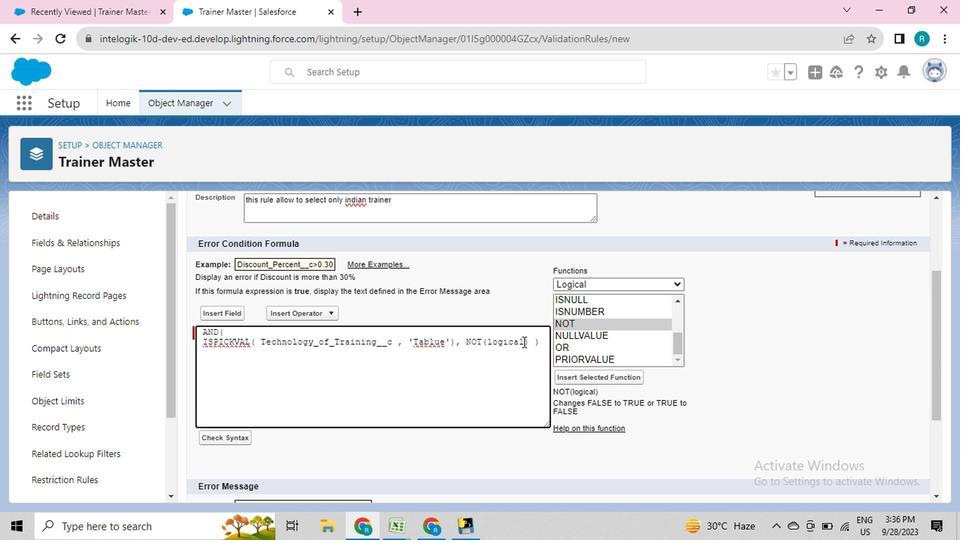 
Action: Mouse moved to (587, 326)
Screenshot: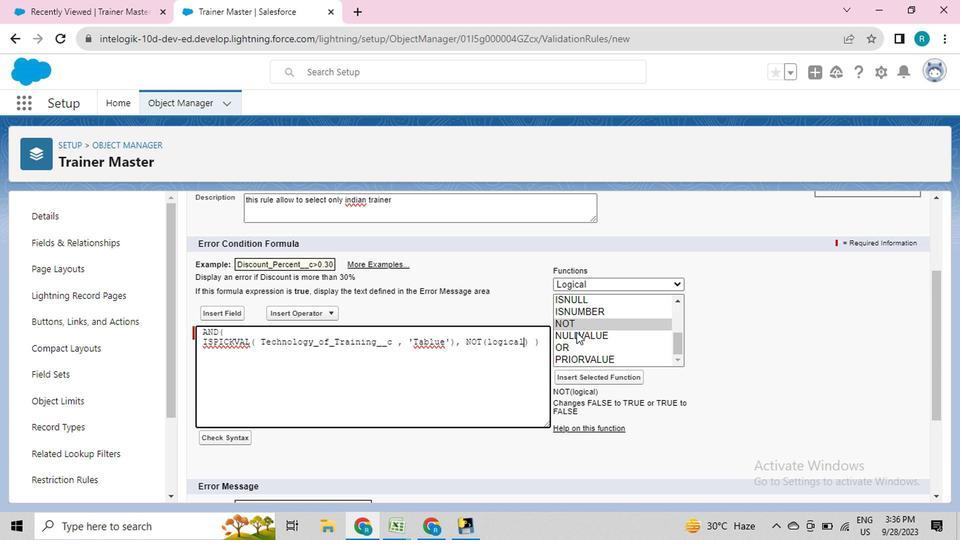 
Action: Key pressed <Key.backspace><Key.backspace><Key.backspace><Key.backspace><Key.backspace><Key.backspace><Key.backspace>
Screenshot: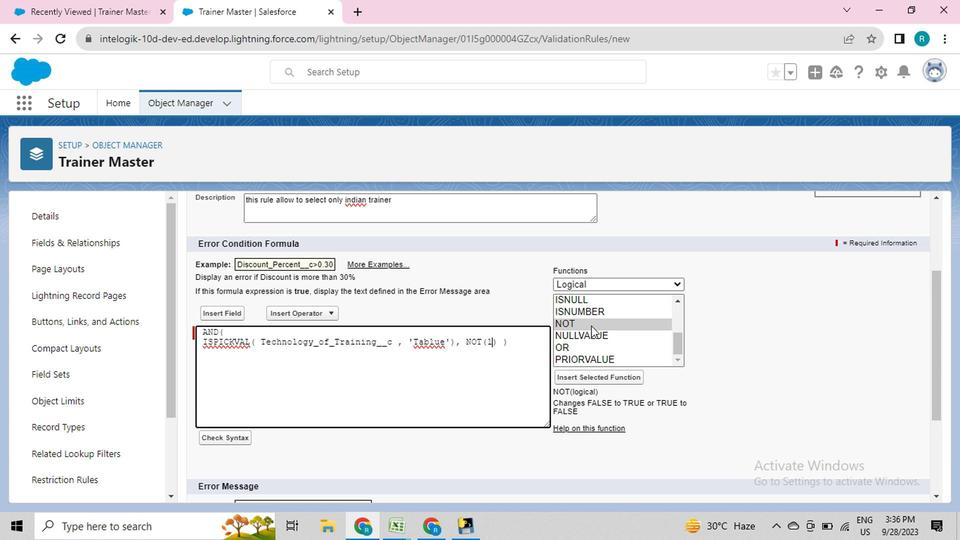 
Action: Mouse moved to (609, 280)
Screenshot: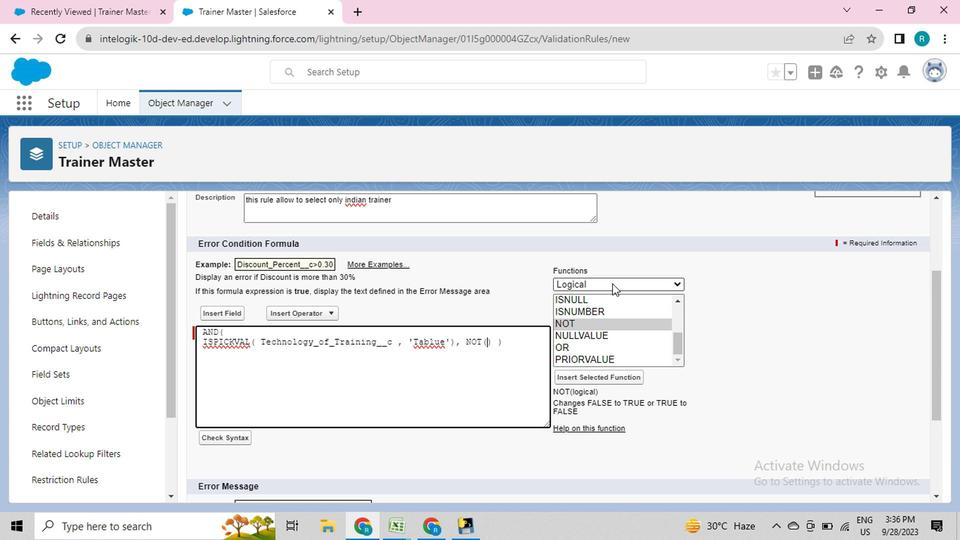 
Action: Mouse pressed left at (609, 280)
Screenshot: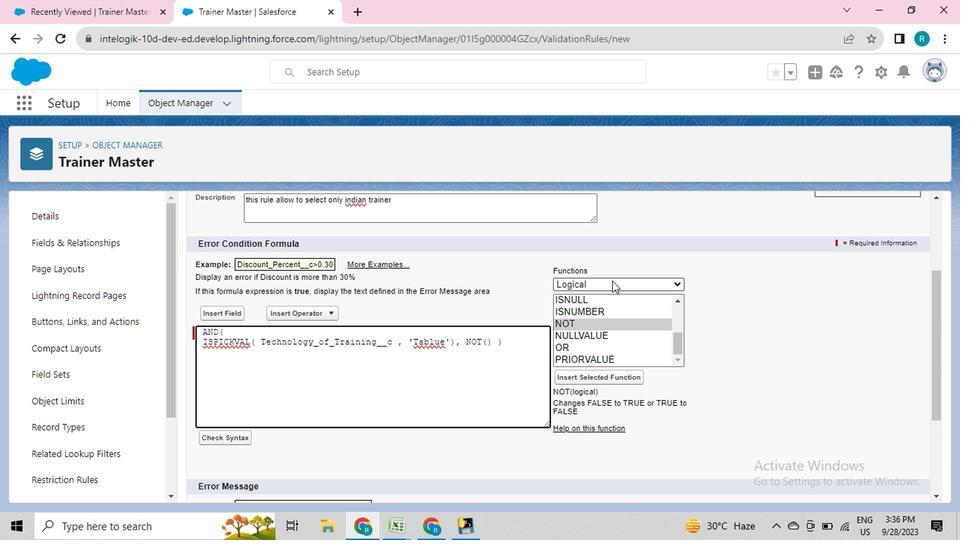 
Action: Mouse moved to (606, 296)
Screenshot: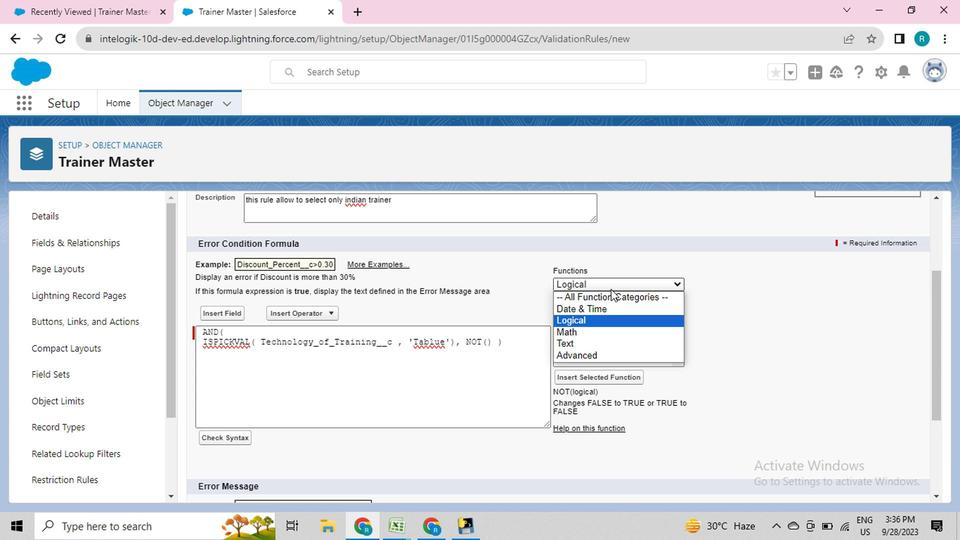 
Action: Mouse pressed left at (606, 296)
Screenshot: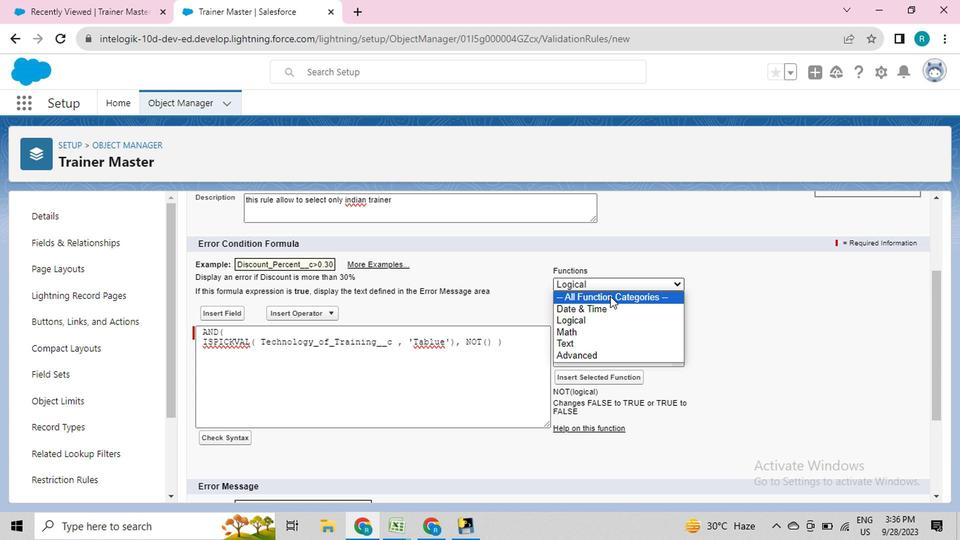 
Action: Mouse moved to (592, 359)
Screenshot: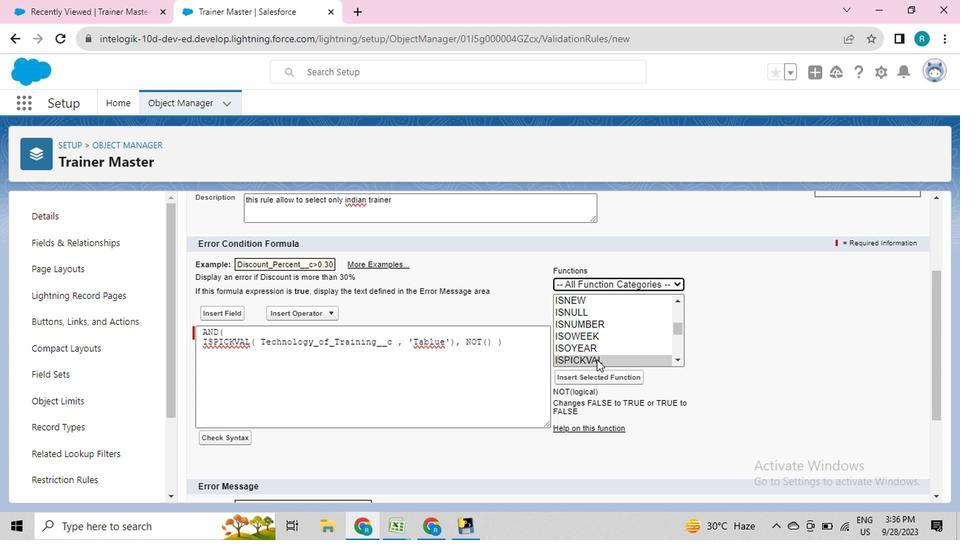 
Action: Mouse pressed left at (592, 359)
Screenshot: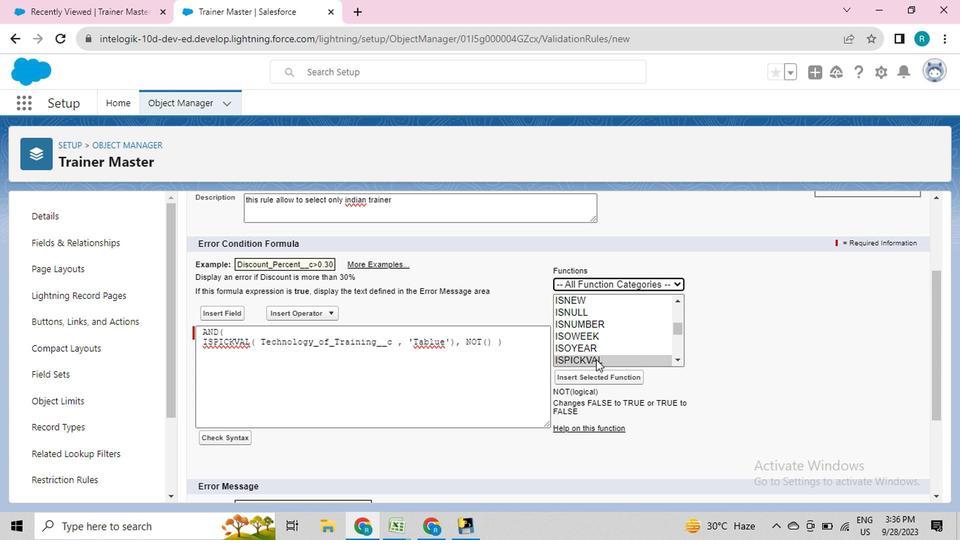 
Action: Mouse moved to (592, 376)
Screenshot: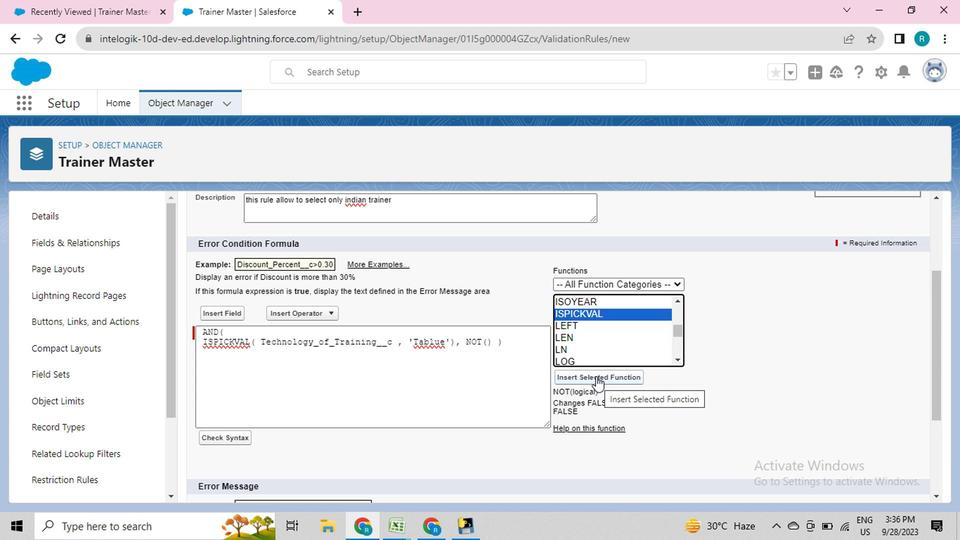 
Action: Mouse pressed left at (592, 376)
Screenshot: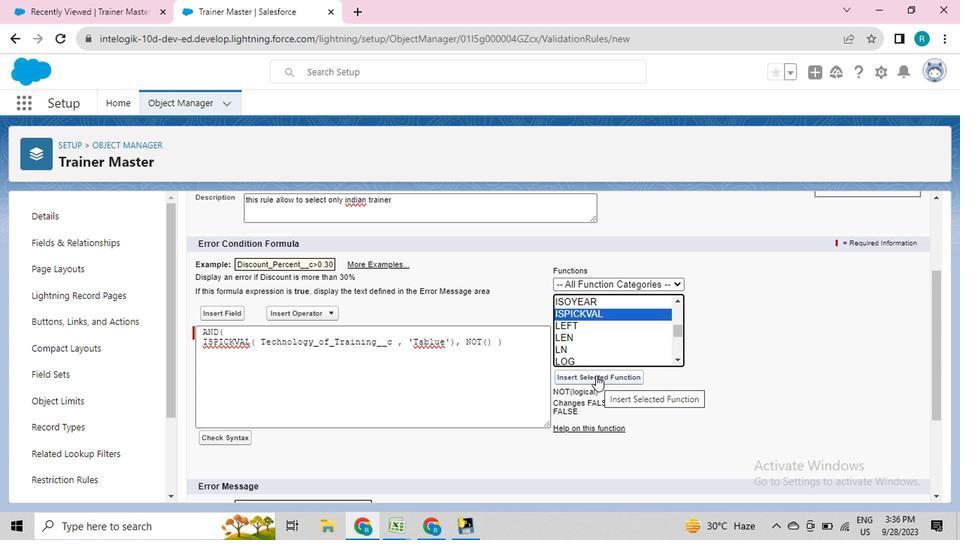 
Action: Mouse moved to (320, 351)
Screenshot: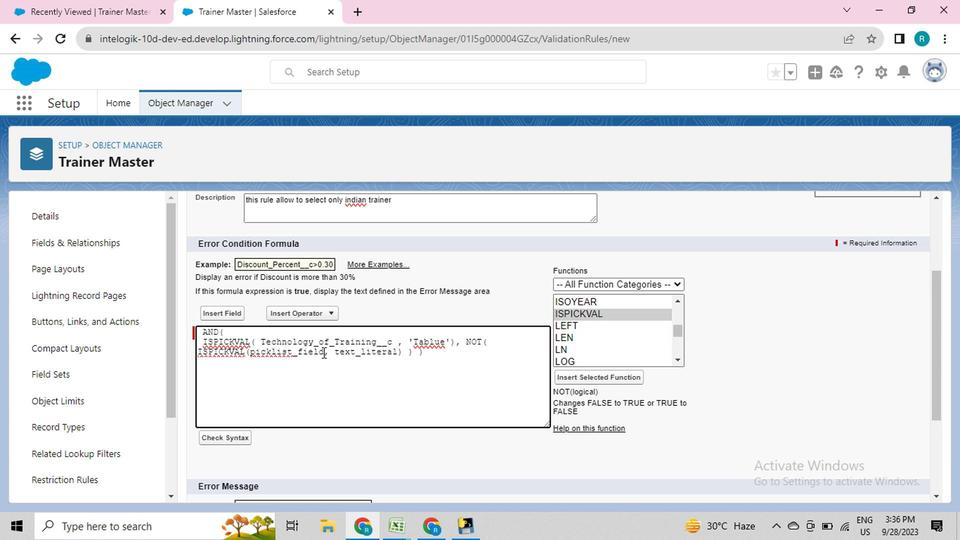 
Action: Mouse pressed left at (320, 351)
Screenshot: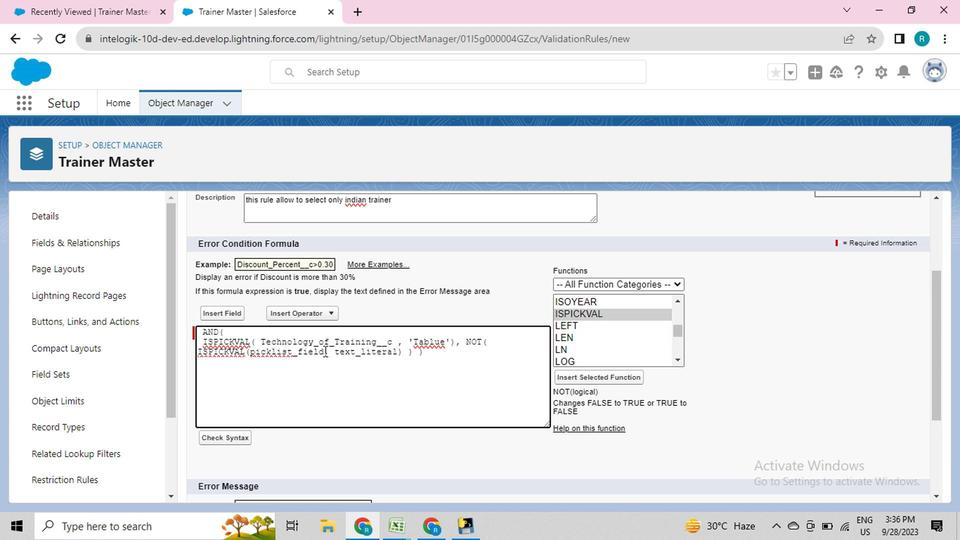 
Action: Mouse moved to (321, 352)
Screenshot: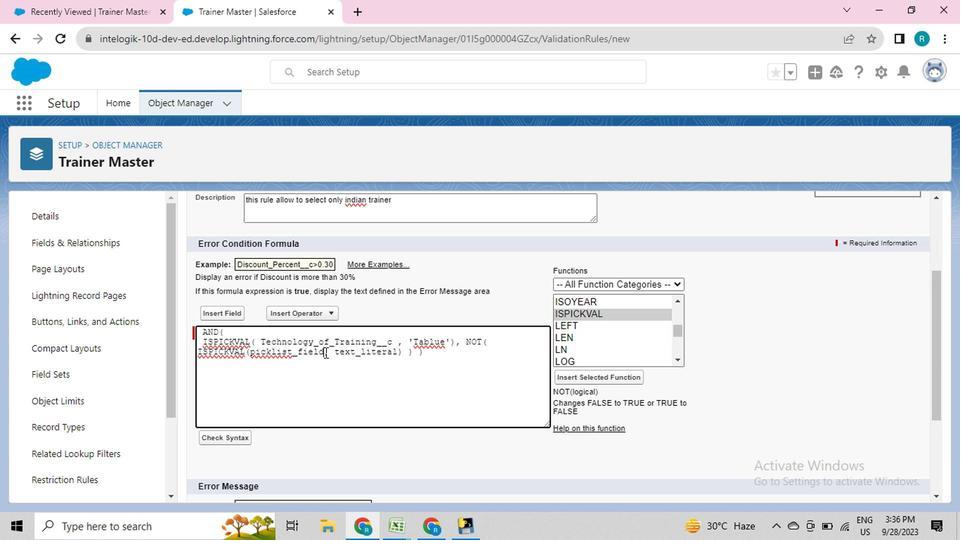 
Action: Key pressed <Key.backspace><Key.backspace><Key.backspace><Key.backspace><Key.backspace><Key.backspace><Key.backspace><Key.backspace><Key.backspace><Key.backspace><Key.backspace><Key.backspace><Key.backspace><Key.backspace>
Screenshot: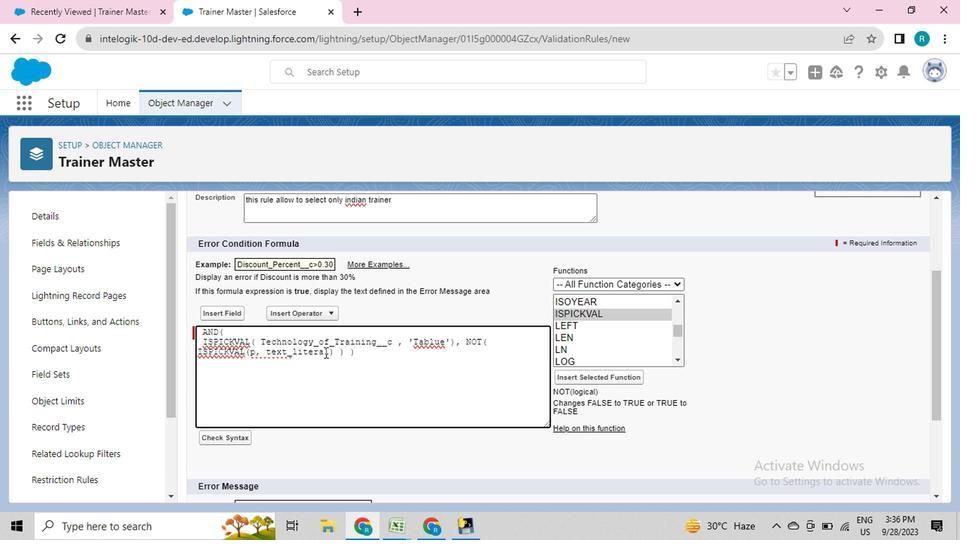 
Action: Mouse moved to (228, 315)
Screenshot: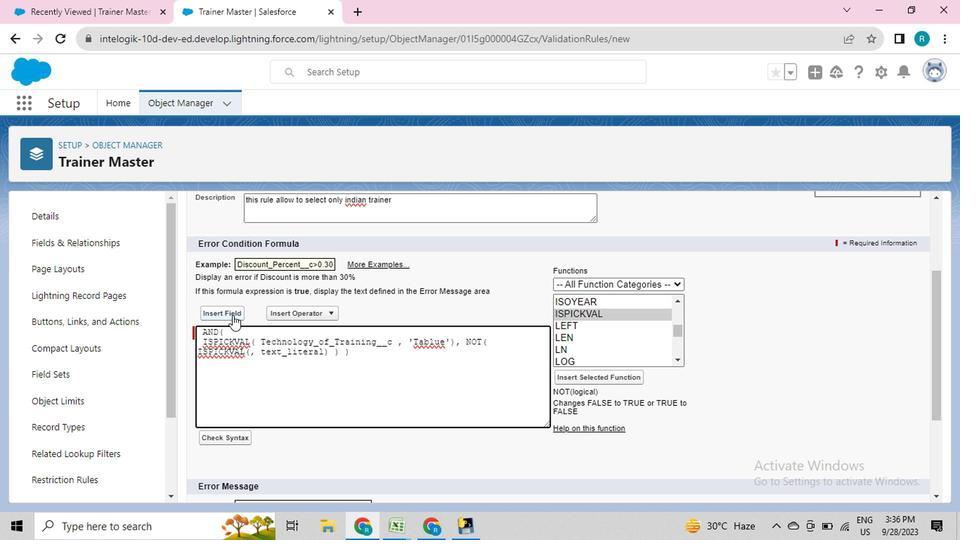 
Action: Mouse pressed left at (228, 315)
Screenshot: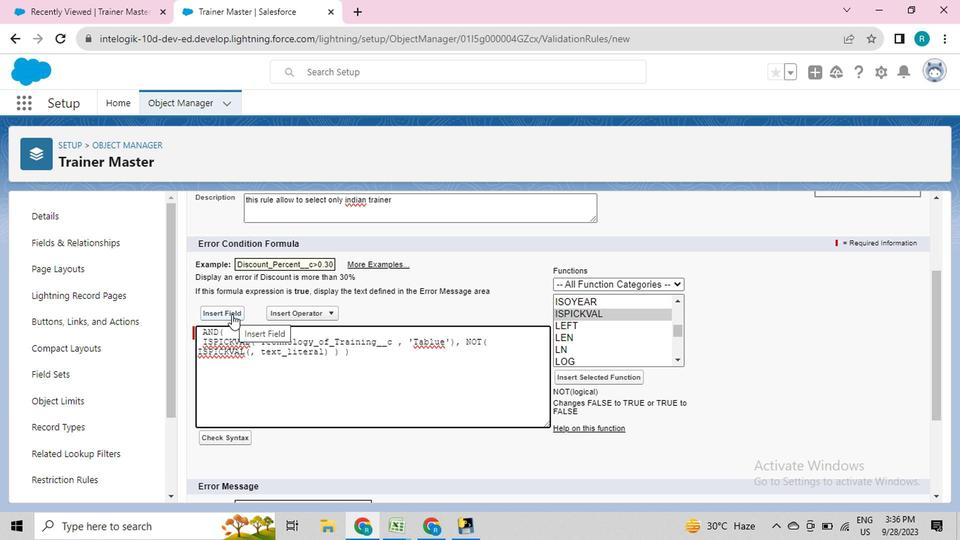 
Action: Mouse moved to (420, 350)
Screenshot: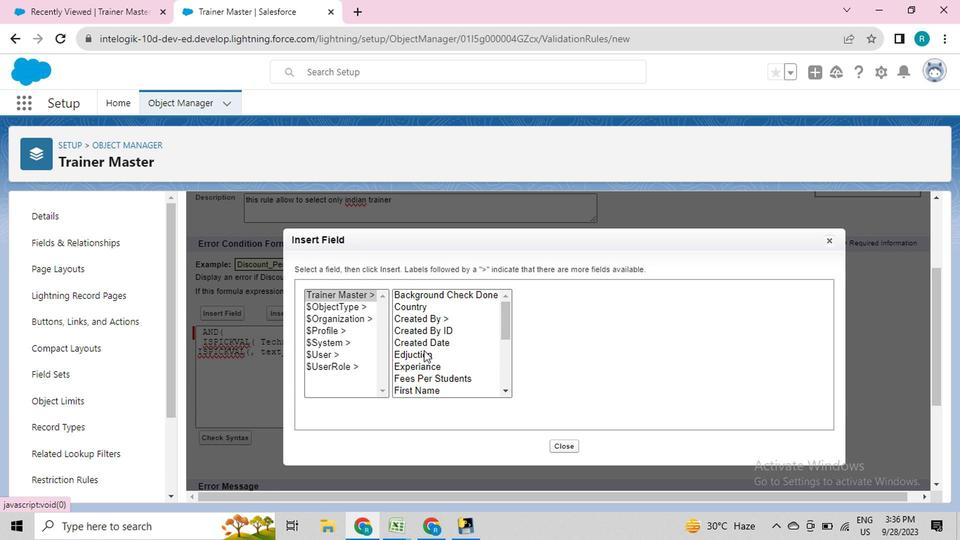 
Action: Mouse pressed left at (420, 350)
Screenshot: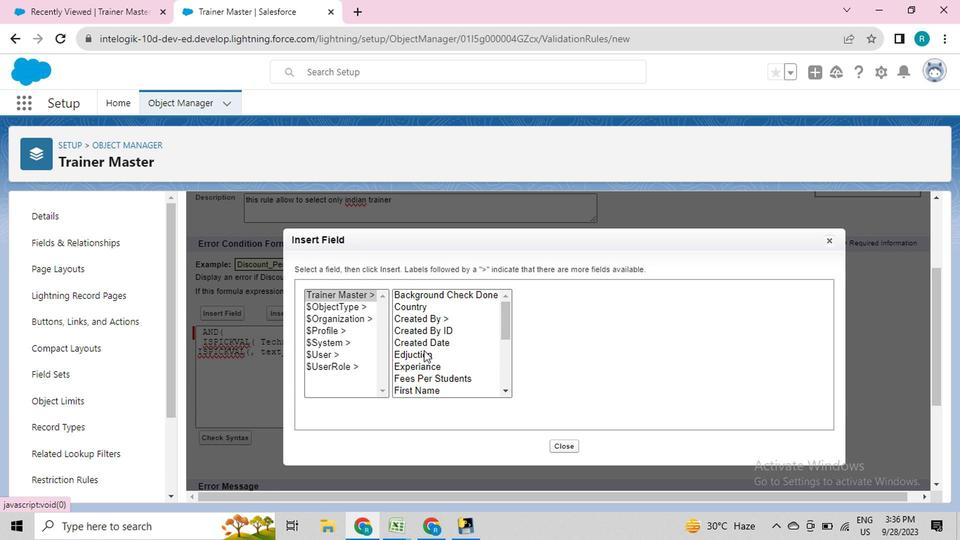 
Action: Mouse moved to (499, 320)
Screenshot: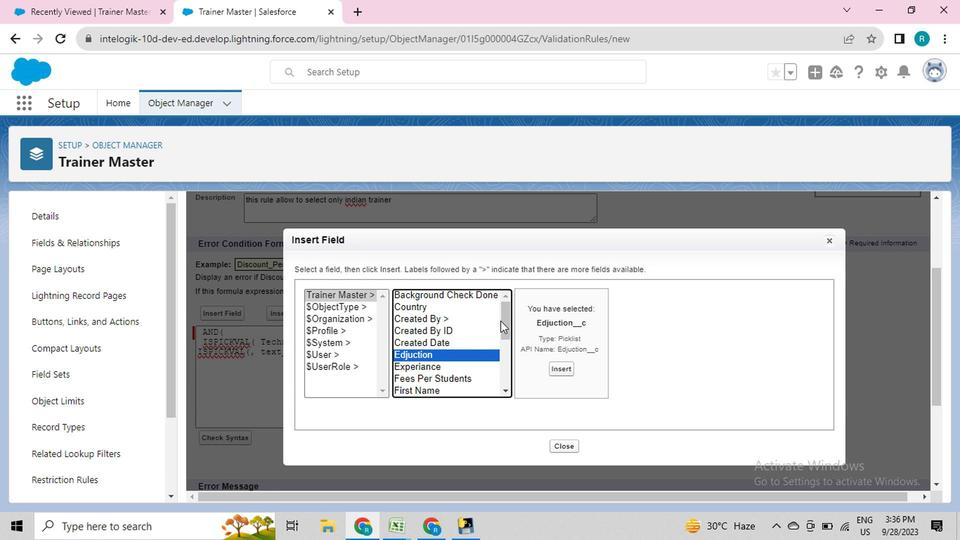 
Action: Mouse pressed left at (499, 320)
Screenshot: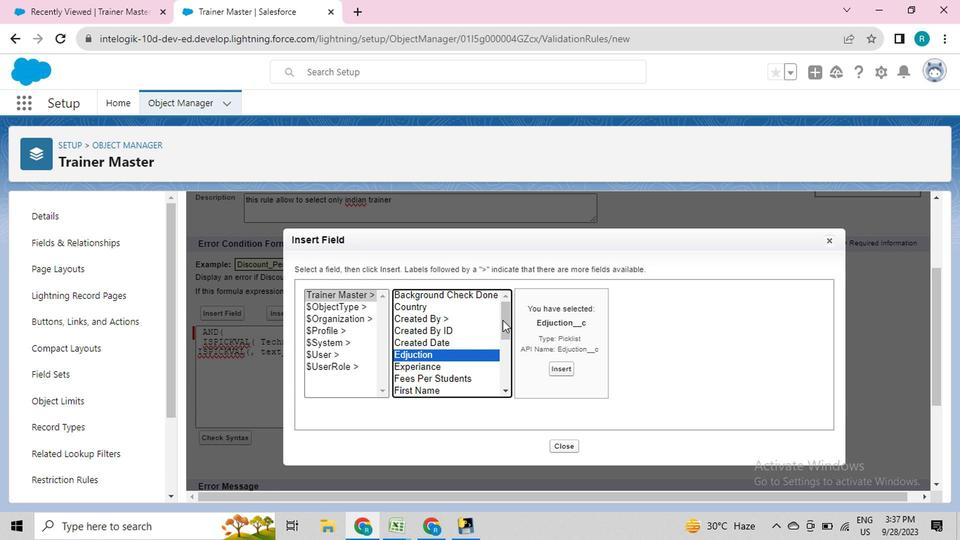 
Action: Mouse moved to (399, 302)
Screenshot: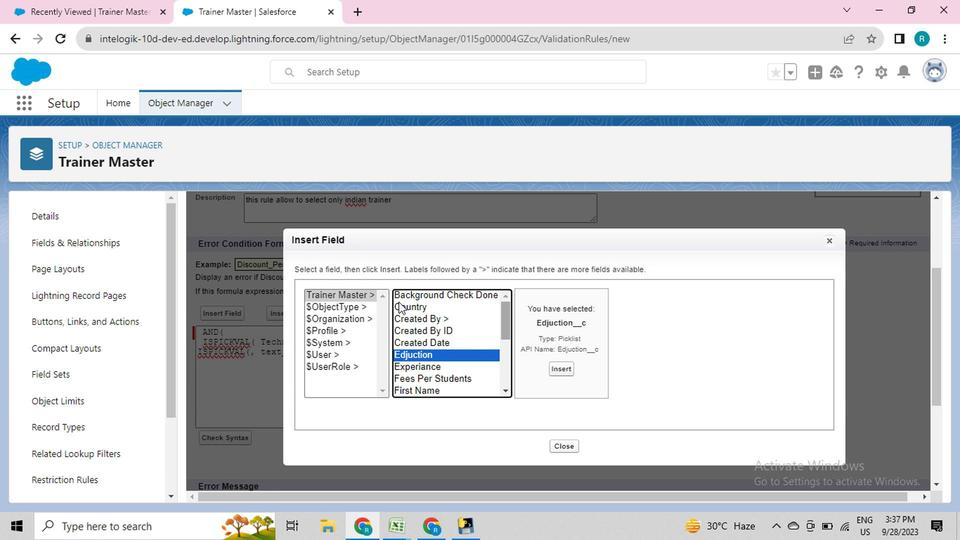 
Action: Mouse pressed left at (399, 302)
Screenshot: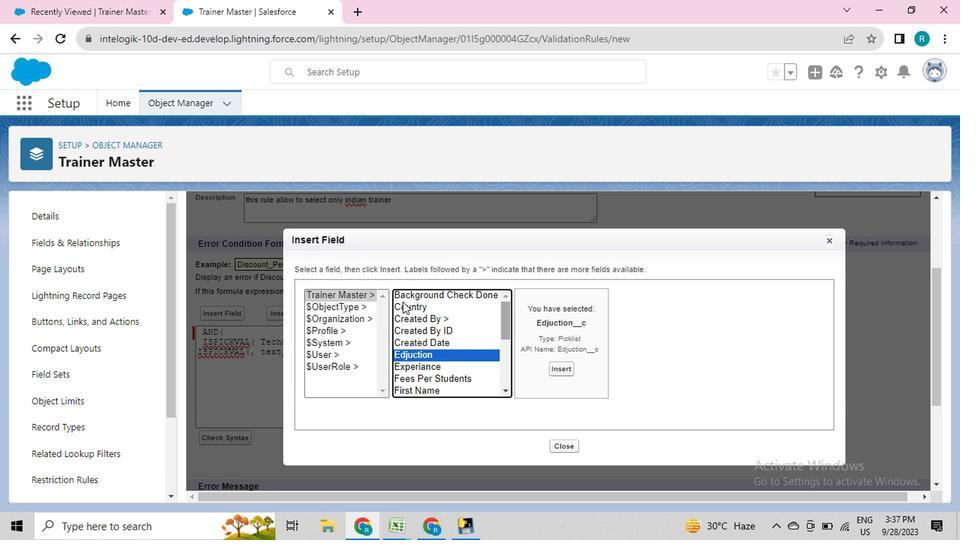 
Action: Mouse moved to (559, 369)
Screenshot: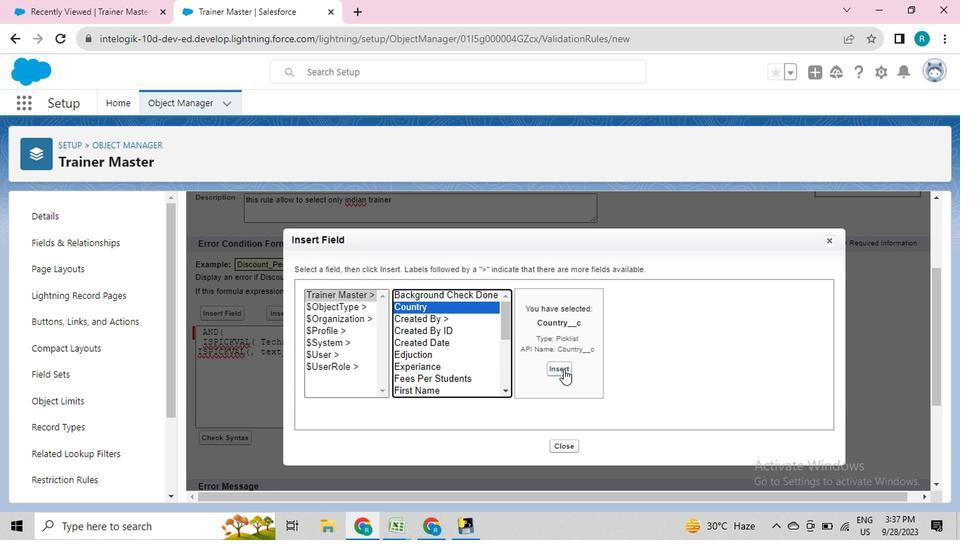 
Action: Mouse pressed left at (559, 369)
Screenshot: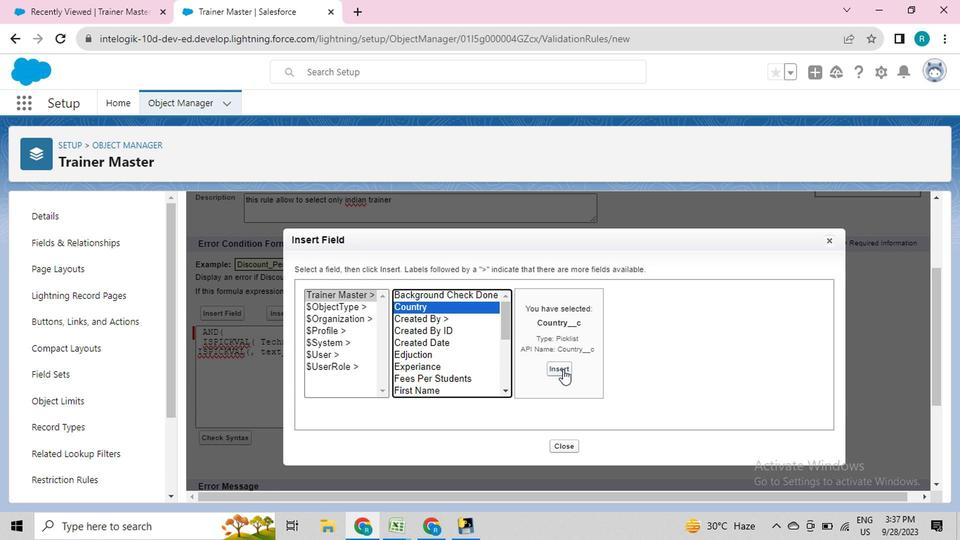 
Action: Mouse moved to (325, 352)
Screenshot: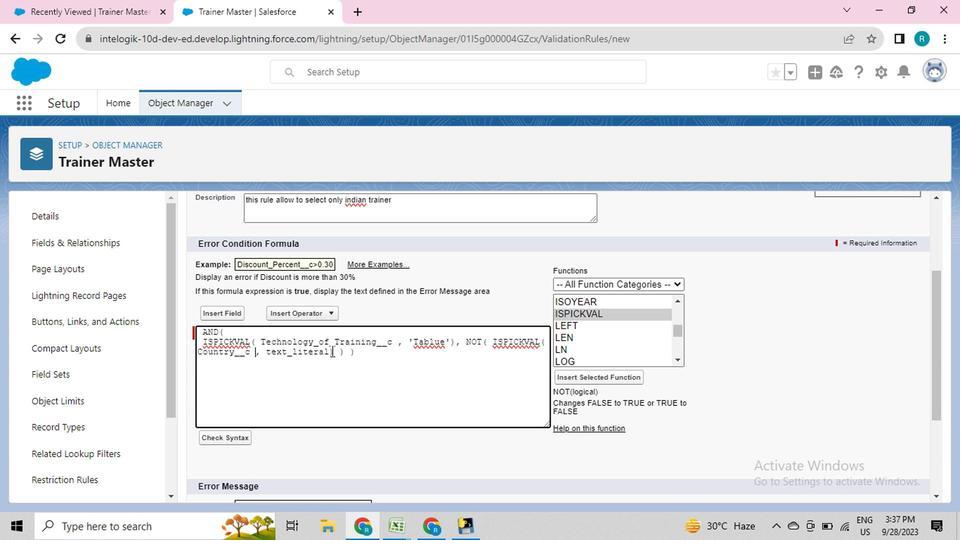 
Action: Mouse pressed left at (325, 352)
Screenshot: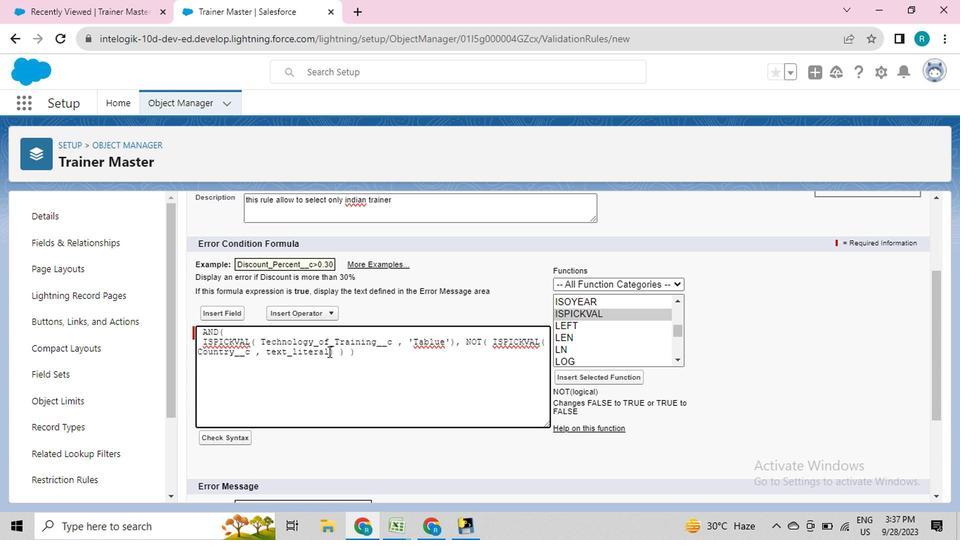 
Action: Mouse moved to (396, 317)
Screenshot: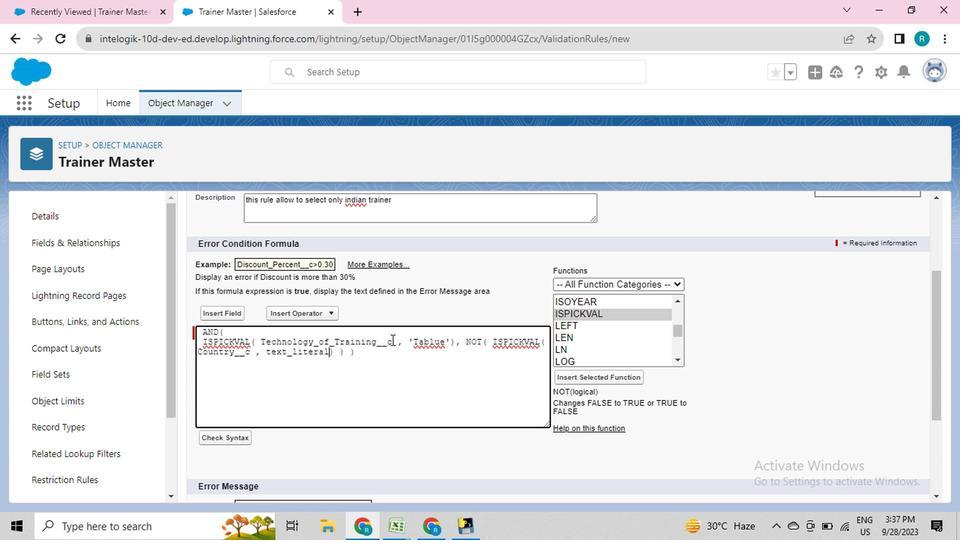 
Action: Key pressed <Key.backspace><Key.backspace><Key.backspace><Key.backspace><Key.backspace><Key.backspace><Key.backspace><Key.backspace><Key.backspace><Key.backspace><Key.backspace><Key.backspace>'<Key.caps_lock>INDIA'
Screenshot: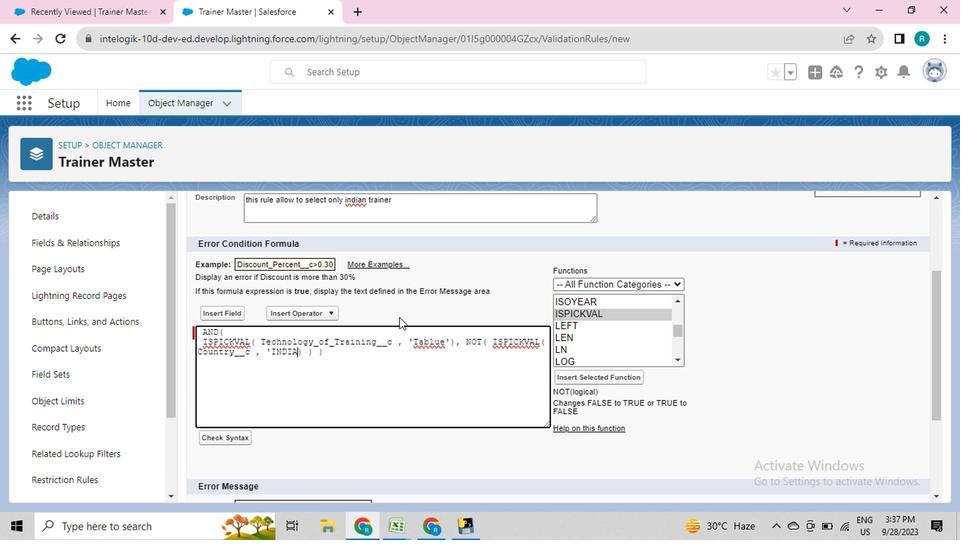 
Action: Mouse moved to (341, 357)
Screenshot: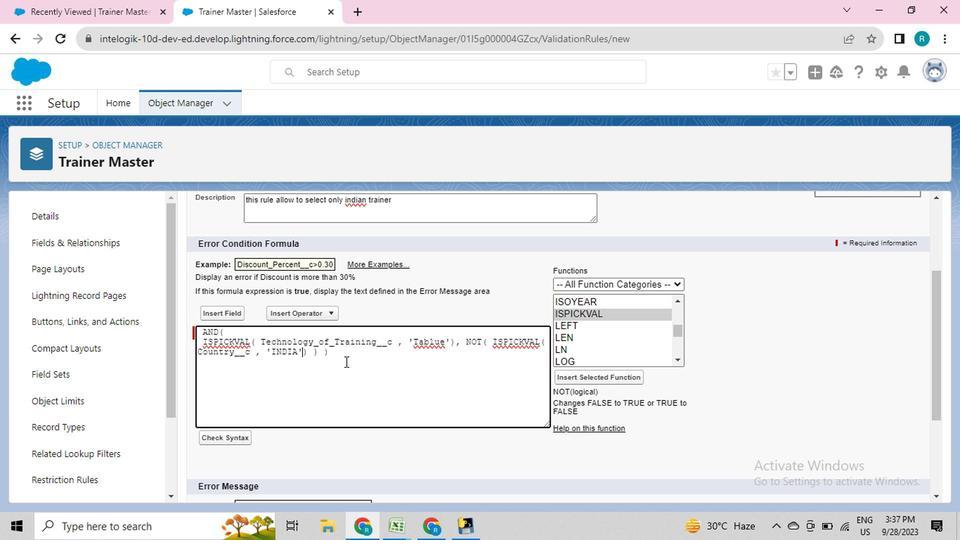 
Action: Mouse pressed left at (341, 357)
Screenshot: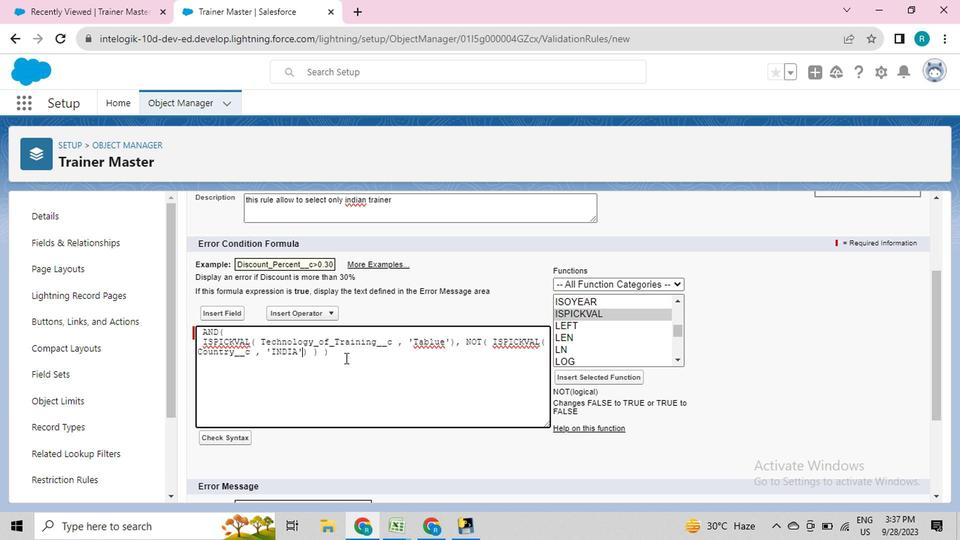 
Action: Mouse moved to (360, 360)
Screenshot: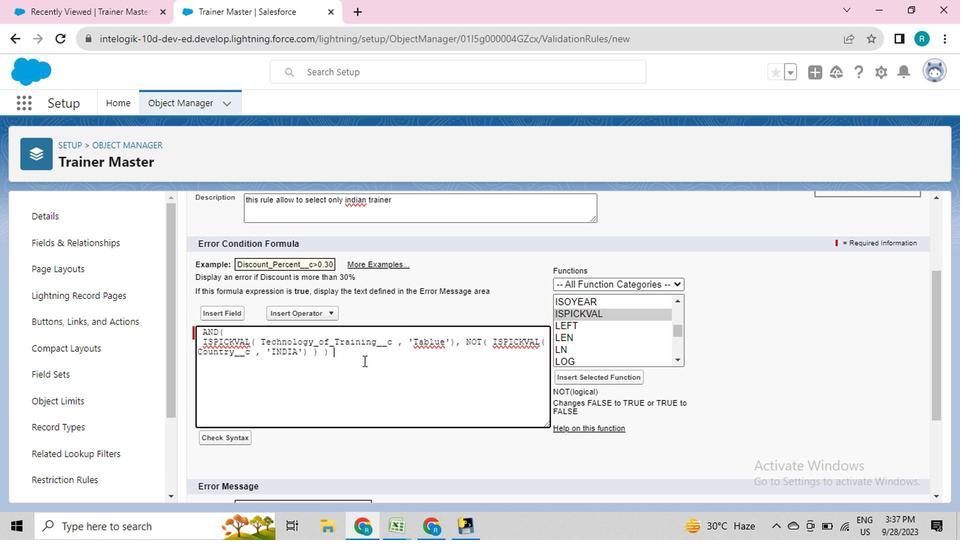 
Action: Key pressed <Key.enter>
Screenshot: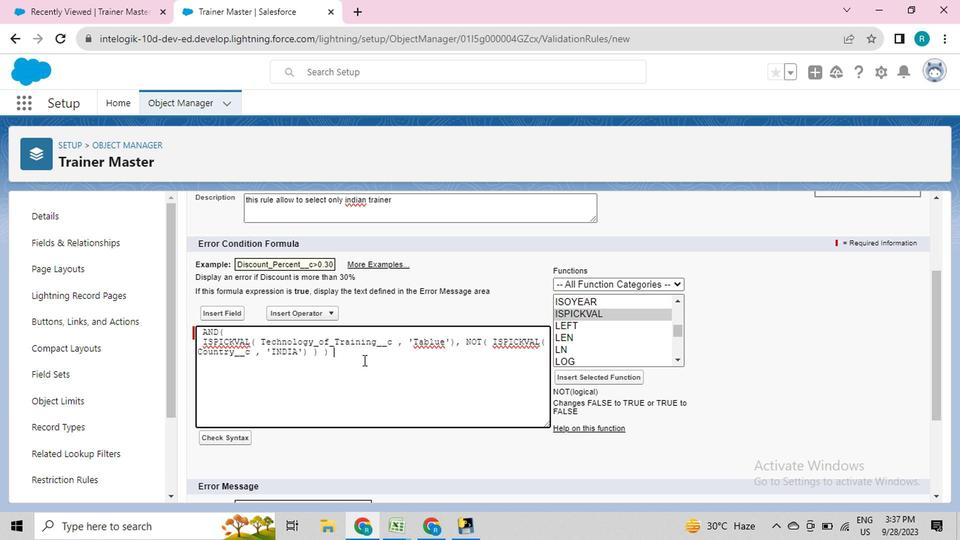 
Action: Mouse moved to (318, 306)
Screenshot: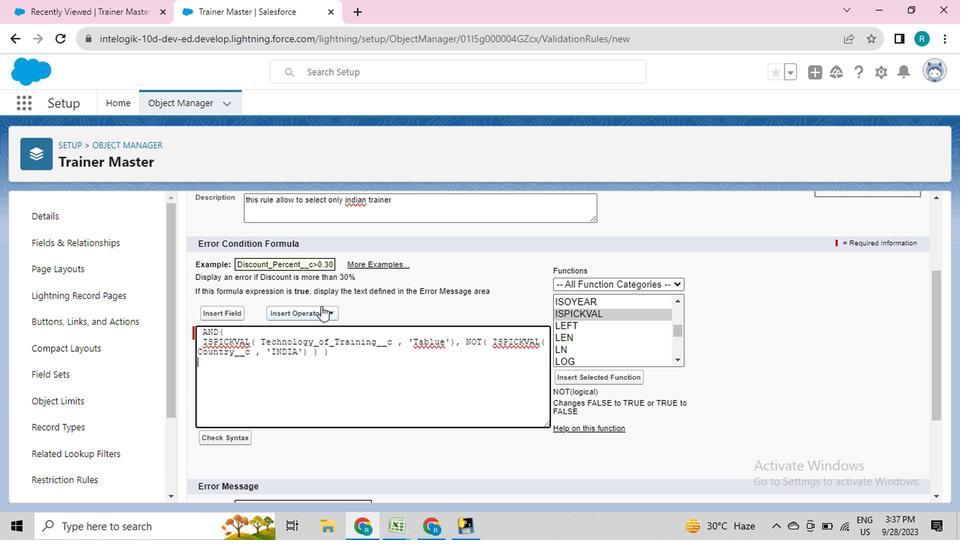 
Action: Mouse pressed left at (318, 306)
Screenshot: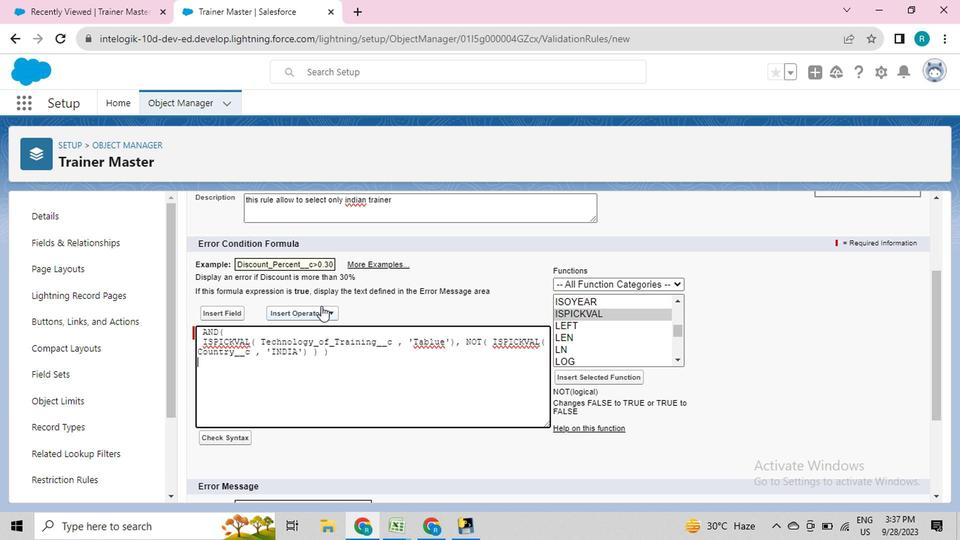 
Action: Mouse moved to (310, 481)
Screenshot: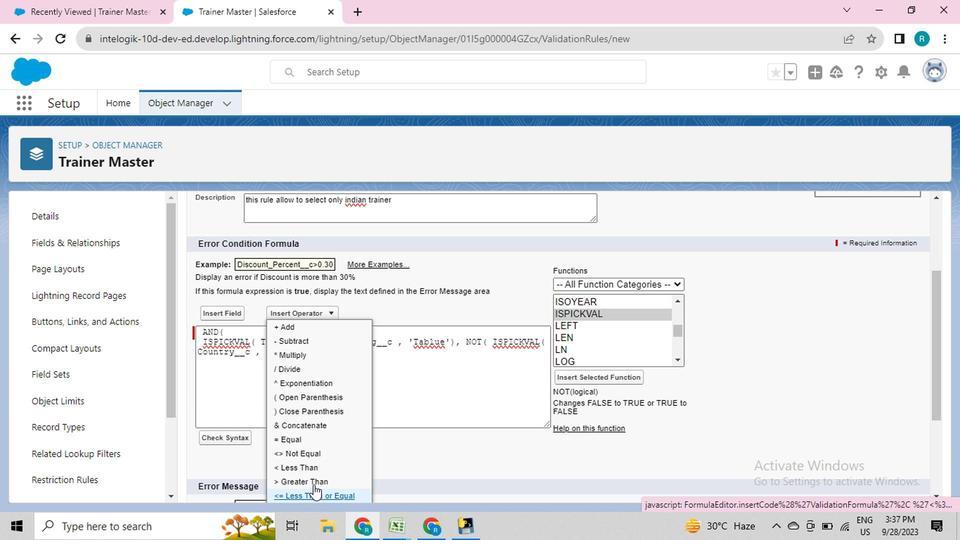 
Action: Mouse scrolled (310, 481) with delta (0, 0)
Screenshot: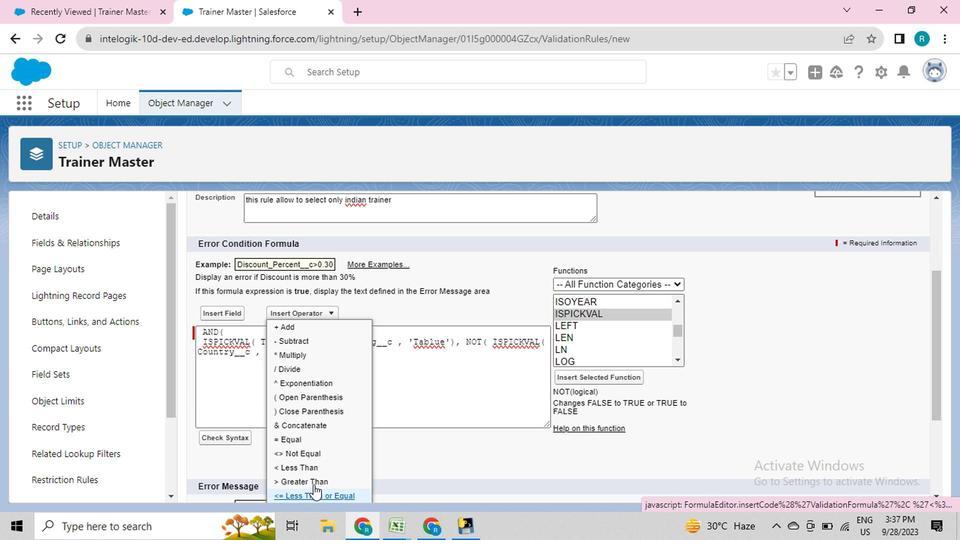 
Action: Mouse moved to (221, 255)
Screenshot: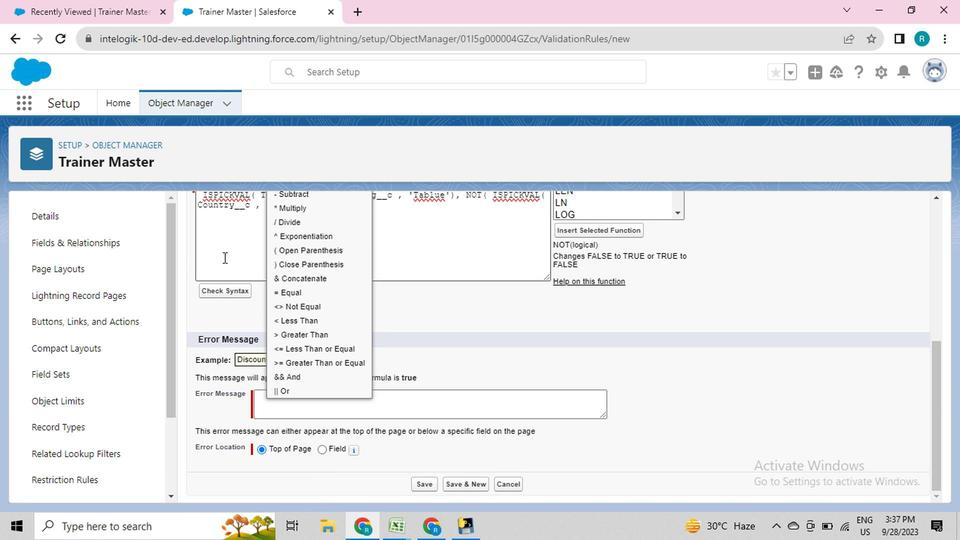 
Action: Mouse pressed left at (221, 255)
Screenshot: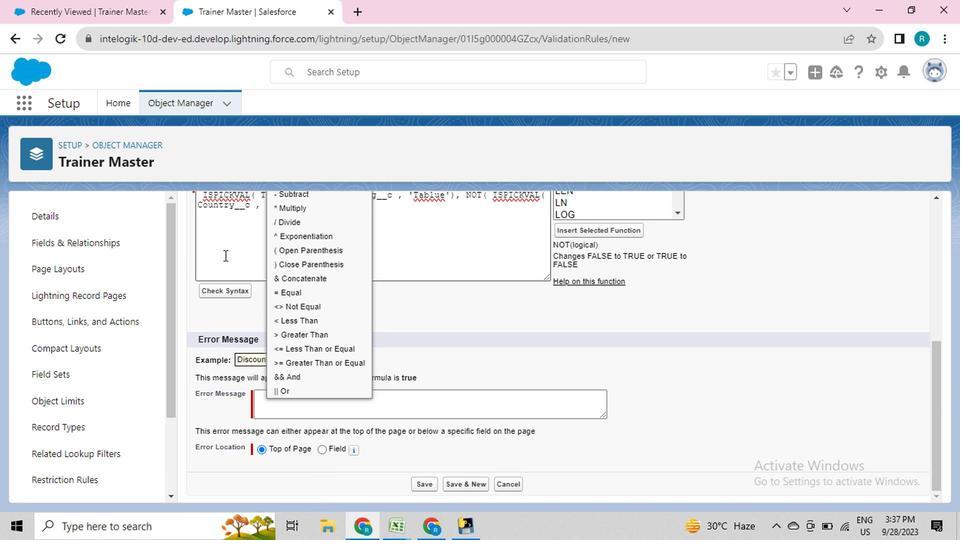 
Action: Mouse moved to (223, 289)
Screenshot: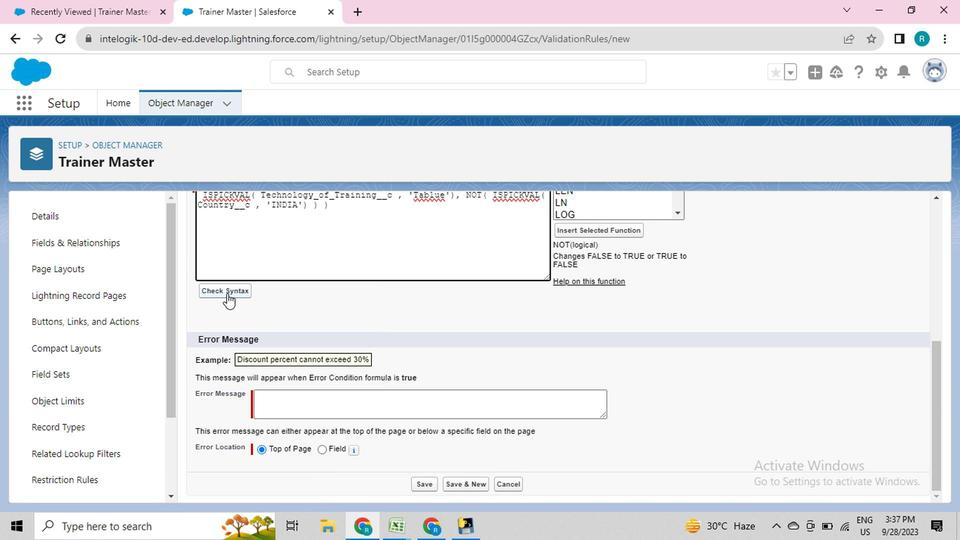 
Action: Mouse pressed left at (223, 289)
Screenshot: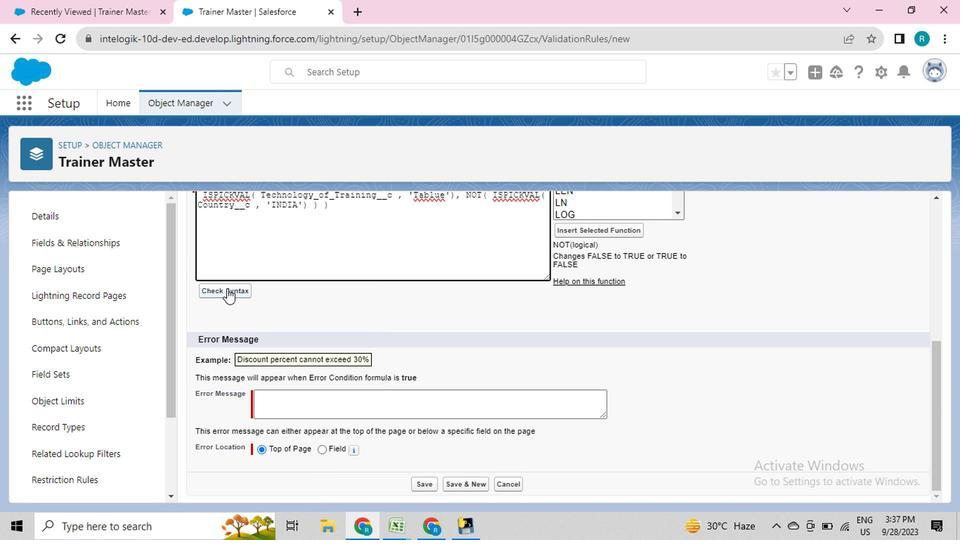
Action: Mouse moved to (347, 321)
Screenshot: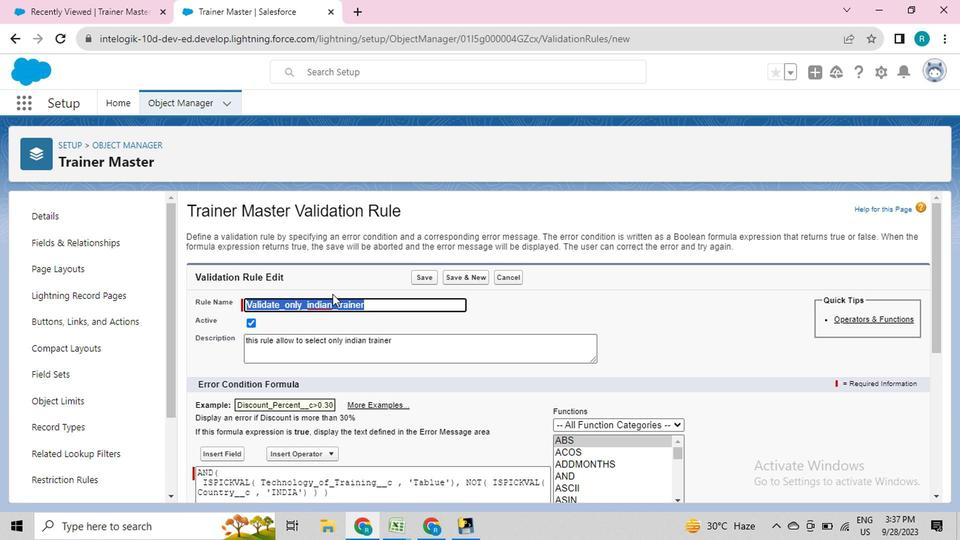 
Action: Mouse scrolled (347, 320) with delta (0, 0)
Screenshot: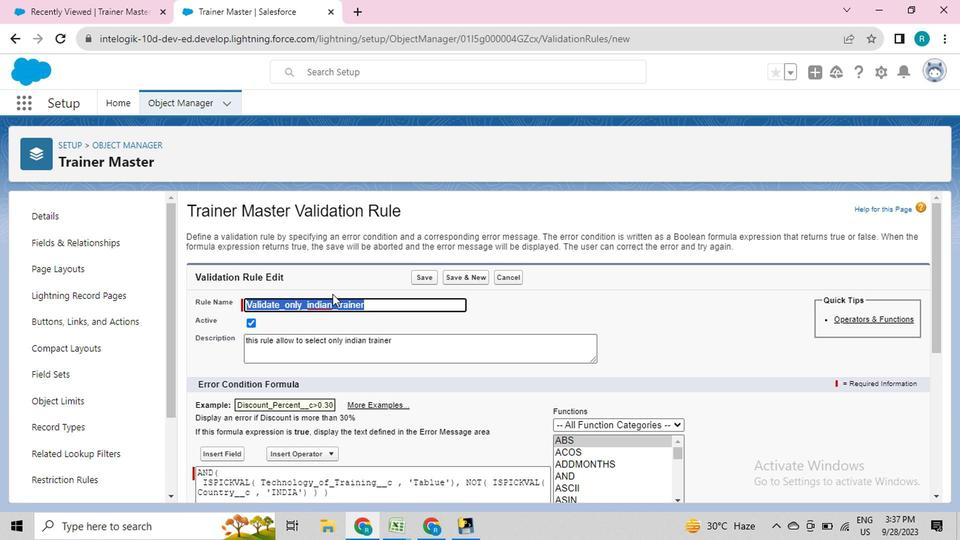 
Action: Mouse moved to (350, 324)
Screenshot: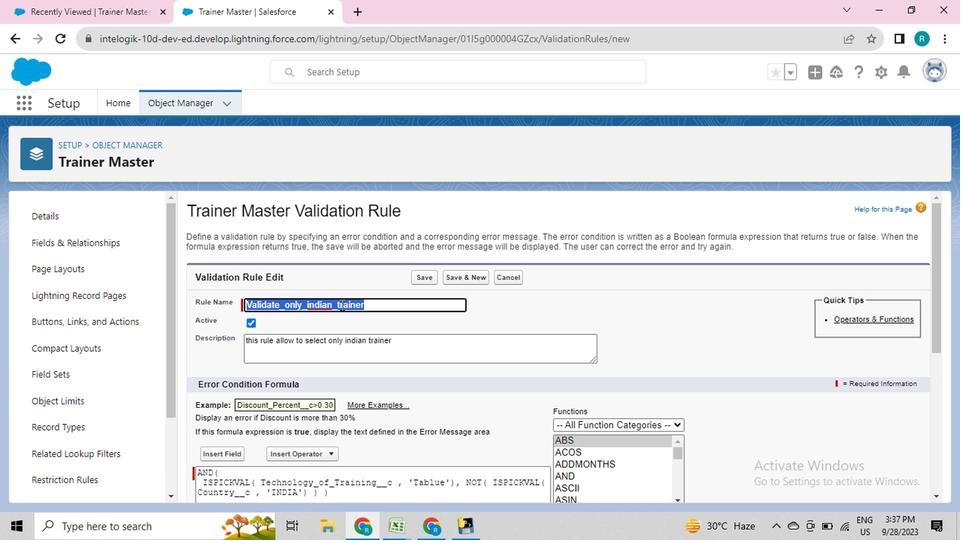 
Action: Mouse scrolled (350, 324) with delta (0, 0)
Screenshot: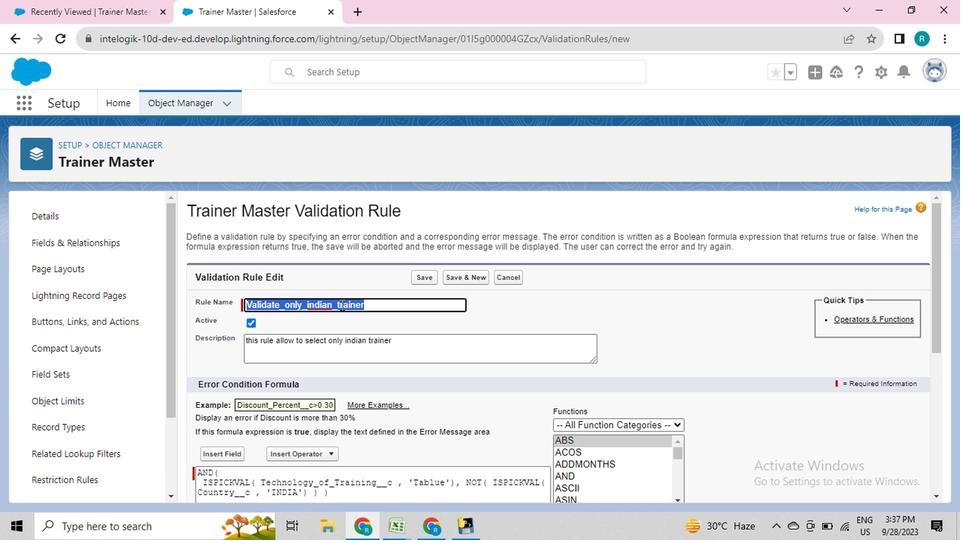 
Action: Mouse moved to (319, 406)
Screenshot: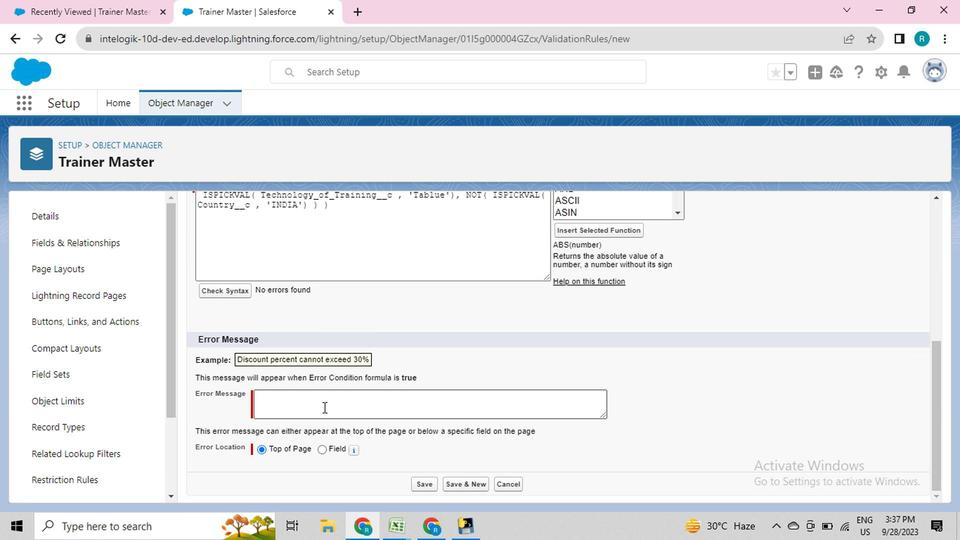 
Action: Mouse pressed left at (319, 406)
Screenshot: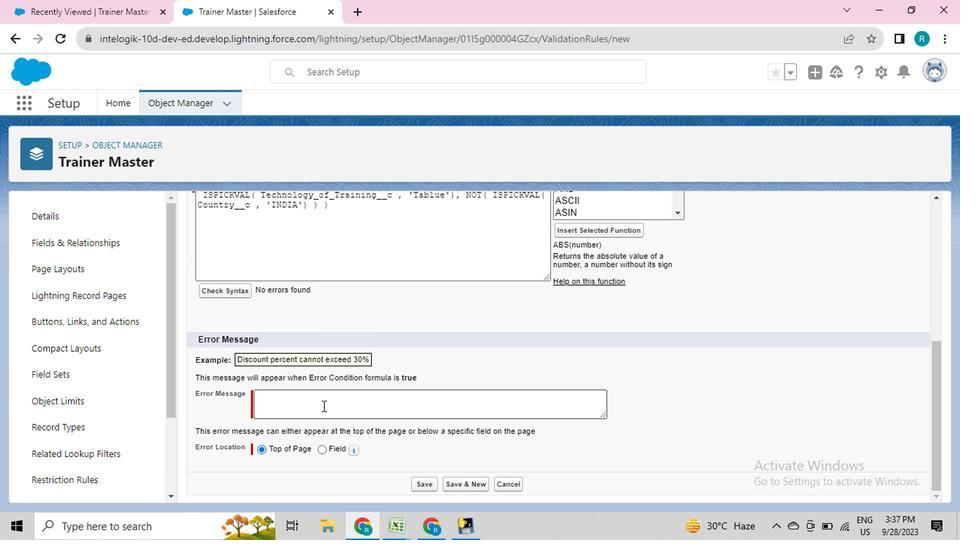 
Action: Mouse moved to (348, 405)
Screenshot: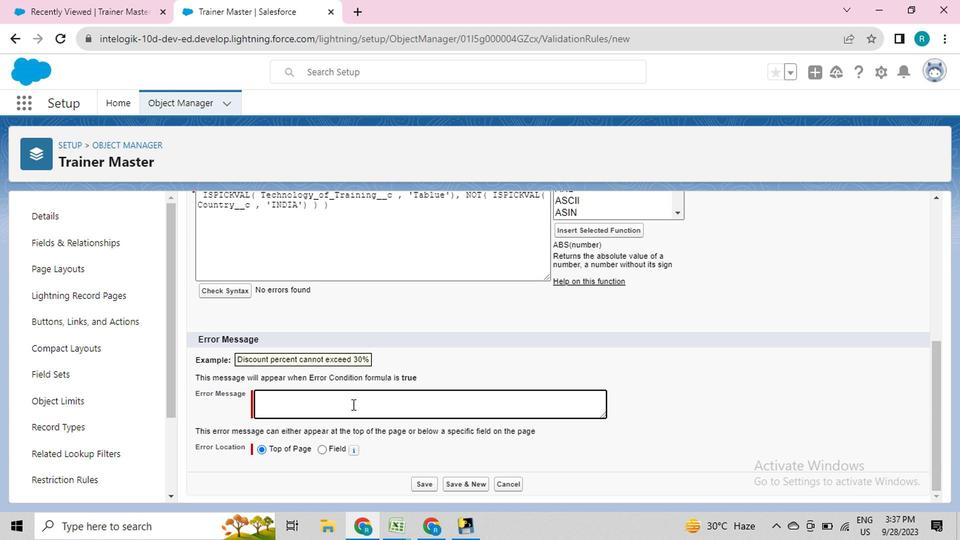 
Action: Key pressed P<Key.caps_lock>lease<Key.space>select<Key.space>the<Key.space>valid<Key.space><Key.backspace><Key.backspace><Key.backspace><Key.backspace><Key.backspace><Key.backspace><Key.backspace><Key.backspace><Key.backspace><Key.backspace><Key.backspace><Key.backspace><Key.backspace><Key.backspace><Key.backspace><Key.backspace><Key.backspace><Key.backspace><Key.backspace><Key.backspace><Key.backspace><Key.backspace><Key.backspace><Key.backspace><Key.backspace><Key.backspace><Key.backspace><Key.backspace><Key.backspace><Key.backspace><Key.backspace><Key.backspace><Key.backspace><Key.backspace><Key.backspace><Key.backspace><Key.backspace><Key.backspace><Key.backspace><Key.backspace><Key.backspace><Key.backspace><Key.backspace><Key.backspace><Key.backspace><Key.backspace><Key.backspace><Key.backspace><Key.backspace><Key.backspace><Key.backspace><Key.caps_lock>T<Key.caps_lock>his<Key.space>trainer<Key.space>is<Key.space>not<Key.space>allowed<Key.space>
Screenshot: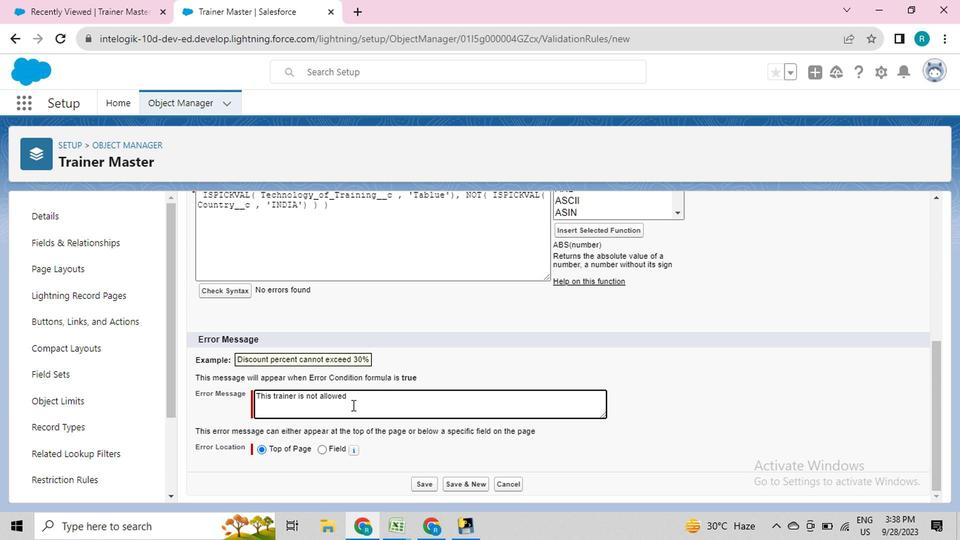 
Action: Mouse moved to (420, 361)
Screenshot: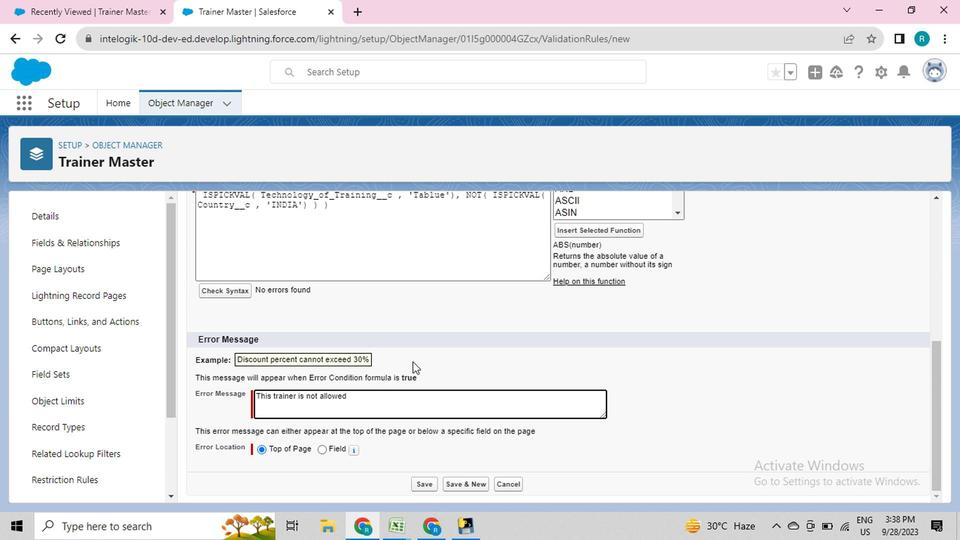 
Action: Key pressed for<Key.space>the<Key.space>technology
Screenshot: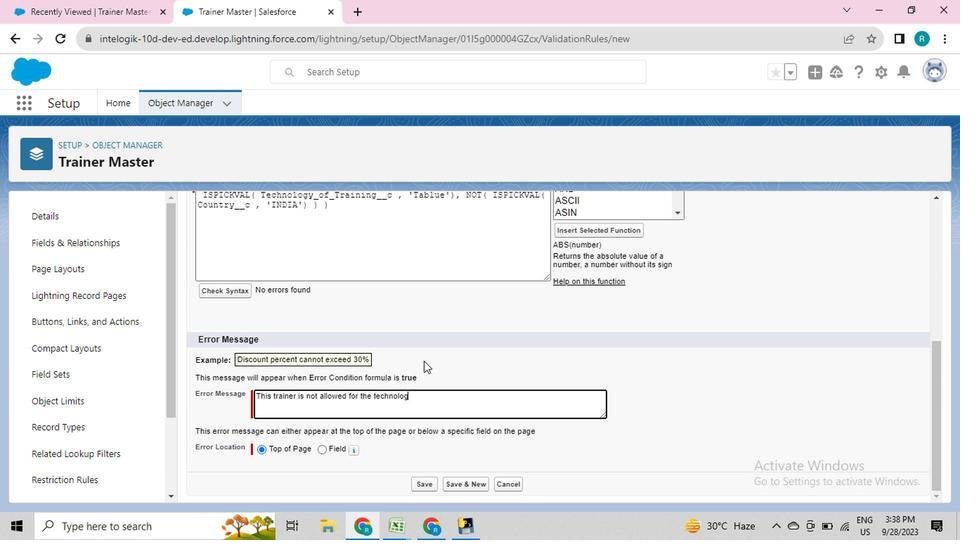 
Action: Mouse moved to (426, 481)
Screenshot: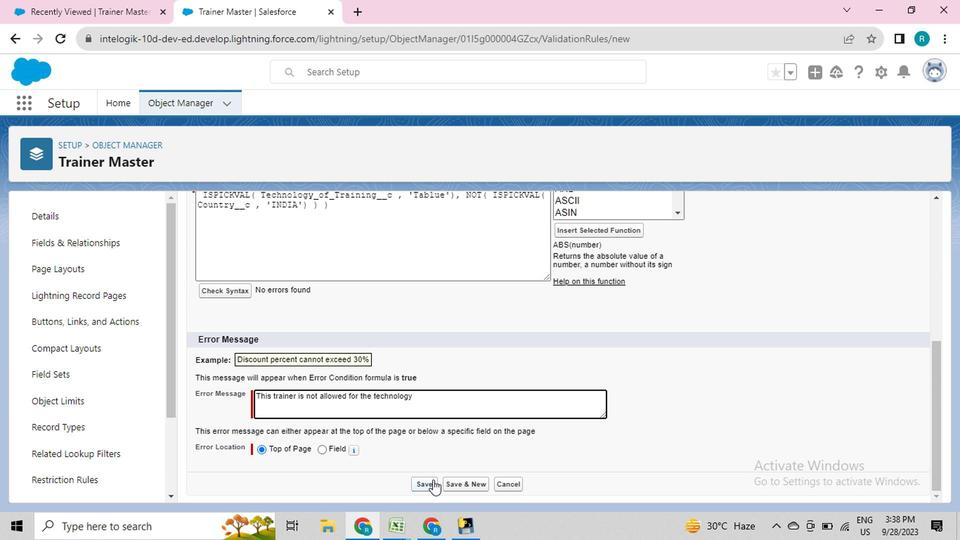 
Action: Mouse pressed left at (426, 481)
Screenshot: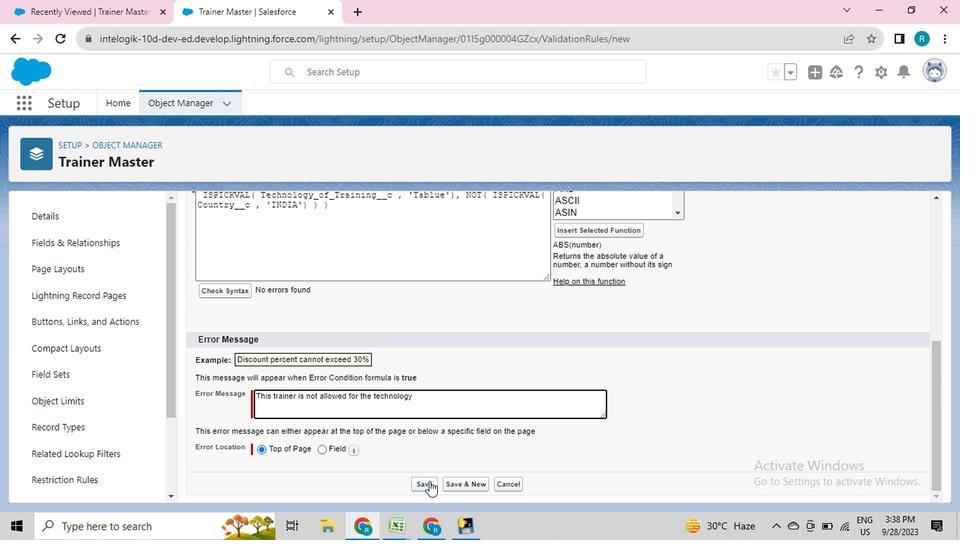 
Action: Mouse moved to (83, 4)
Screenshot: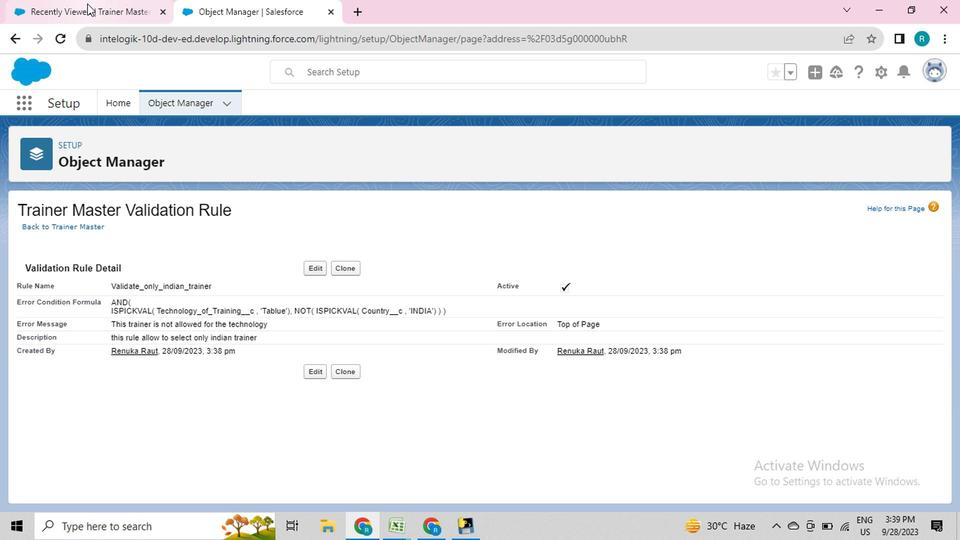 
Action: Mouse pressed left at (83, 4)
Screenshot: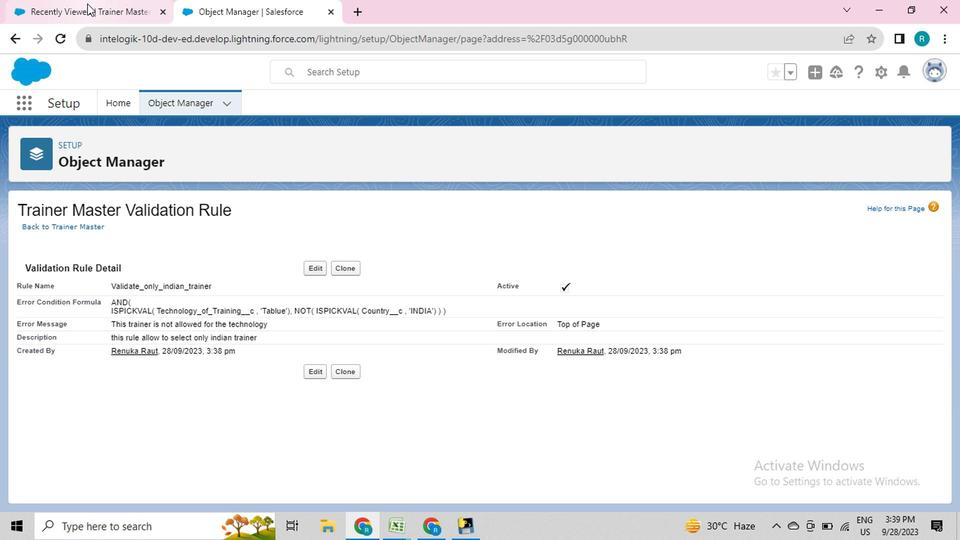 
Action: Mouse moved to (360, 105)
Screenshot: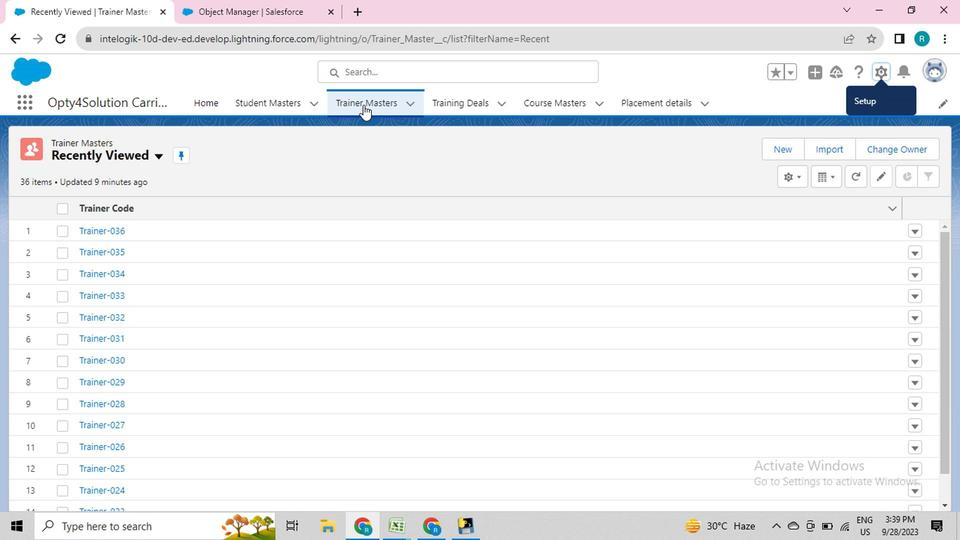 
Action: Mouse pressed left at (360, 105)
Screenshot: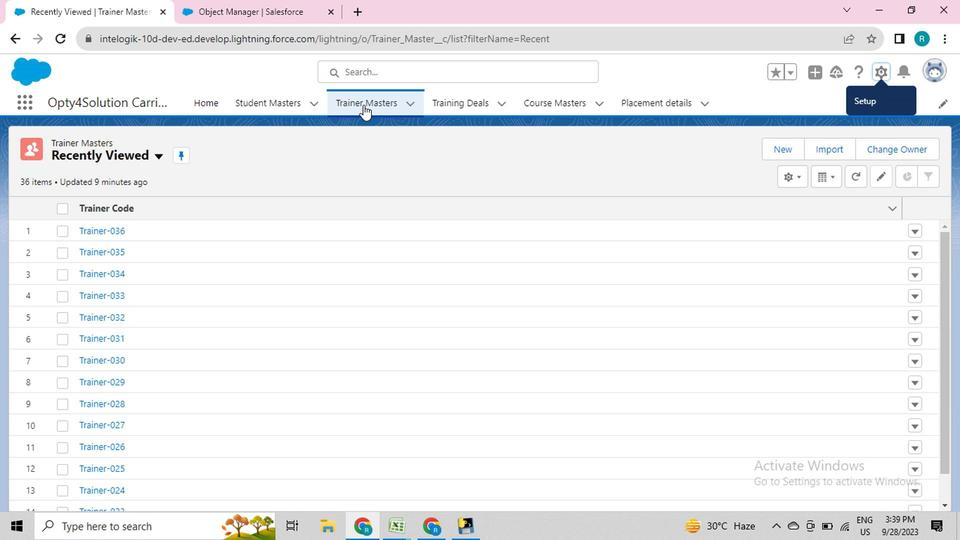 
Action: Mouse moved to (785, 148)
Screenshot: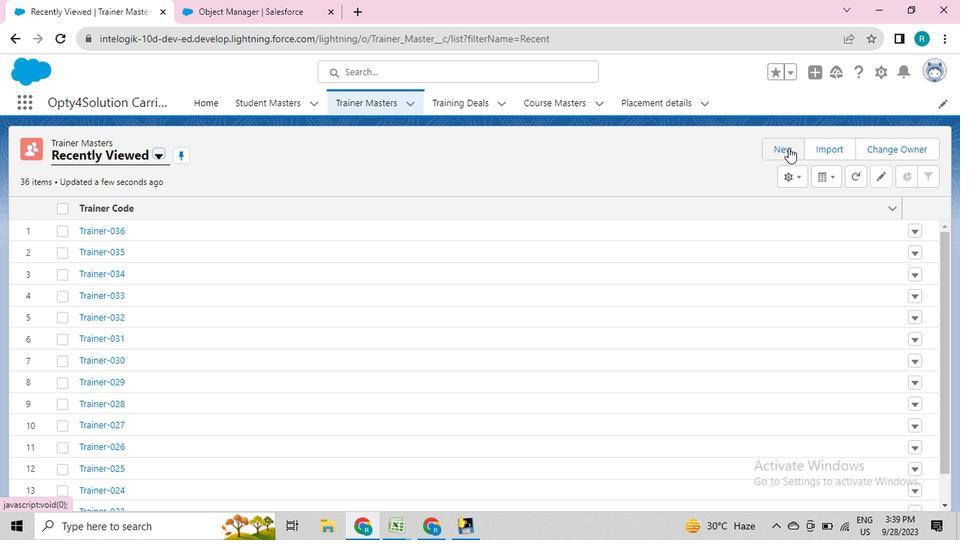 
Action: Mouse pressed left at (785, 148)
Screenshot: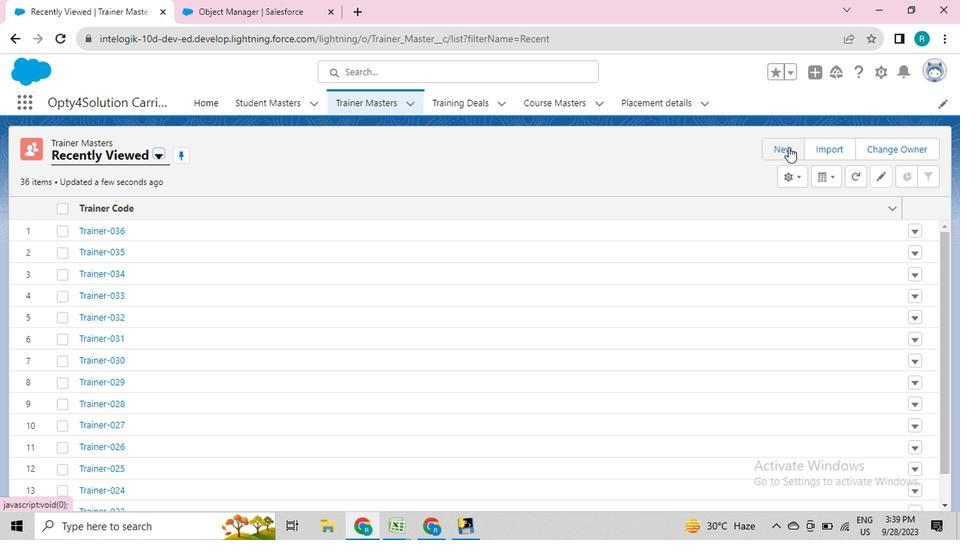 
Action: Mouse moved to (306, 252)
Screenshot: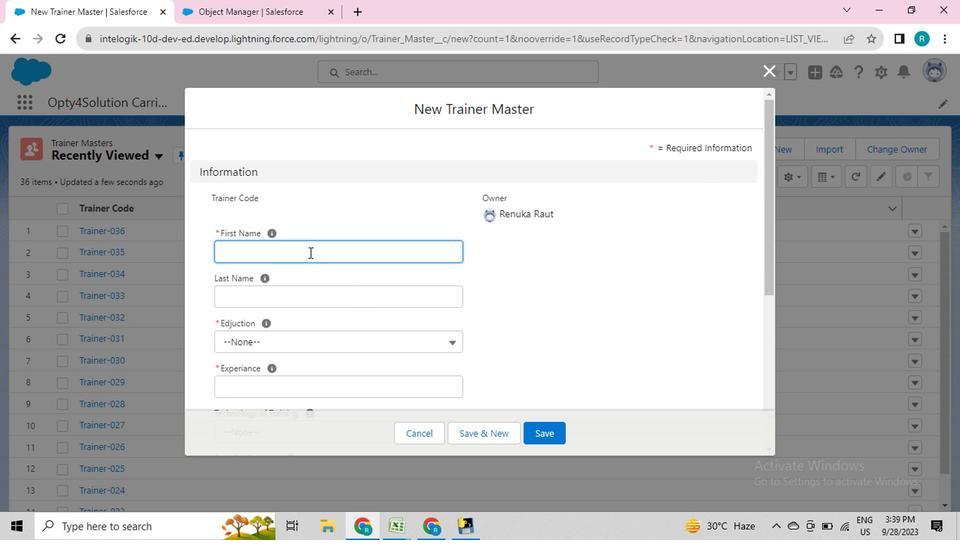 
Action: Mouse pressed left at (306, 252)
Screenshot: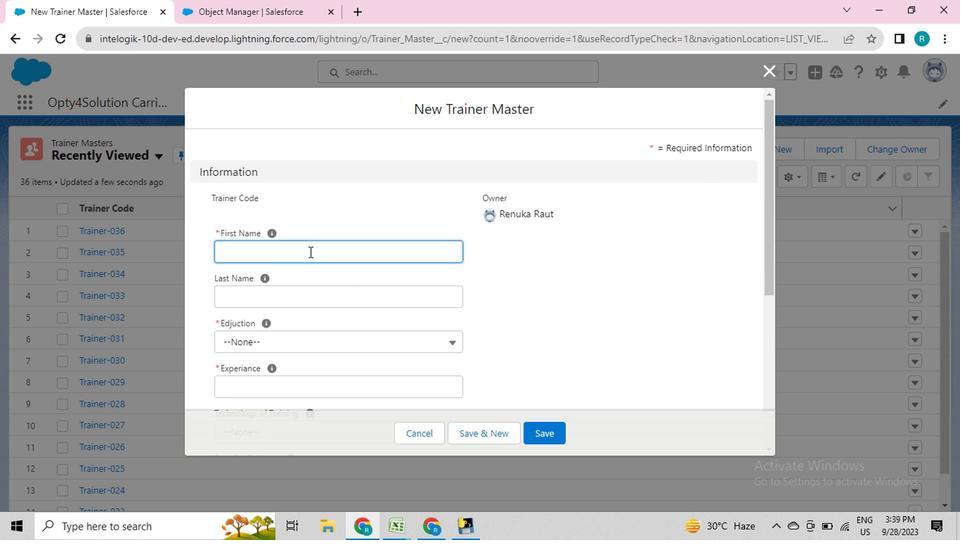 
Action: Key pressed <Key.caps_lock>S<Key.caps_lock>uvidha
Screenshot: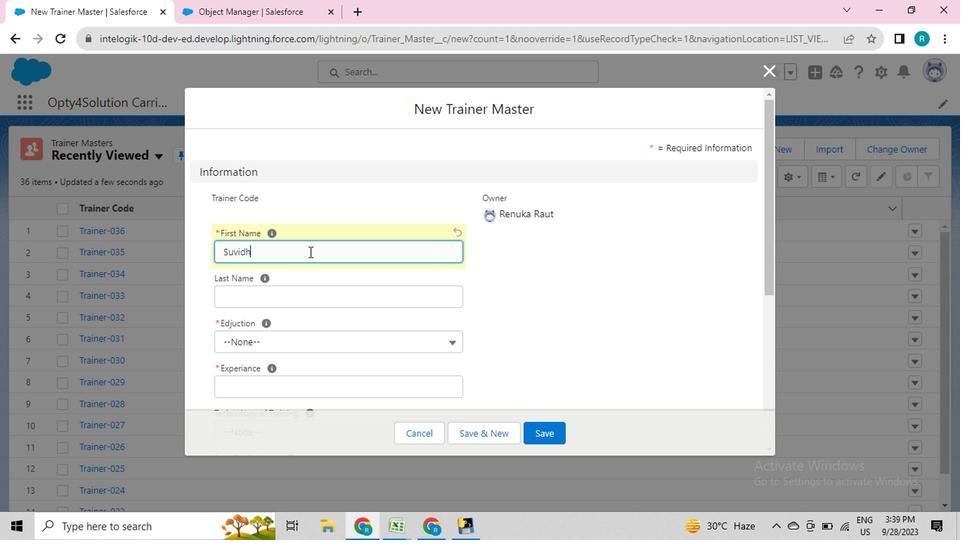 
Action: Mouse moved to (273, 294)
Screenshot: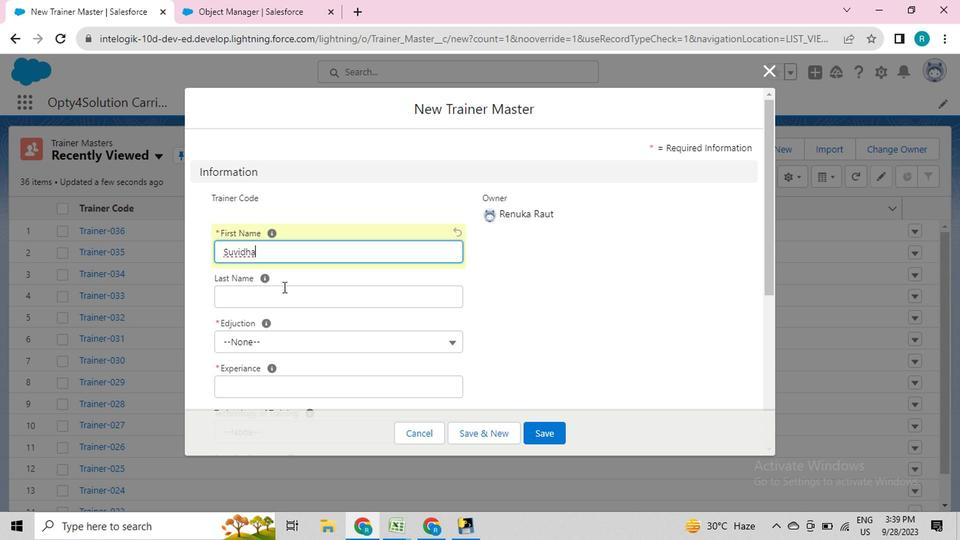 
Action: Mouse pressed left at (273, 294)
Screenshot: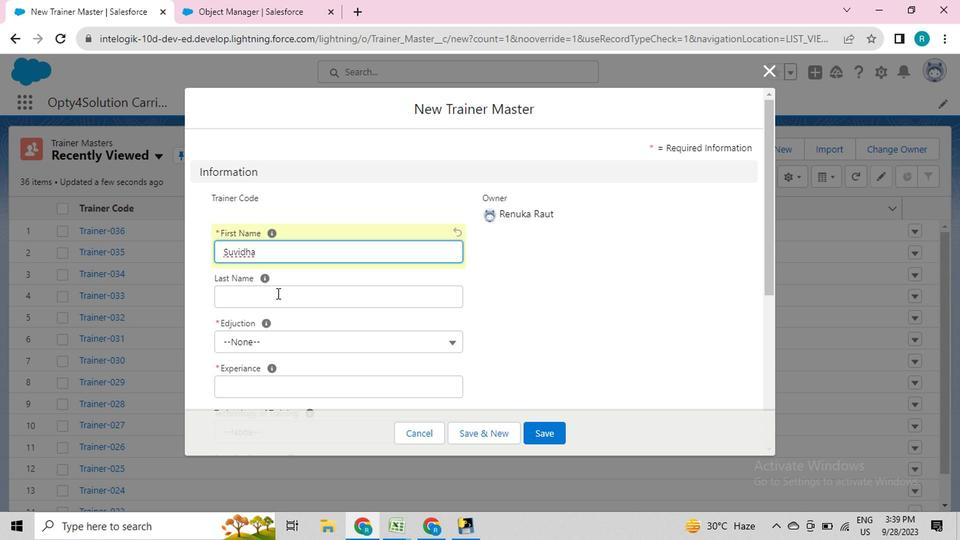 
Action: Mouse moved to (273, 293)
Screenshot: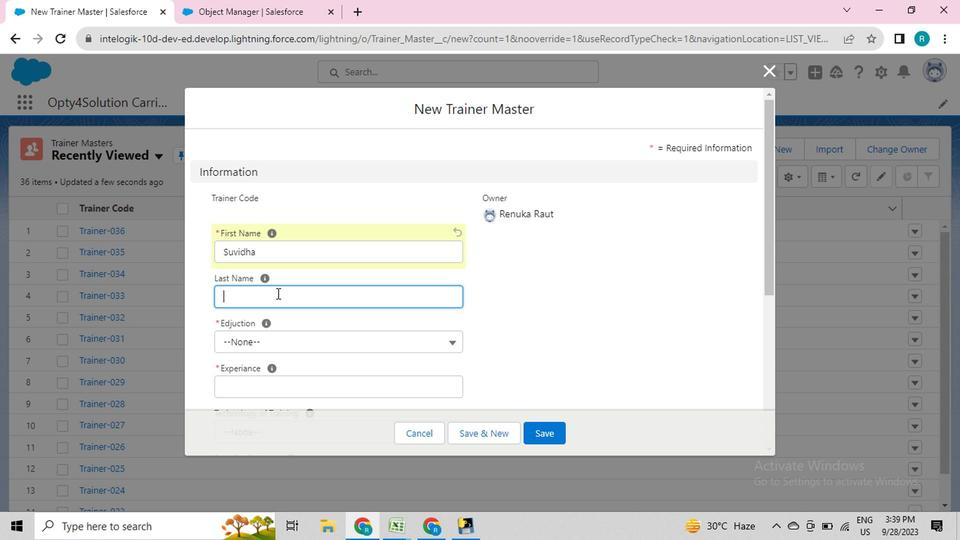 
Action: Key pressed <Key.caps_lock>S<Key.caps_lock>harma
Screenshot: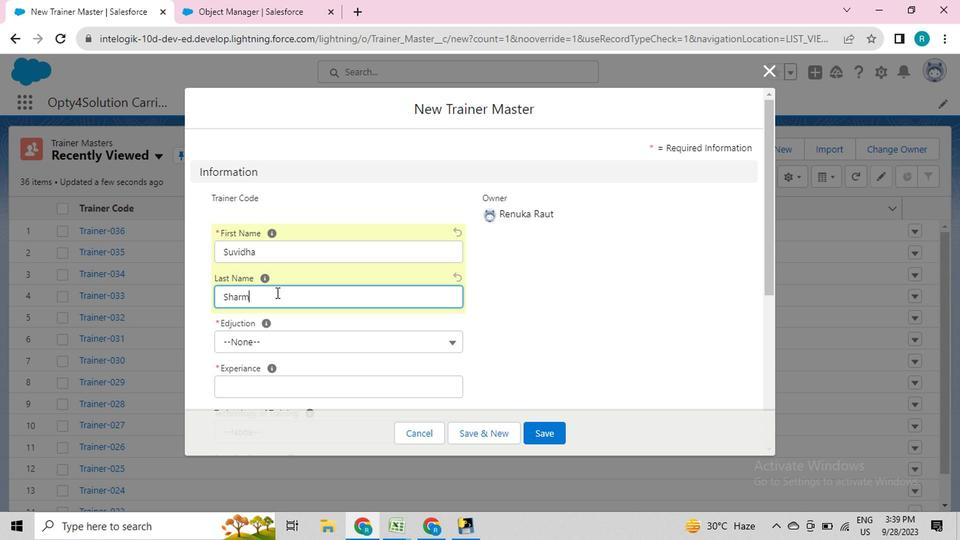 
Action: Mouse moved to (313, 346)
Screenshot: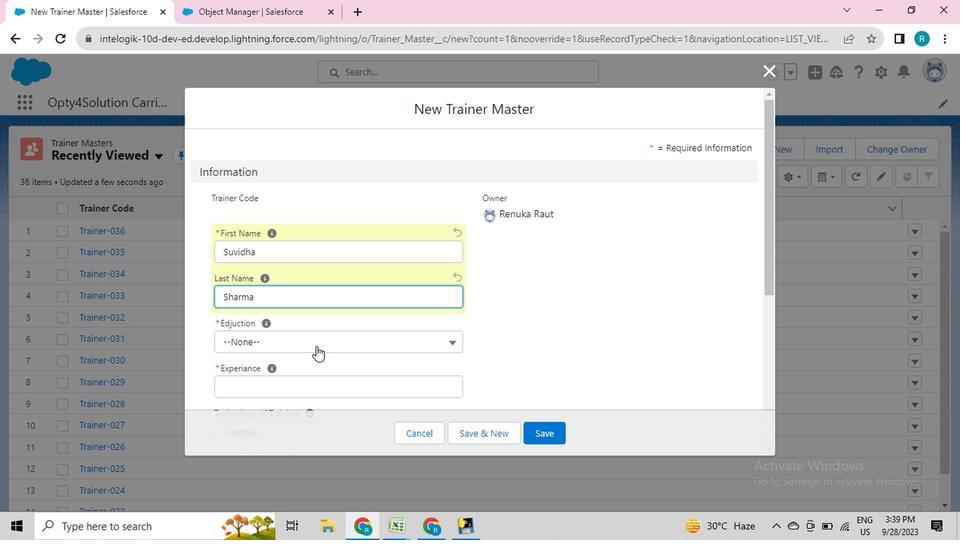 
Action: Mouse pressed left at (313, 346)
Screenshot: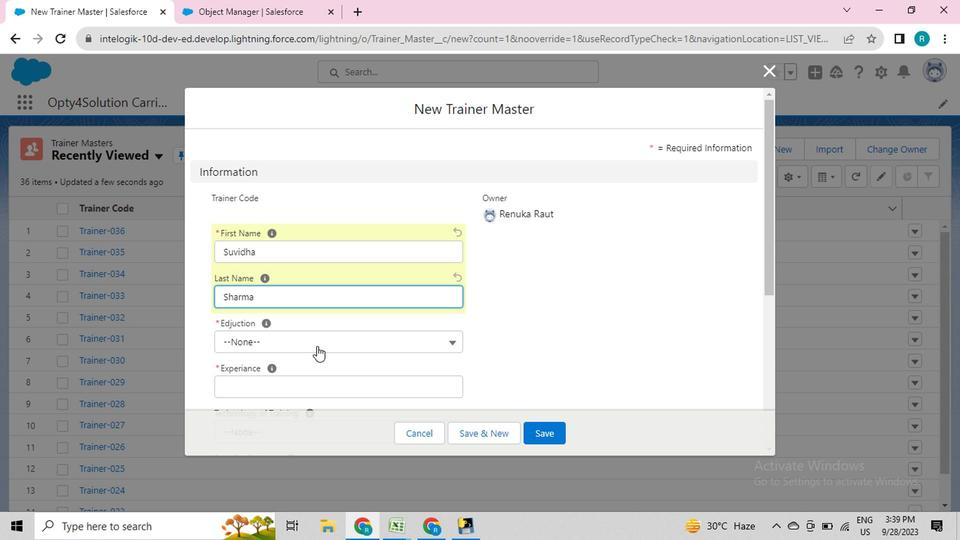 
Action: Mouse moved to (260, 252)
Screenshot: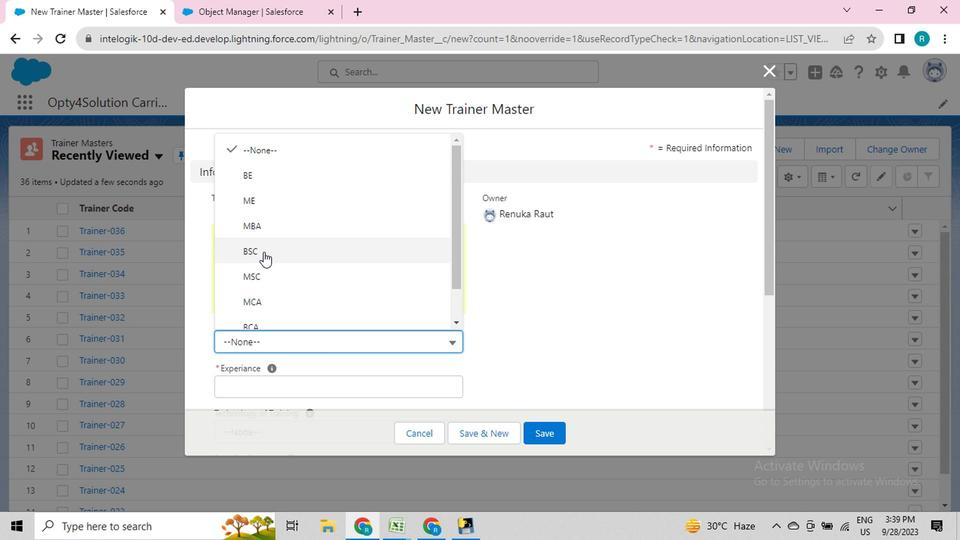 
Action: Mouse pressed left at (260, 252)
Screenshot: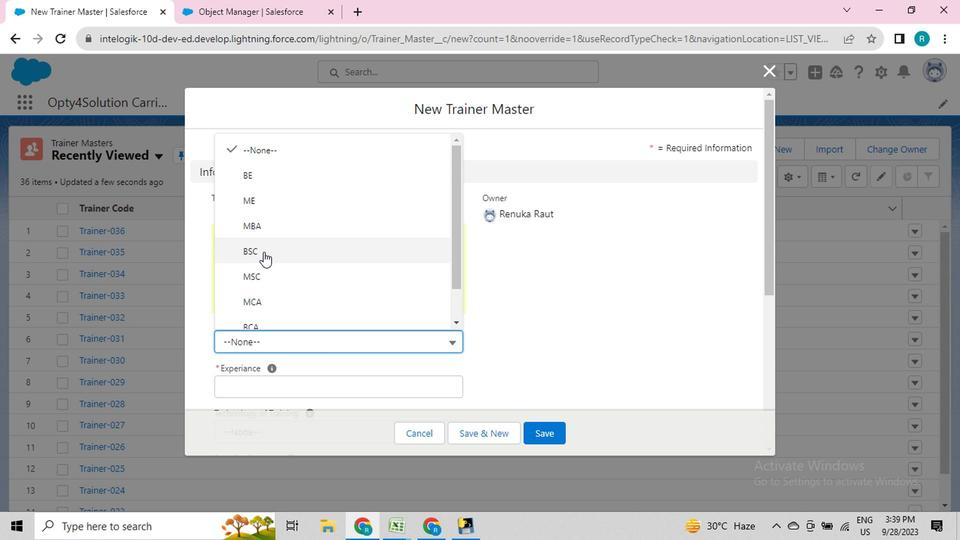 
Action: Mouse moved to (768, 280)
Screenshot: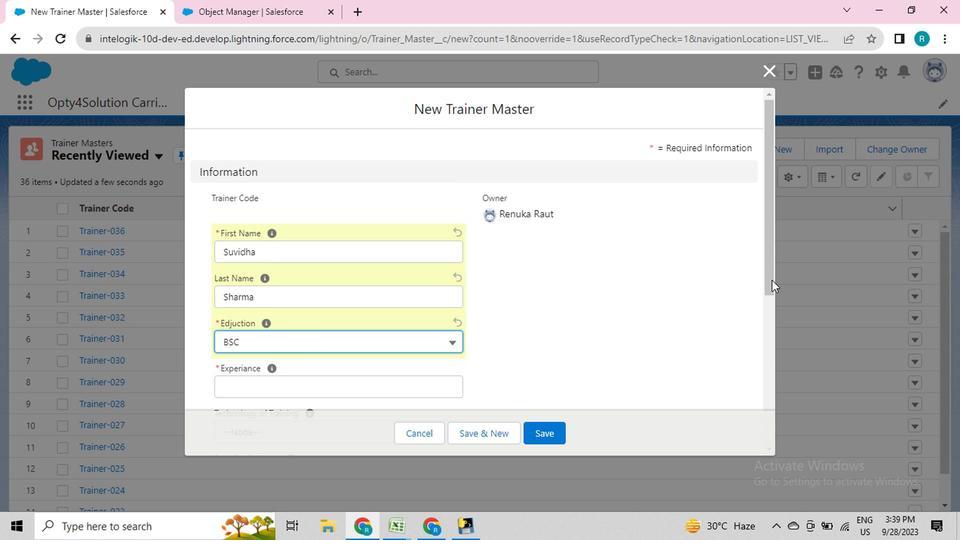 
Action: Mouse pressed left at (768, 280)
Screenshot: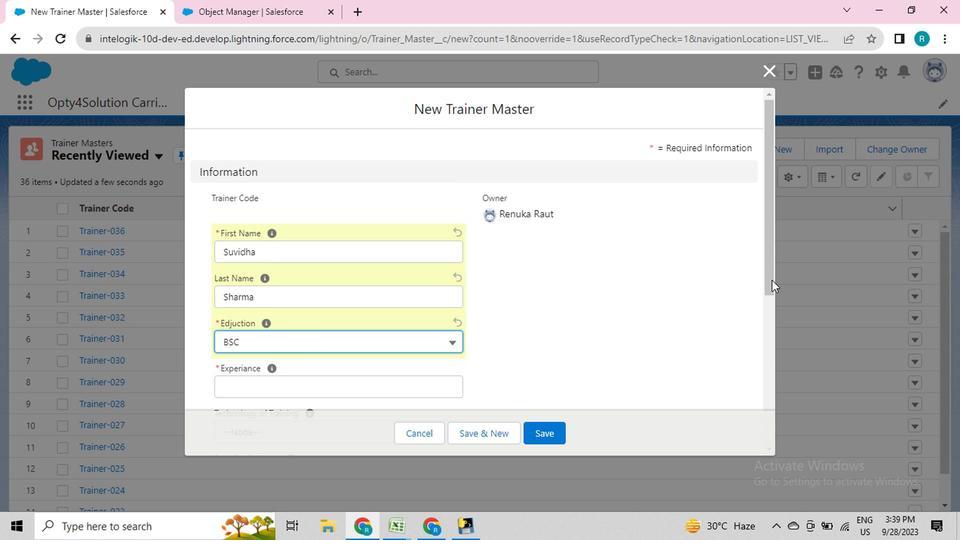 
Action: Mouse moved to (280, 241)
Screenshot: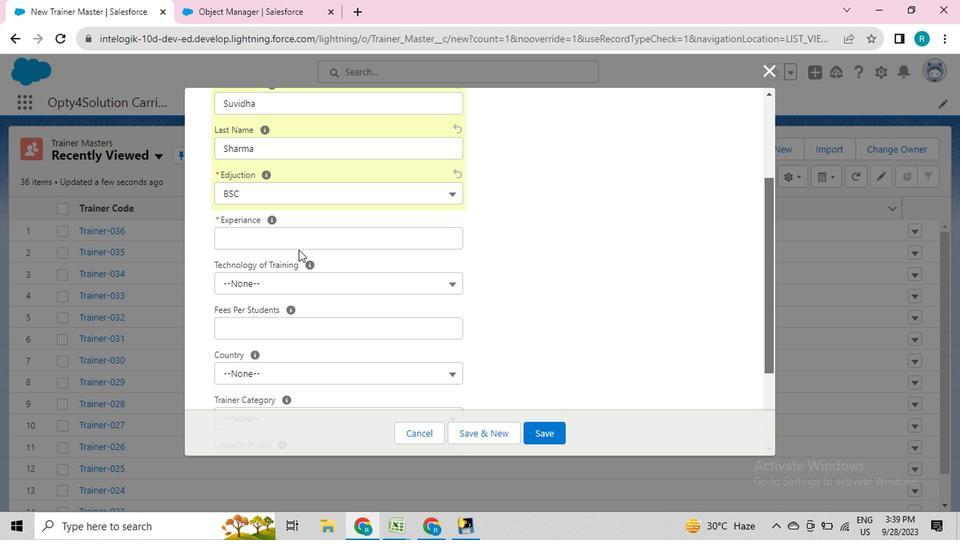 
Action: Mouse pressed left at (280, 241)
Screenshot: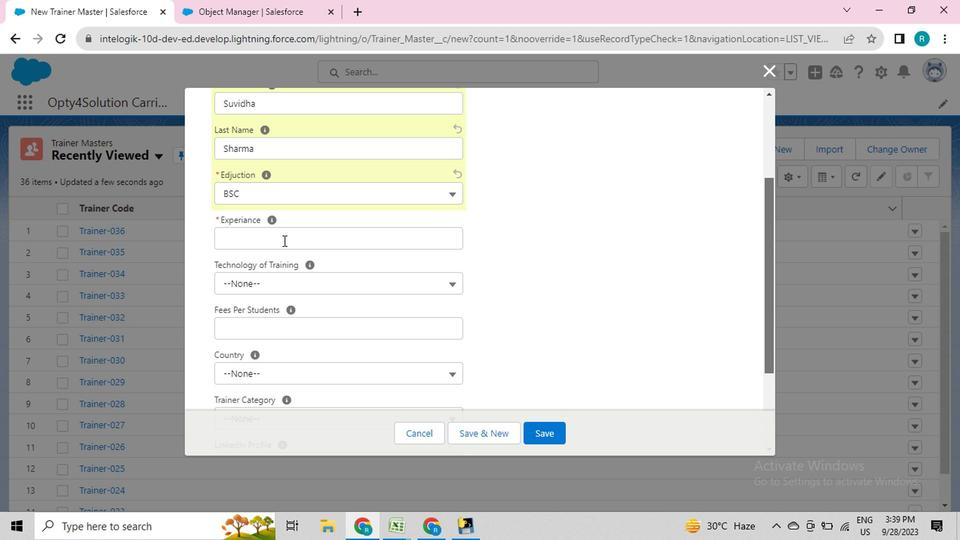 
Action: Mouse moved to (280, 241)
Screenshot: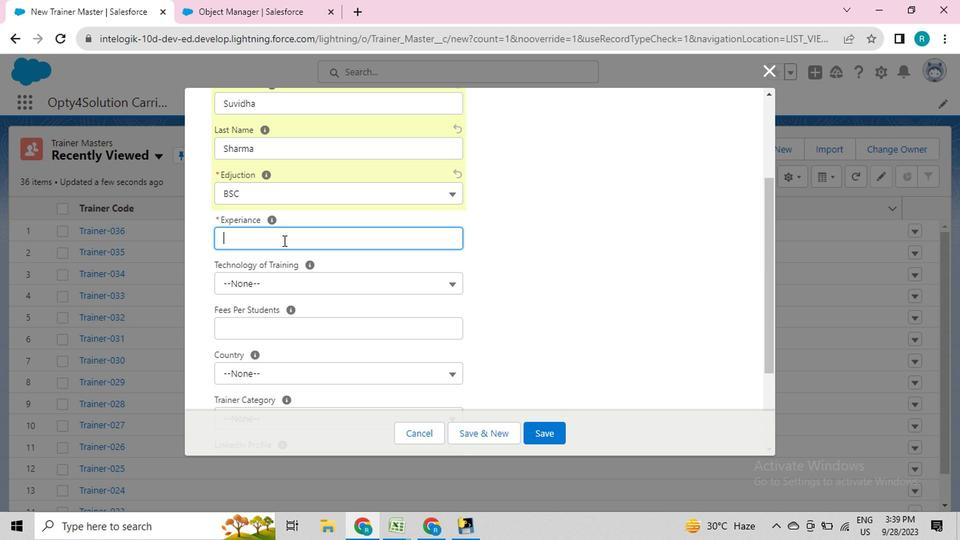 
Action: Key pressed 7
Screenshot: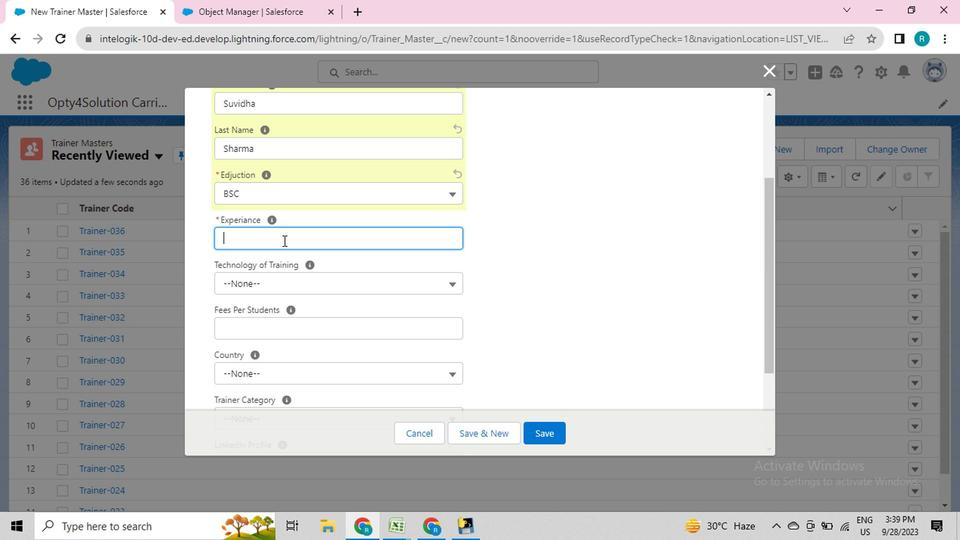 
Action: Mouse moved to (292, 286)
Screenshot: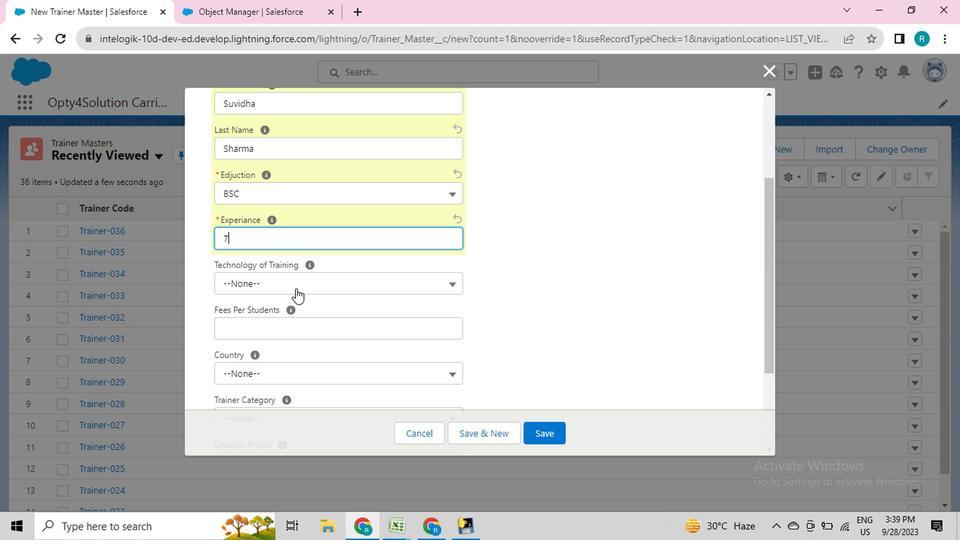 
Action: Mouse pressed left at (292, 286)
Screenshot: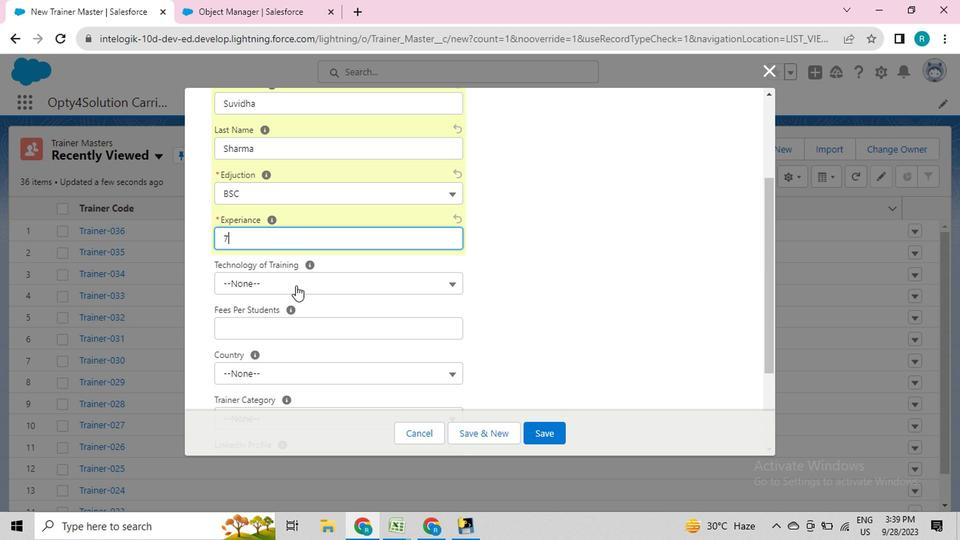 
Action: Mouse moved to (267, 435)
Screenshot: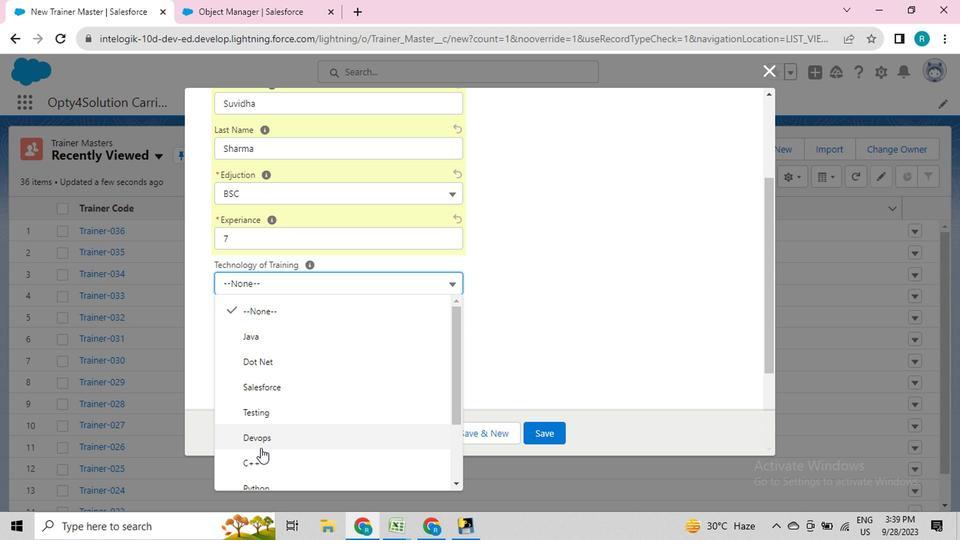 
Action: Mouse scrolled (267, 434) with delta (0, -1)
Screenshot: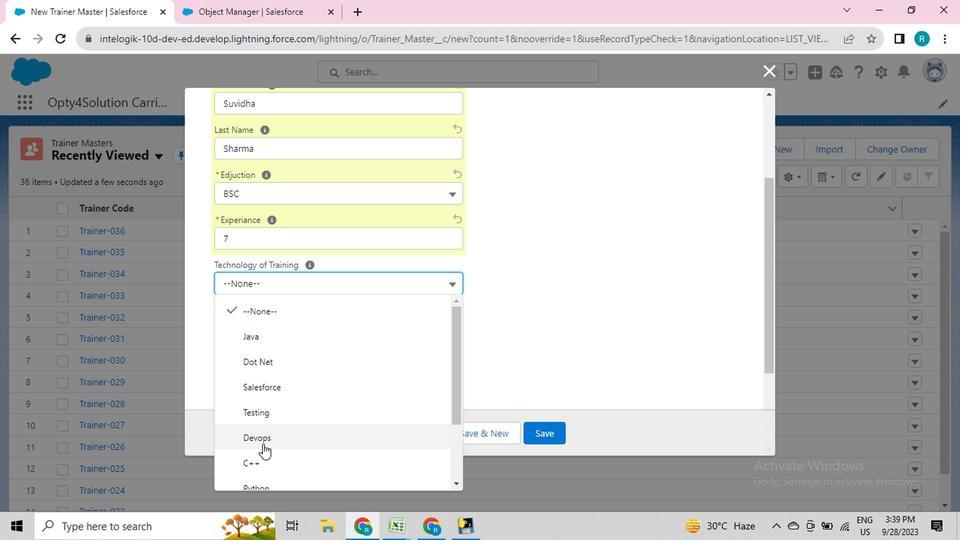 
Action: Mouse moved to (268, 435)
Screenshot: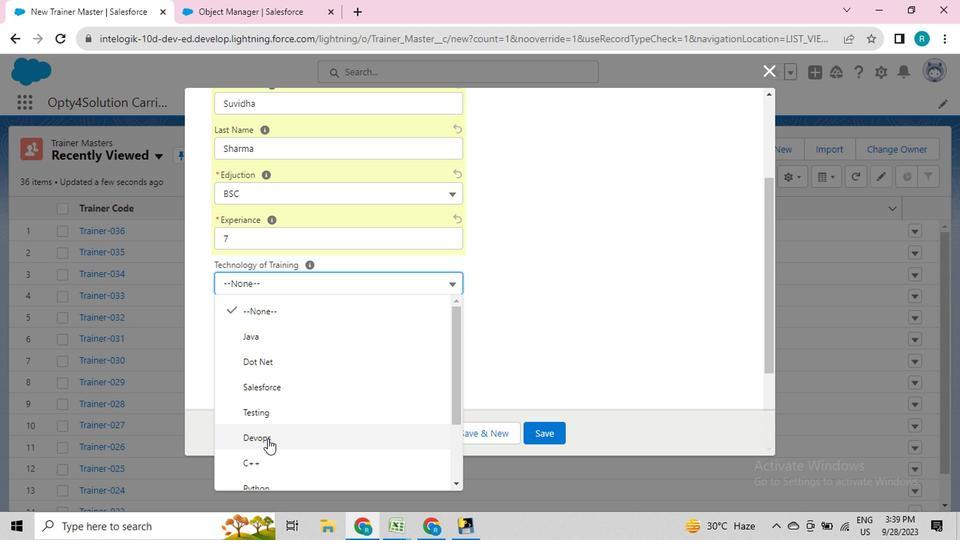 
Action: Mouse scrolled (268, 434) with delta (0, -1)
Screenshot: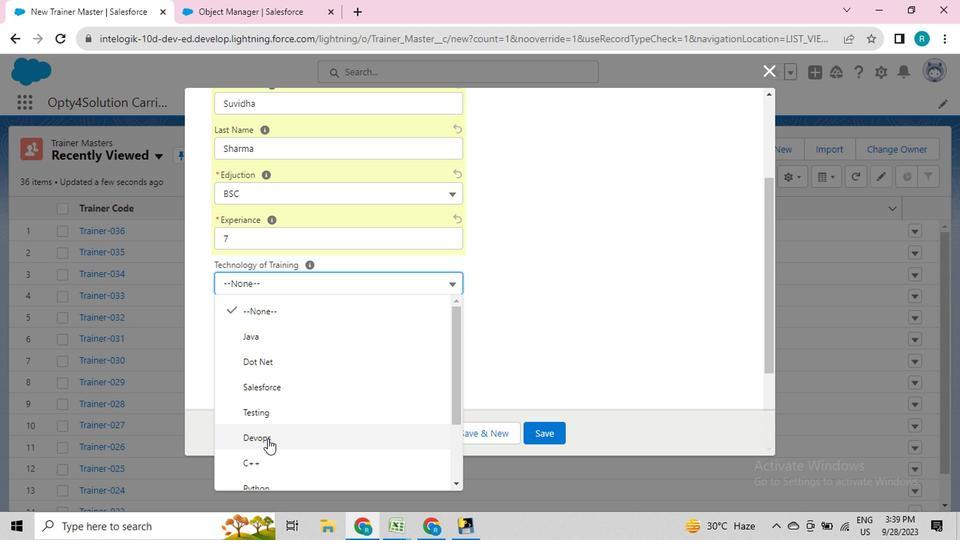 
Action: Mouse scrolled (268, 434) with delta (0, -1)
Screenshot: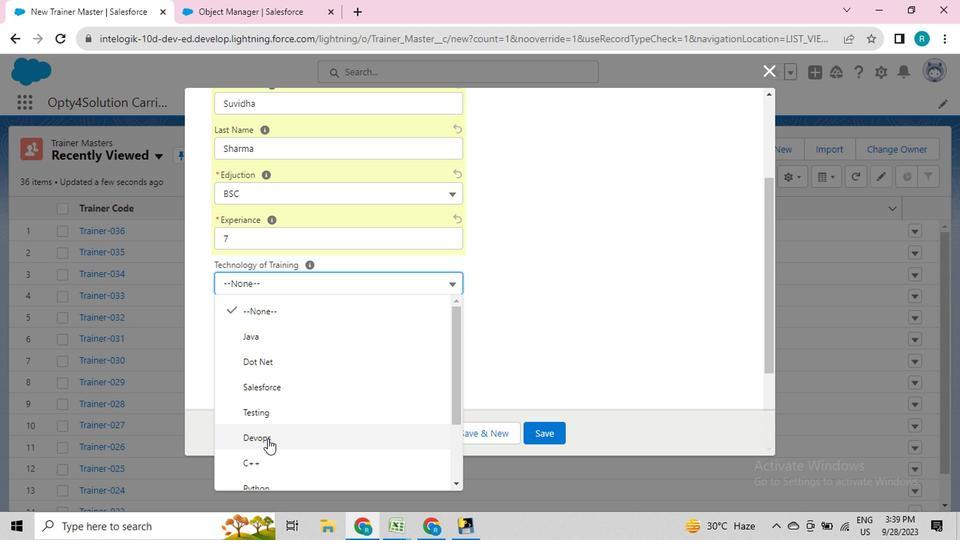 
Action: Mouse moved to (268, 435)
Screenshot: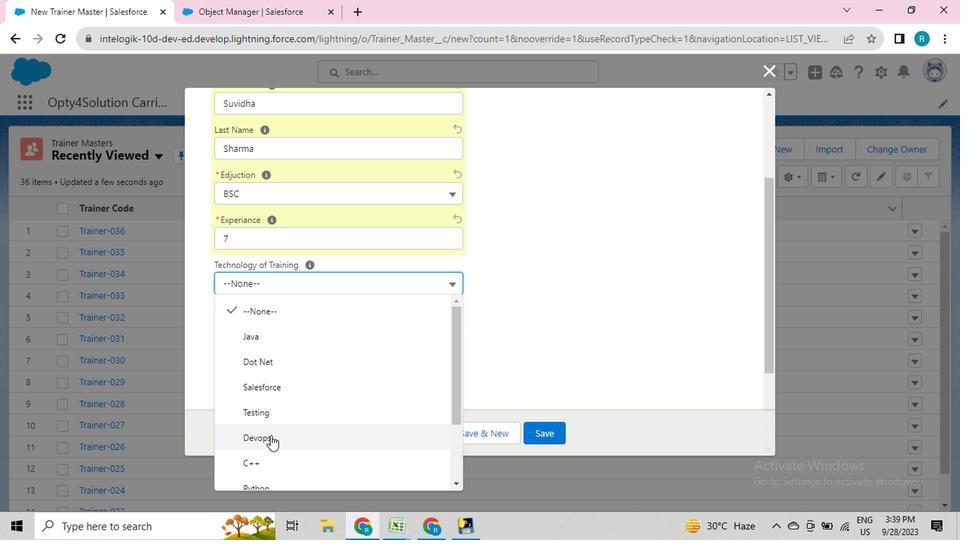 
Action: Mouse scrolled (268, 434) with delta (0, -1)
Screenshot: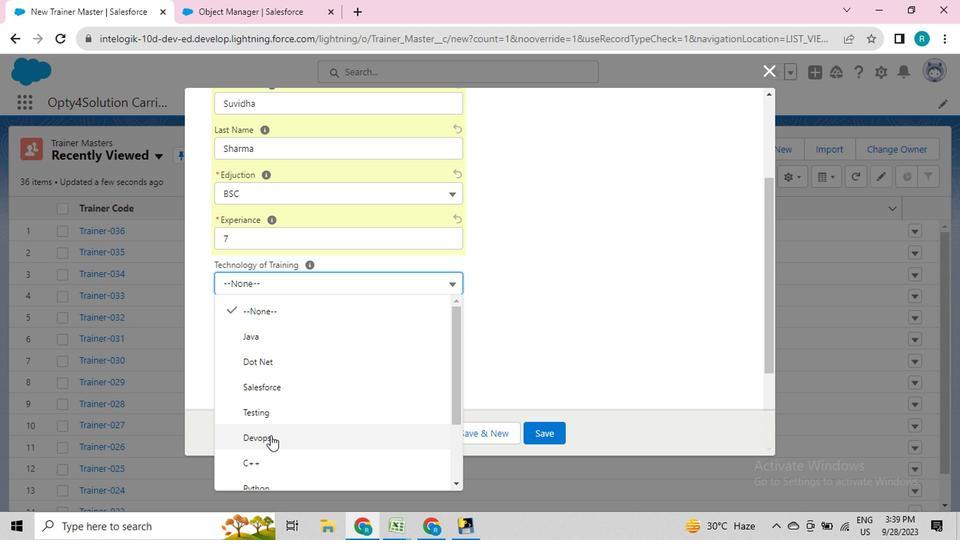 
Action: Mouse moved to (448, 444)
Screenshot: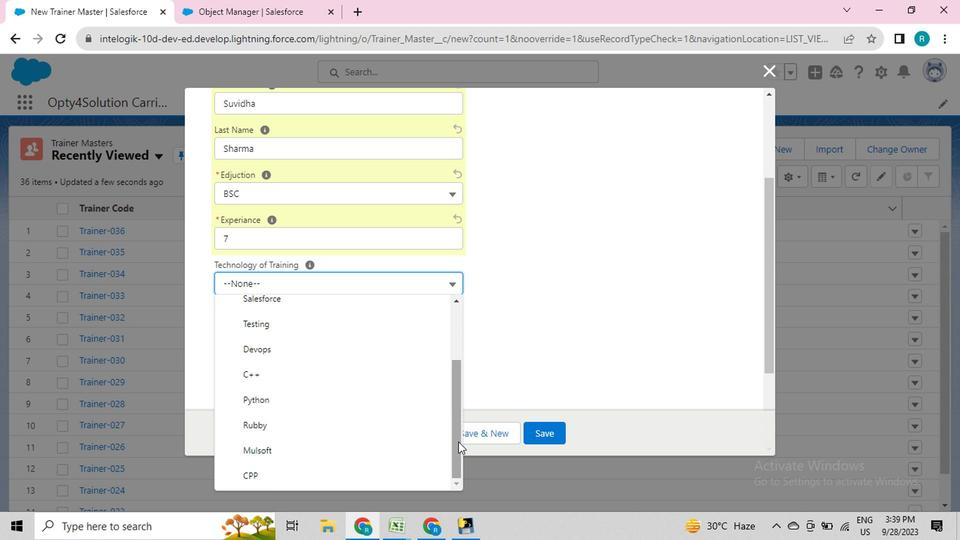
Action: Mouse pressed left at (448, 444)
Screenshot: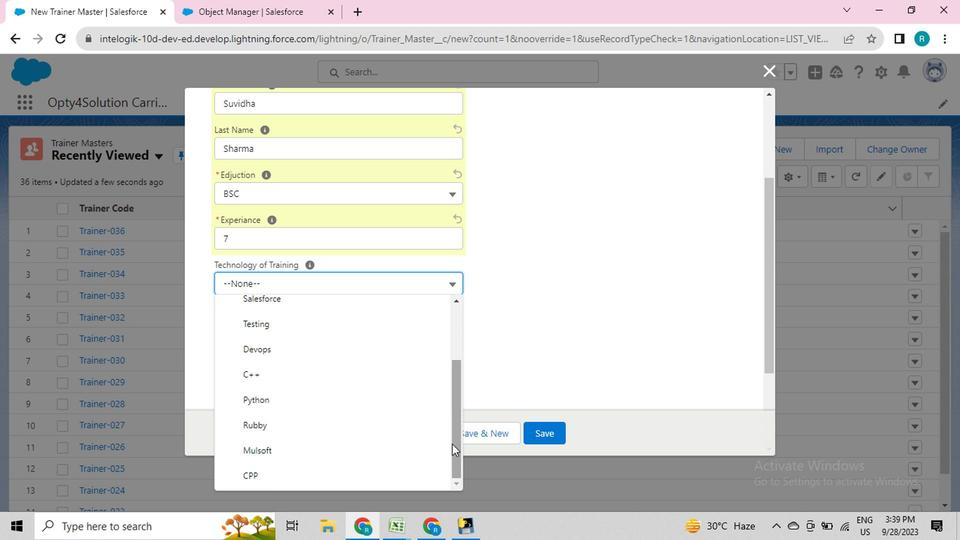 
Action: Mouse moved to (453, 373)
Screenshot: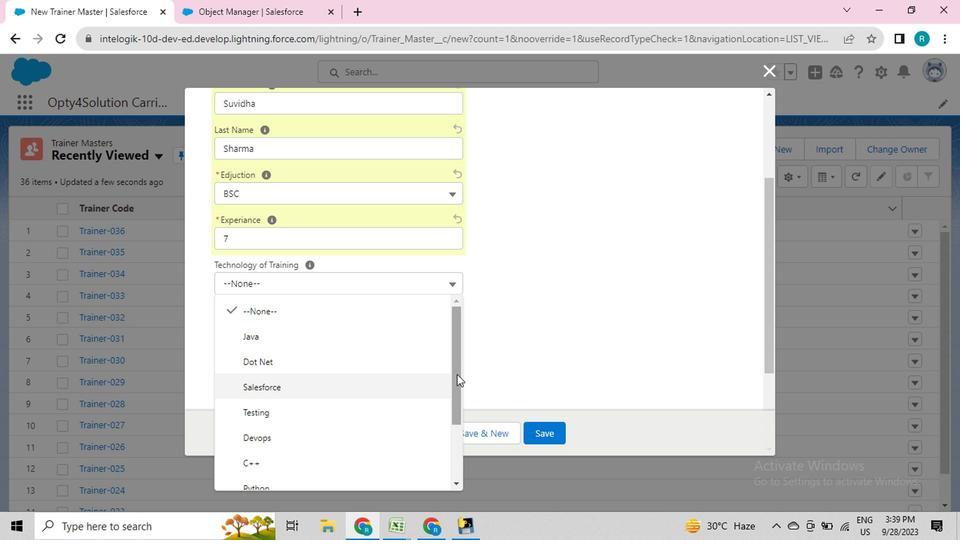 
Action: Mouse pressed left at (453, 373)
Screenshot: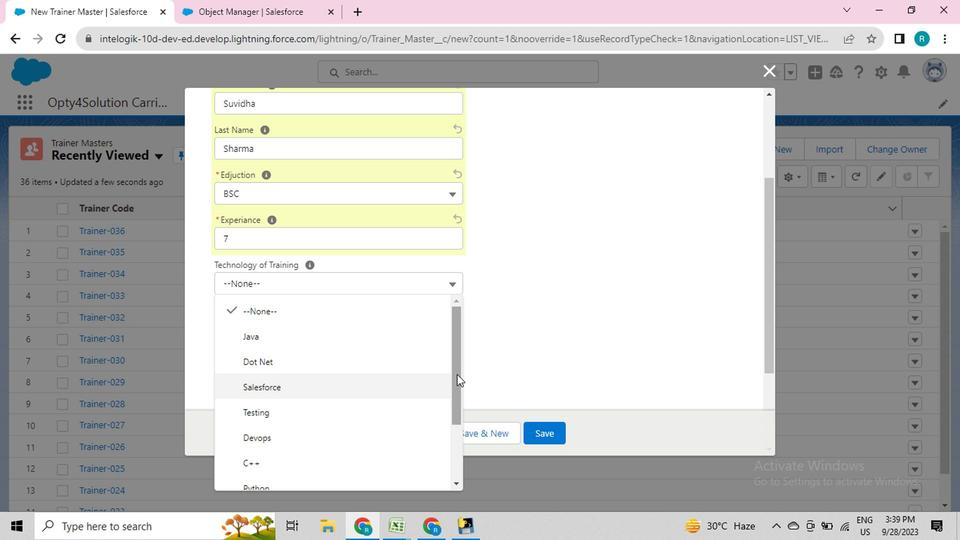 
Action: Mouse moved to (546, 434)
Screenshot: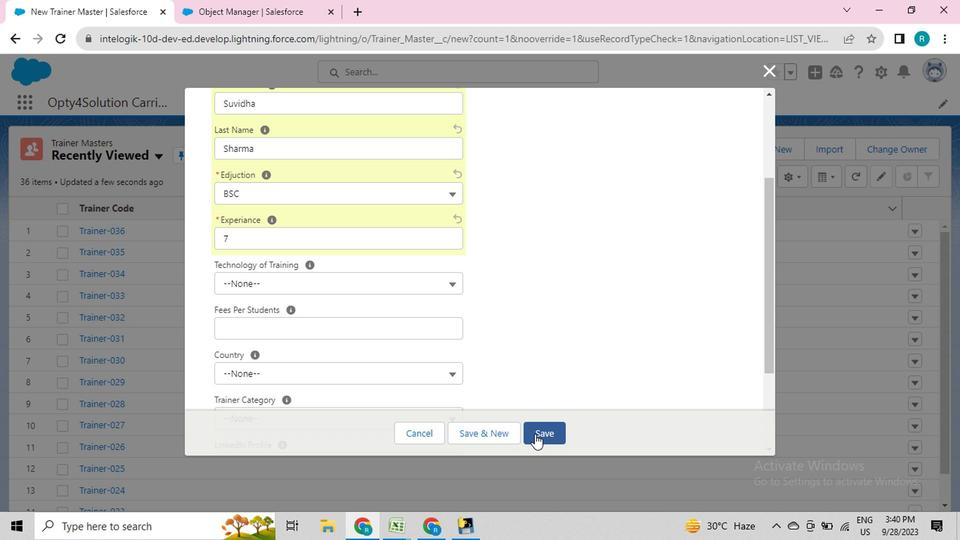 
Action: Mouse pressed left at (546, 434)
Screenshot: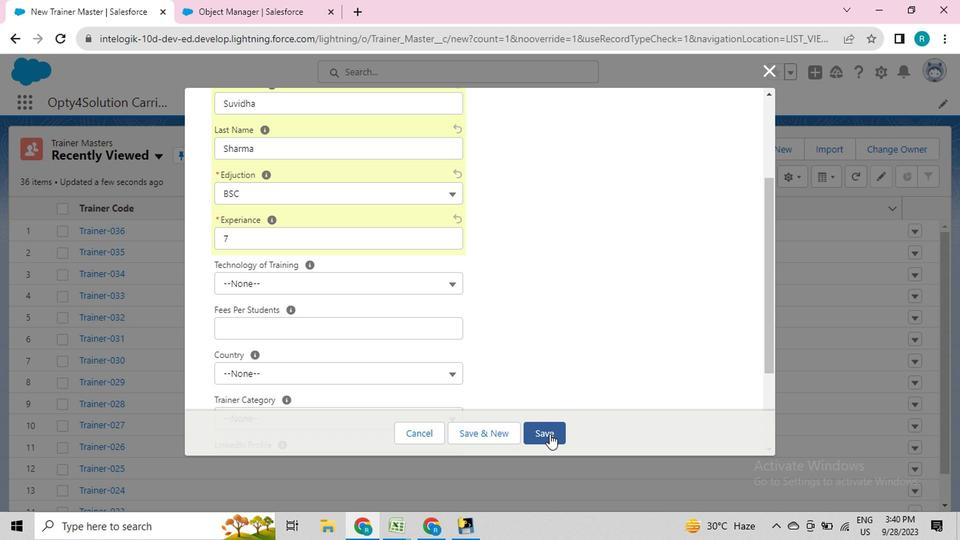
Action: Mouse moved to (356, 102)
Screenshot: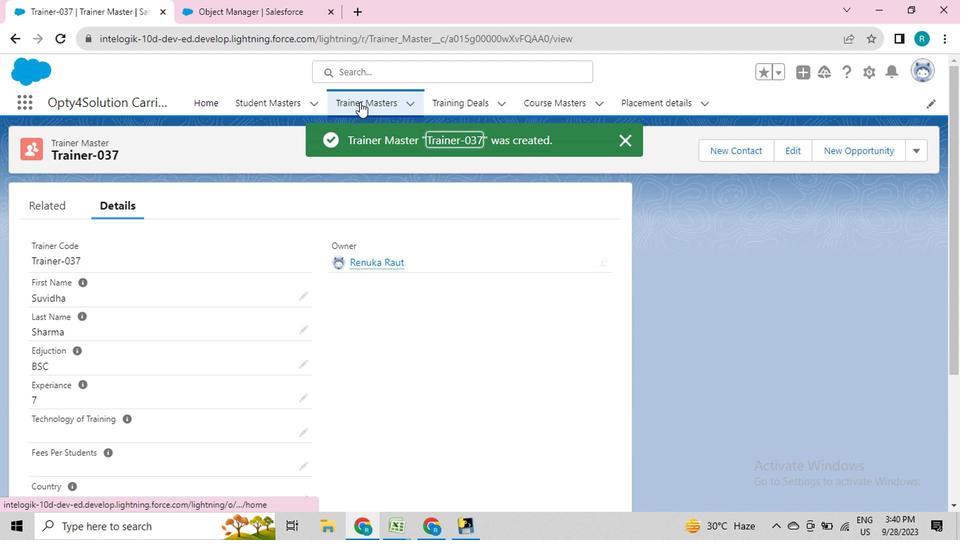
Action: Mouse pressed left at (356, 102)
Screenshot: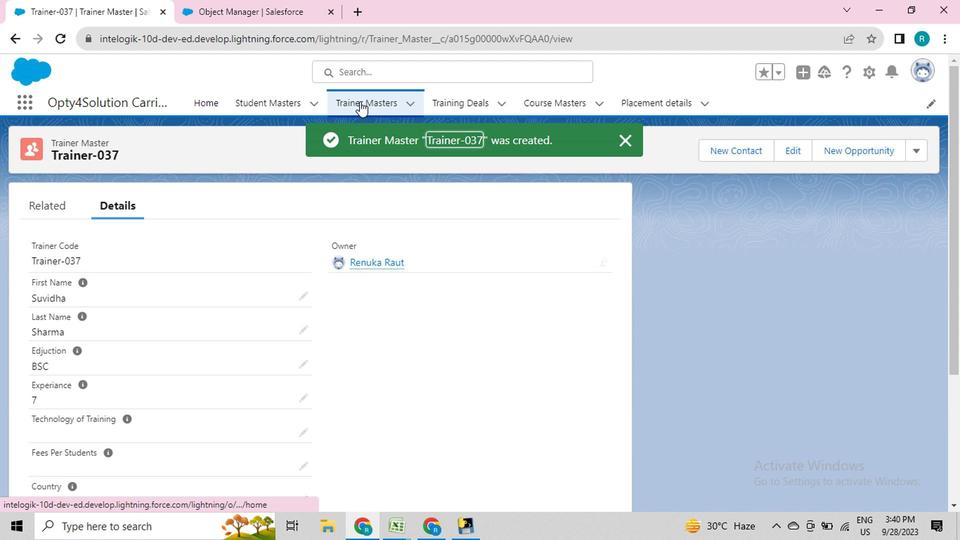 
Action: Mouse moved to (357, 101)
Screenshot: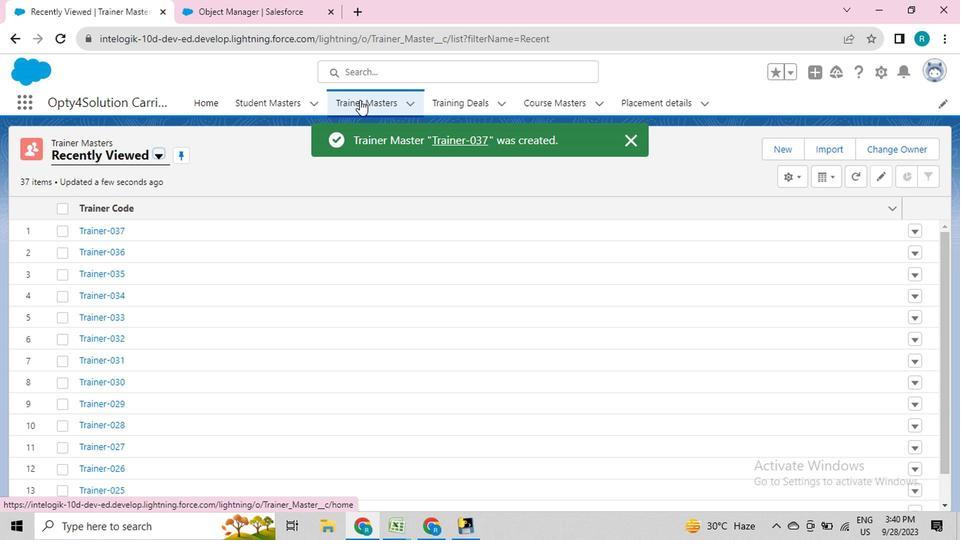 
Action: Key pressed <Key.f11>
Screenshot: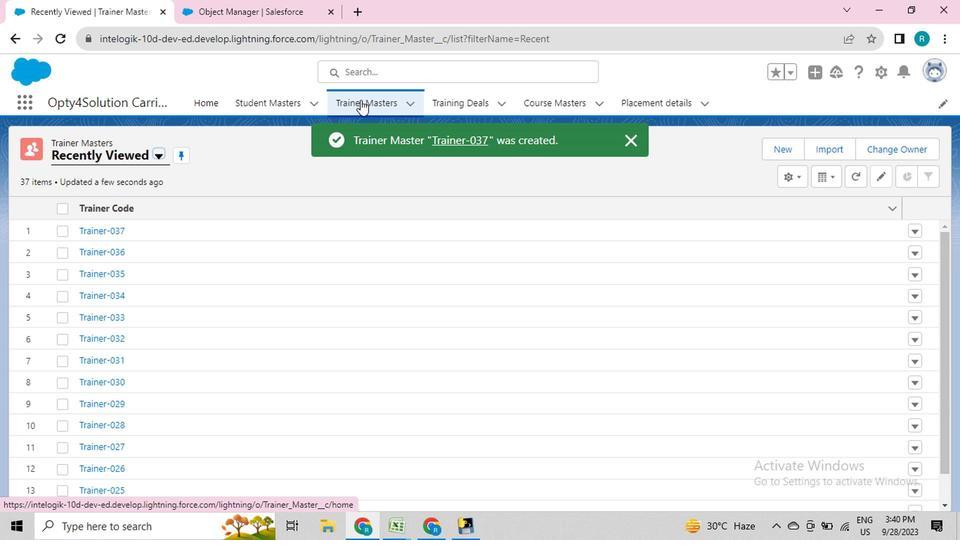 
Action: Mouse moved to (879, 20)
Screenshot: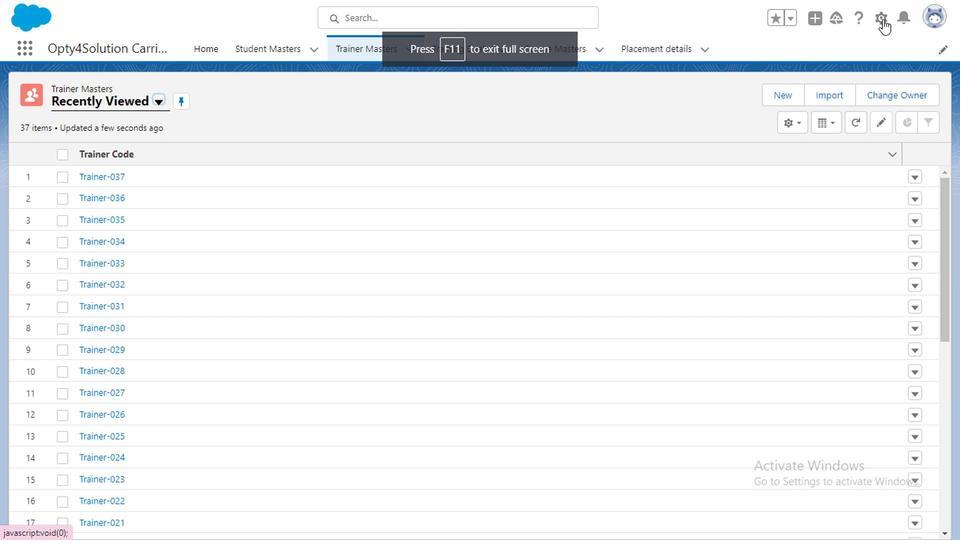 
Action: Mouse pressed left at (879, 20)
Screenshot: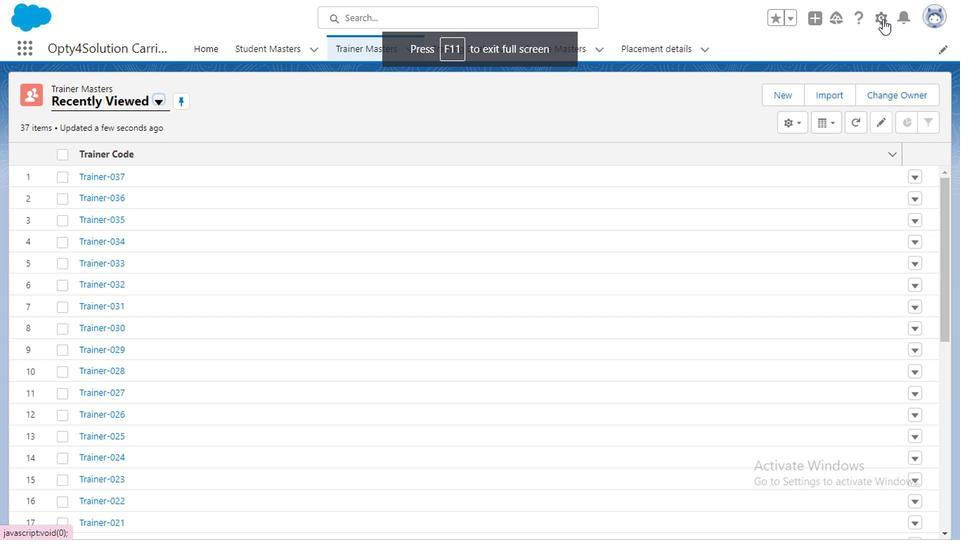 
Action: Mouse moved to (829, 176)
Screenshot: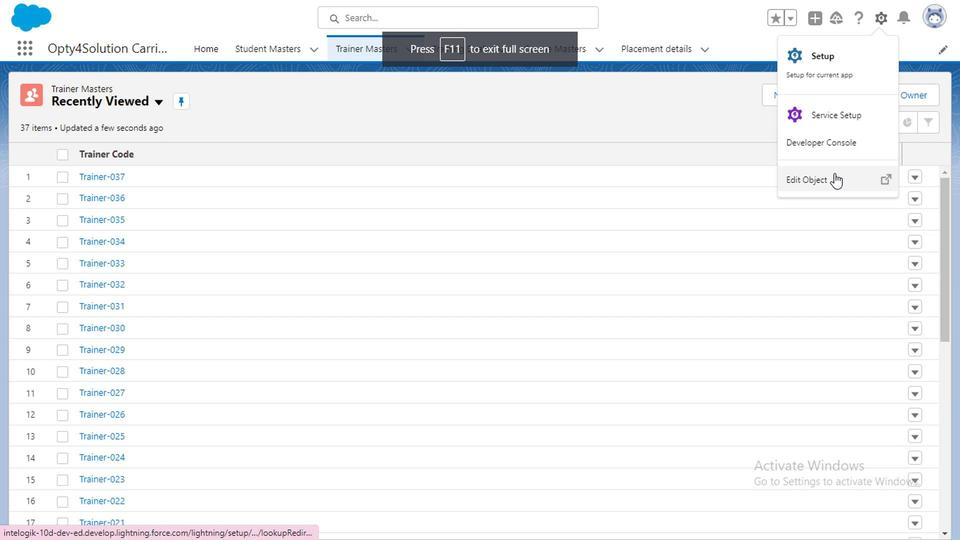 
Action: Mouse pressed left at (829, 176)
Screenshot: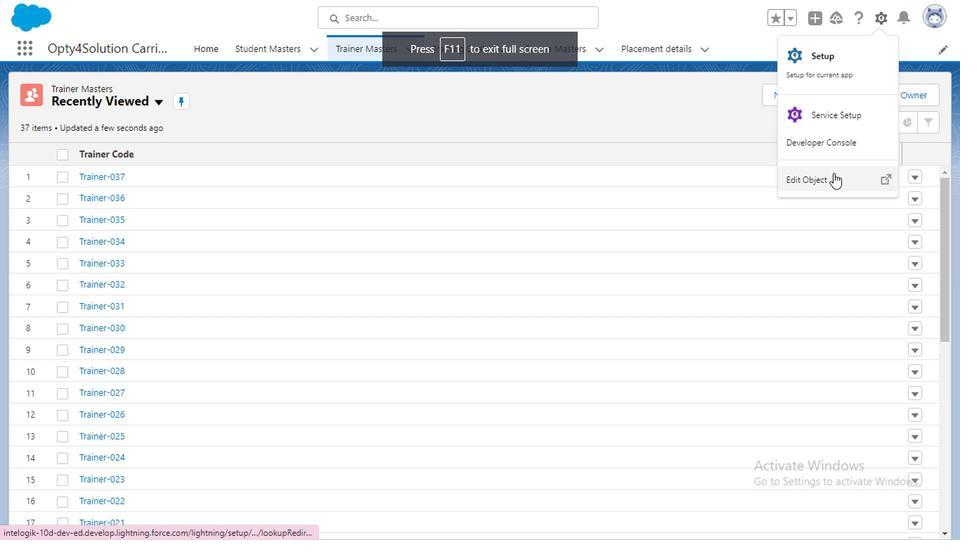 
Action: Mouse moved to (74, 186)
Screenshot: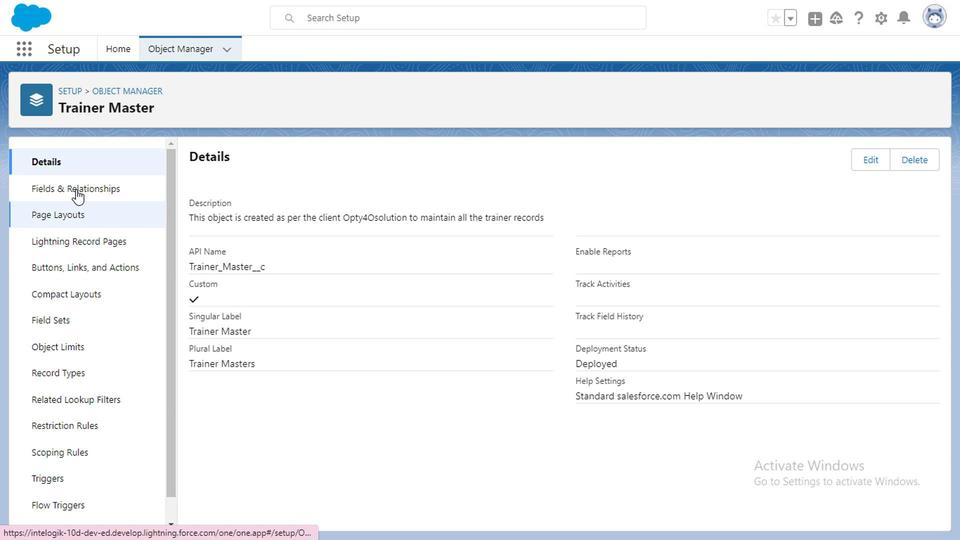 
Action: Mouse pressed left at (74, 186)
Screenshot: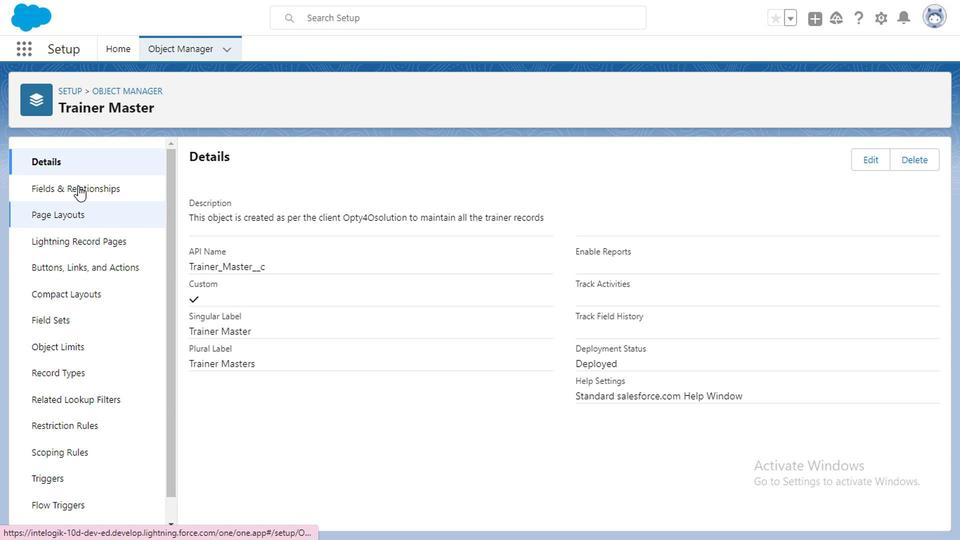 
Action: Mouse moved to (248, 343)
Screenshot: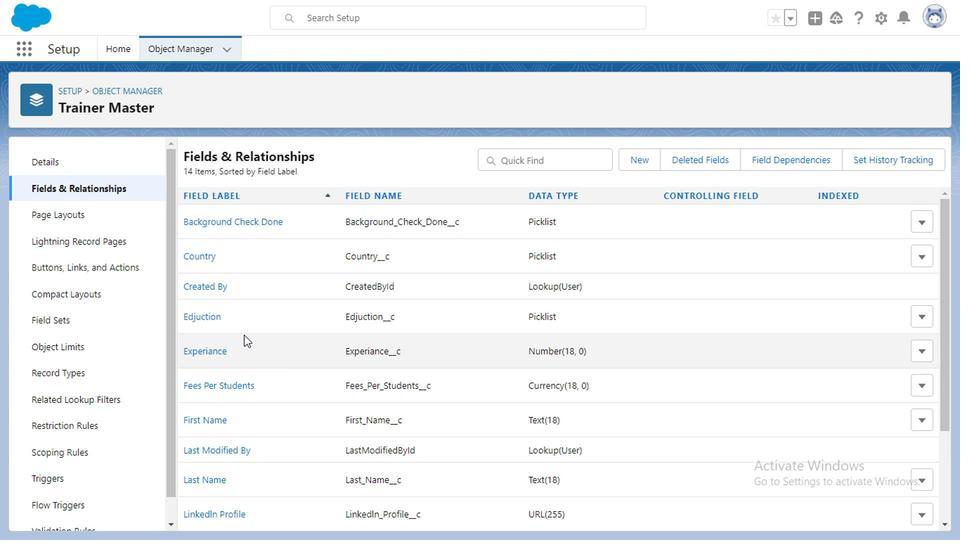 
Action: Mouse scrolled (248, 343) with delta (0, 0)
Screenshot: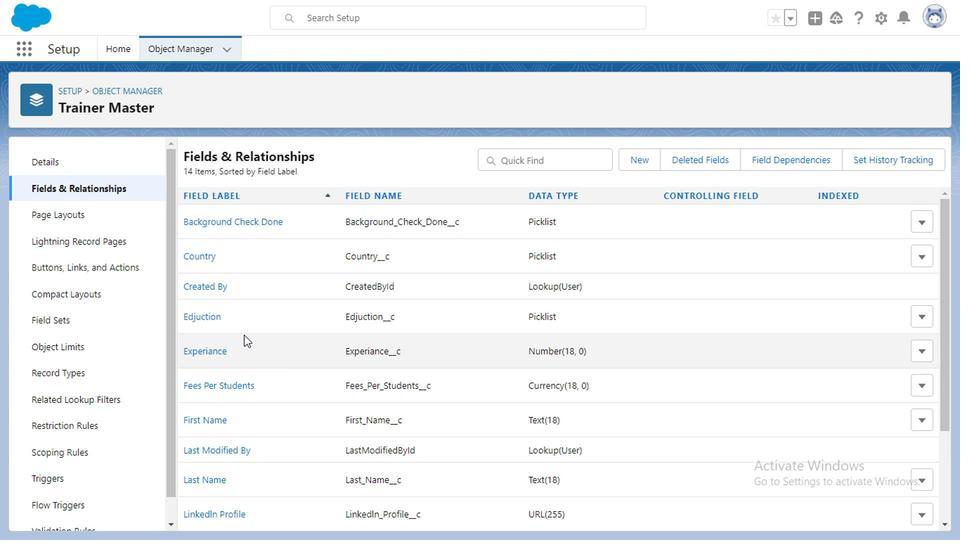 
Action: Mouse moved to (221, 444)
Screenshot: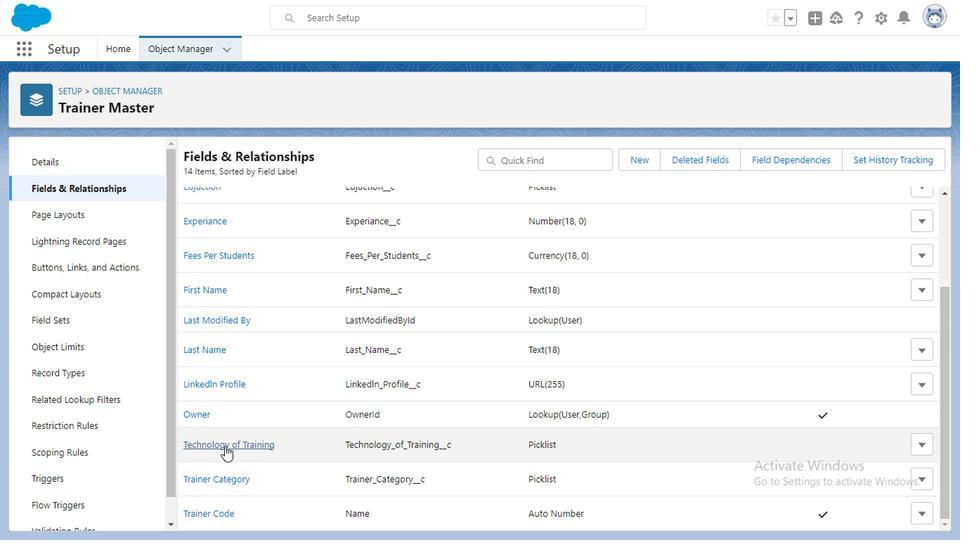 
Action: Mouse pressed left at (221, 444)
Screenshot: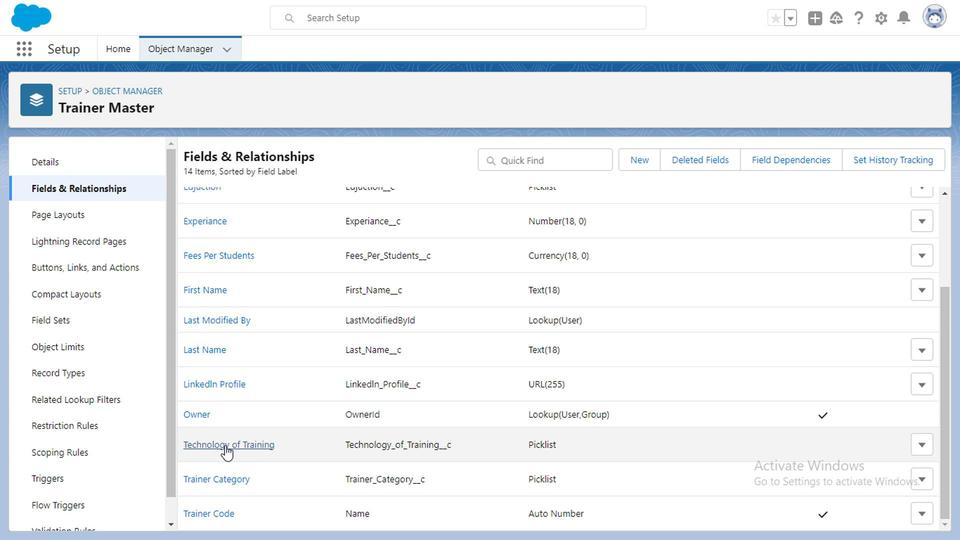 
Action: Mouse moved to (386, 319)
Screenshot: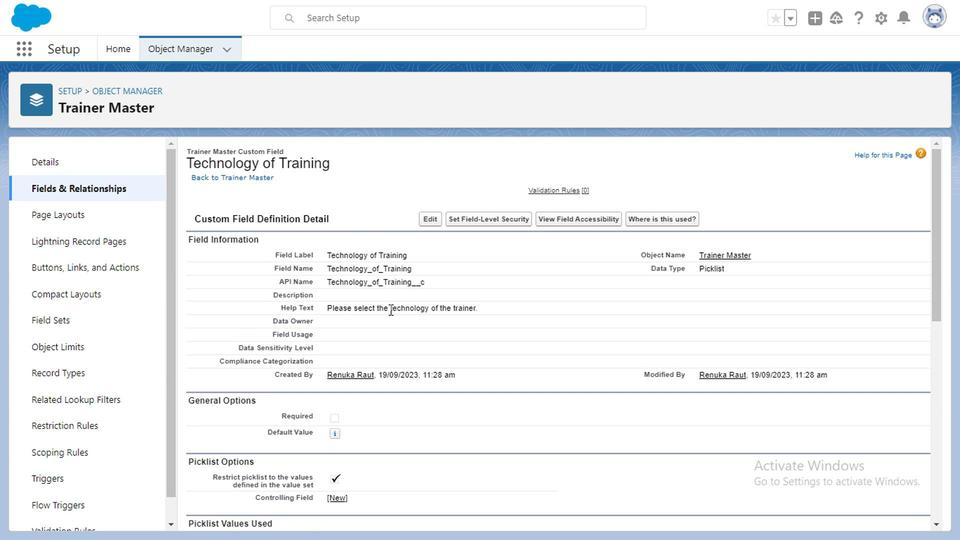 
Action: Mouse scrolled (386, 319) with delta (0, 0)
Screenshot: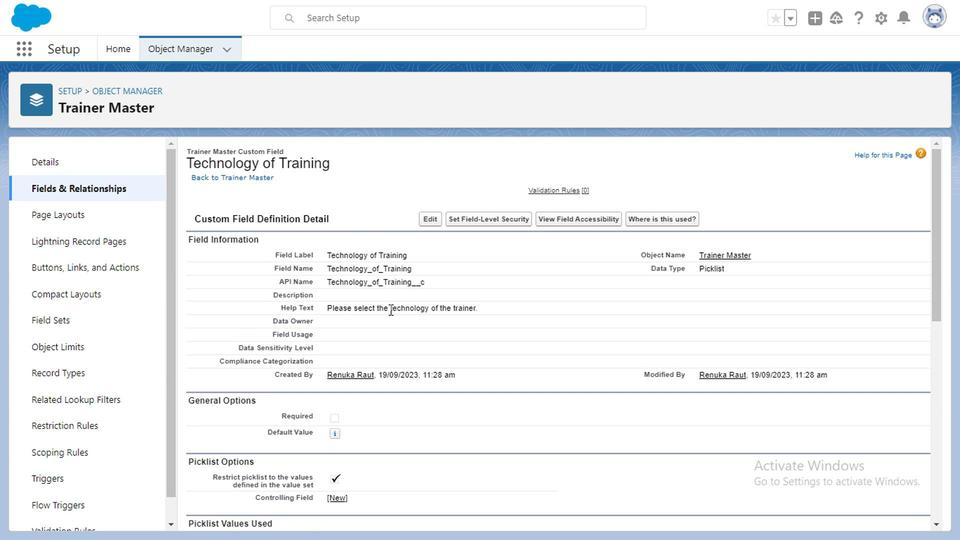 
Action: Mouse moved to (386, 323)
Screenshot: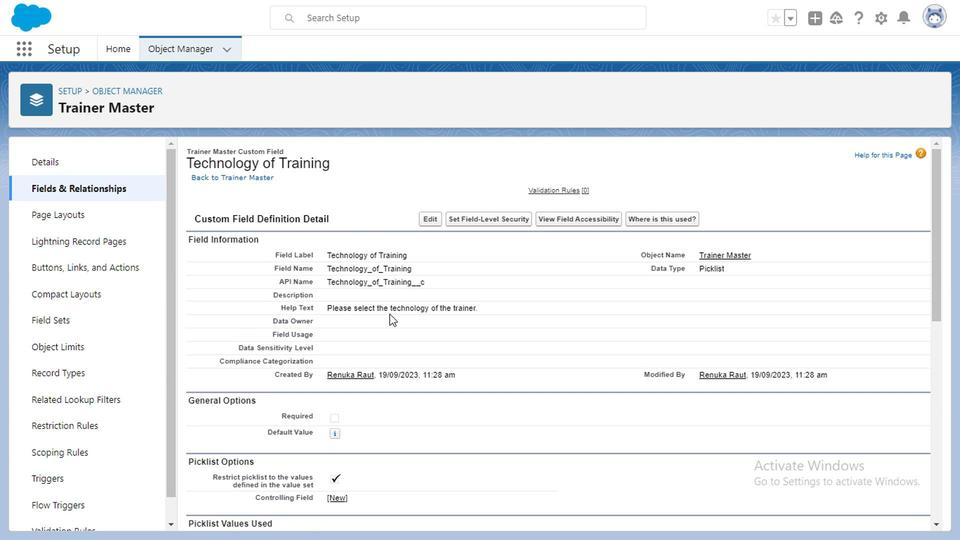 
Action: Mouse scrolled (386, 322) with delta (0, -1)
Screenshot: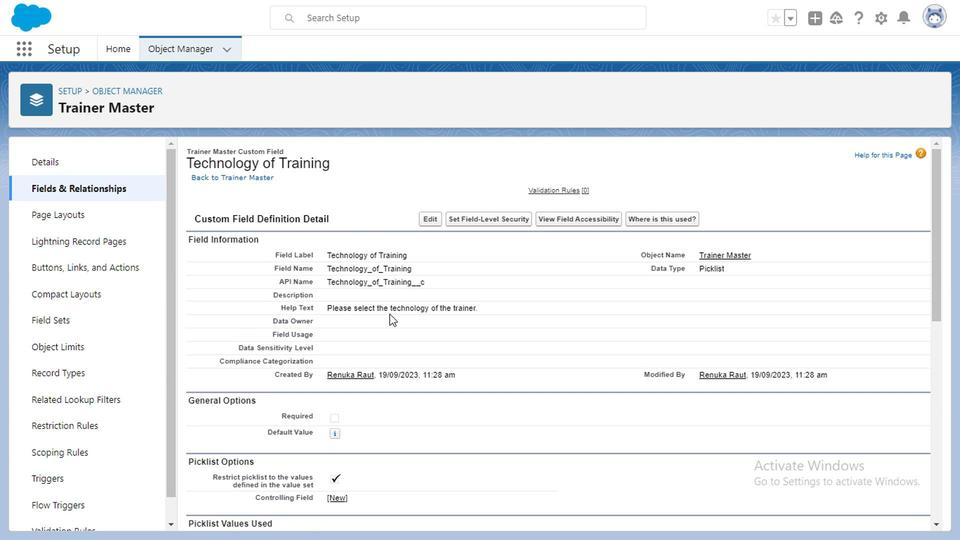 
Action: Mouse moved to (430, 231)
Screenshot: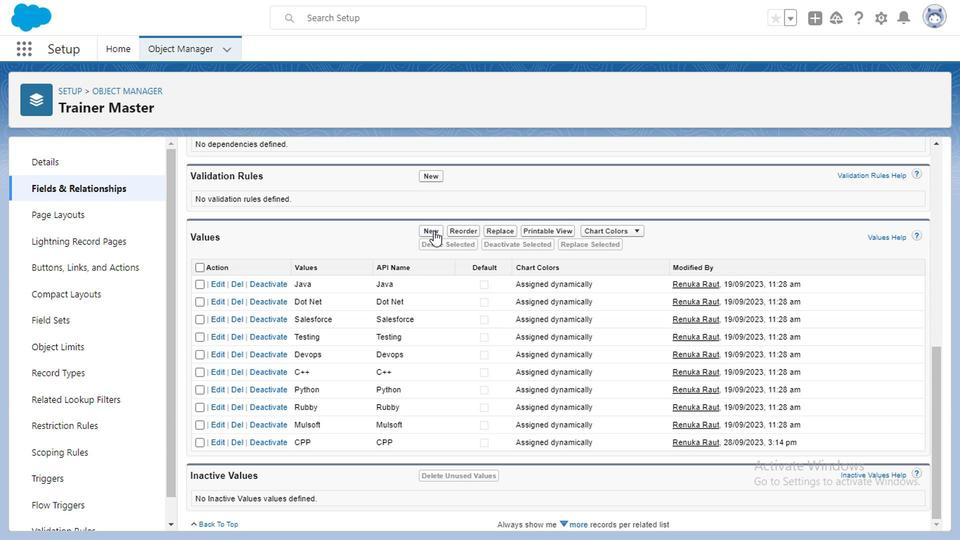 
Action: Mouse pressed left at (430, 231)
Screenshot: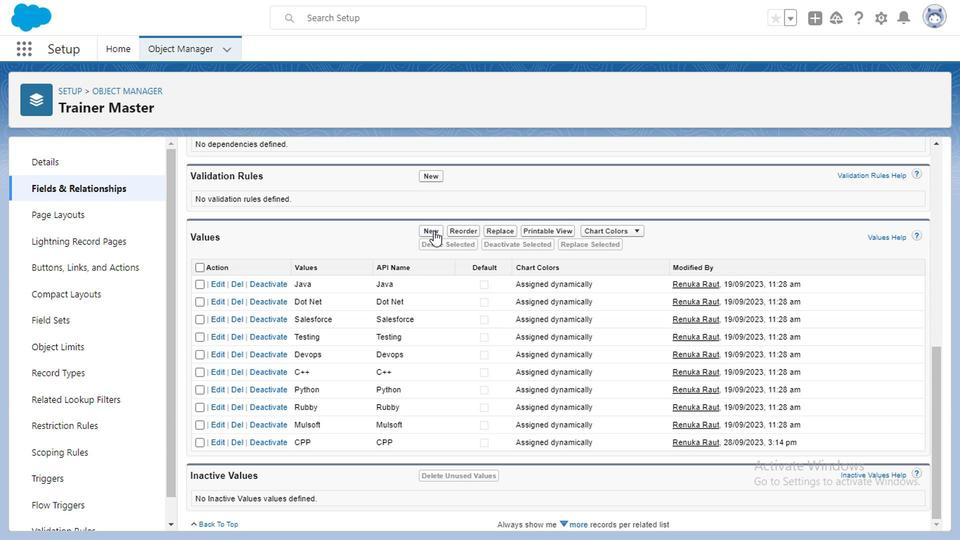 
Action: Mouse moved to (304, 316)
Screenshot: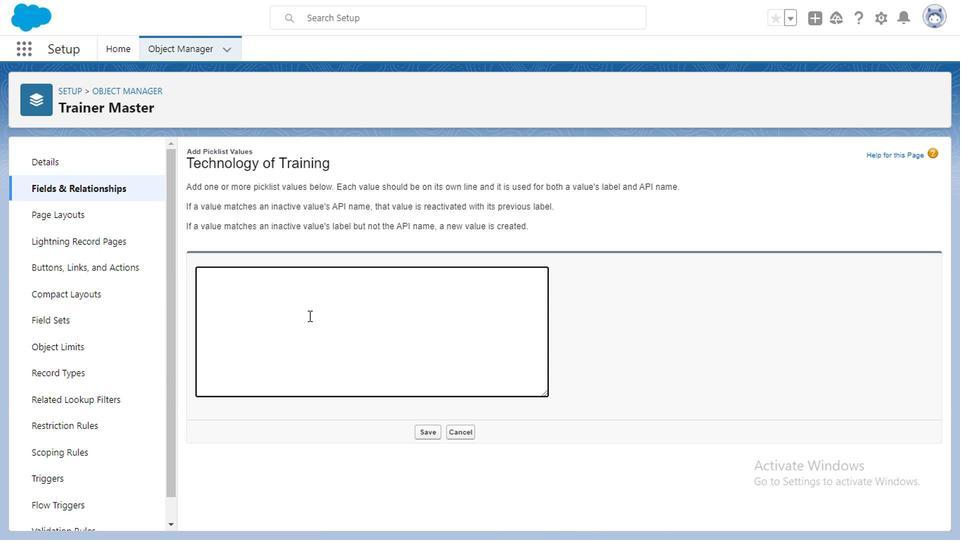 
Action: Mouse pressed left at (304, 316)
Screenshot: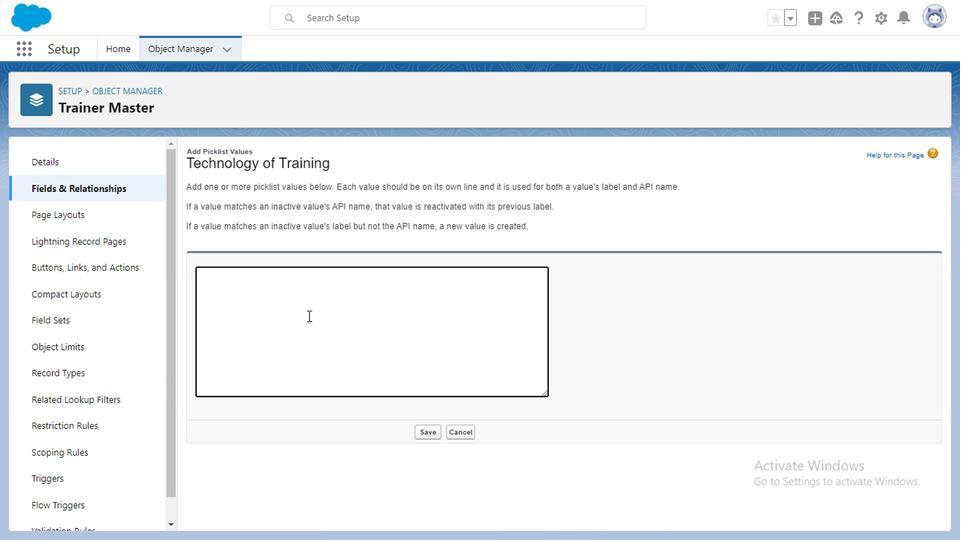 
Action: Mouse moved to (303, 314)
Screenshot: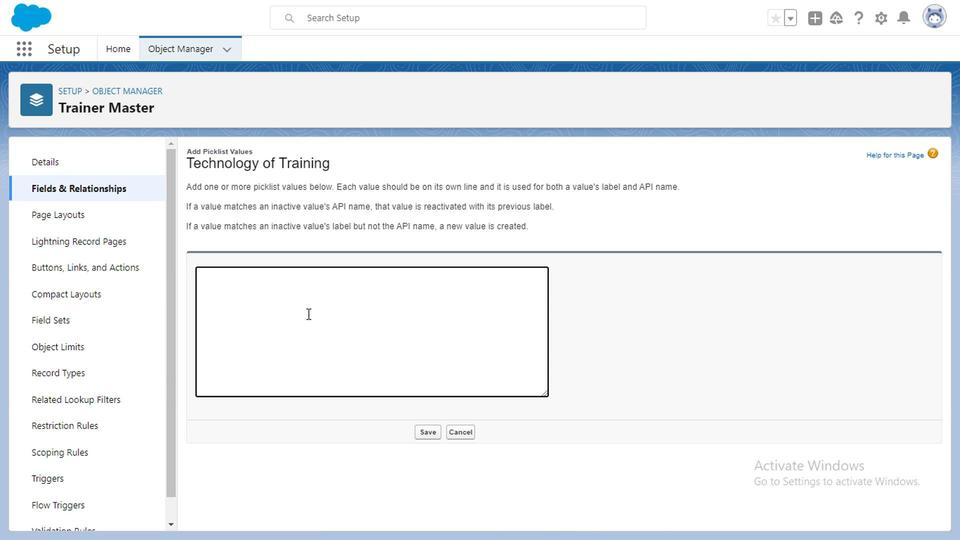 
Action: Key pressed <Key.caps_lock>T<Key.caps_lock>ablue
Screenshot: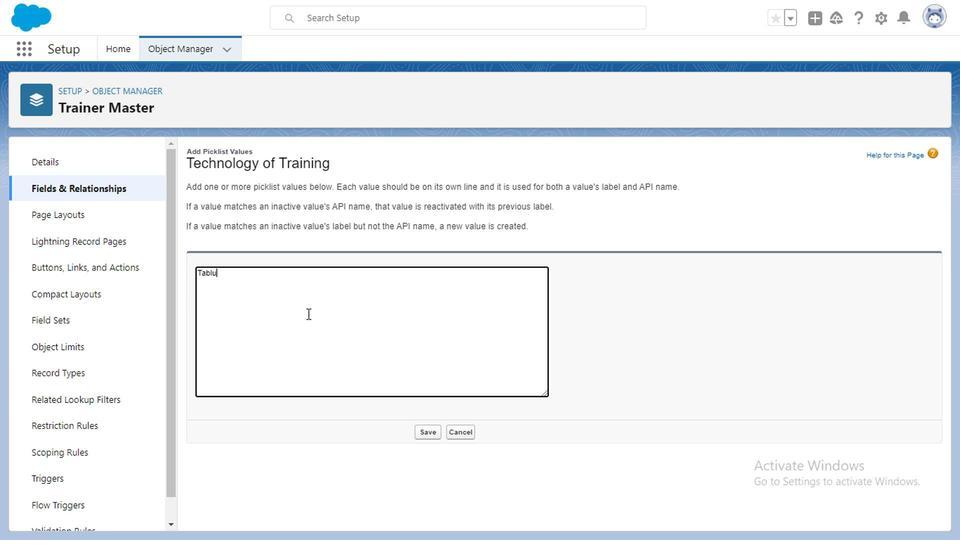 
Action: Mouse moved to (205, 273)
Screenshot: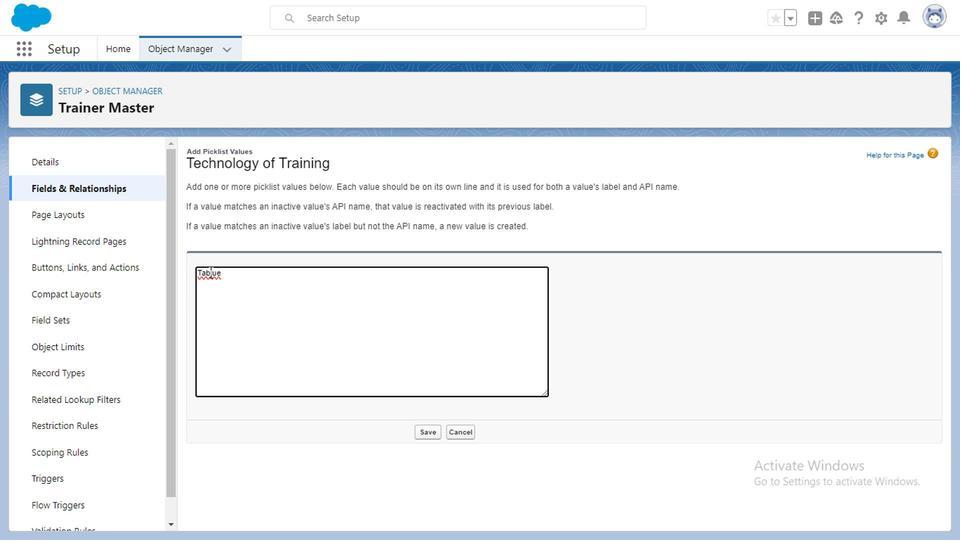
Action: Mouse pressed right at (205, 273)
Screenshot: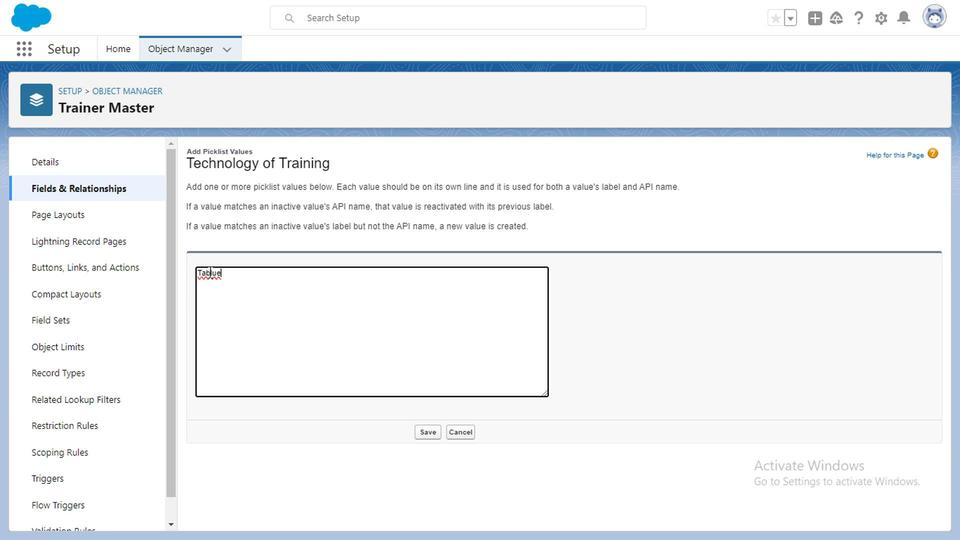
Action: Mouse moved to (199, 302)
Screenshot: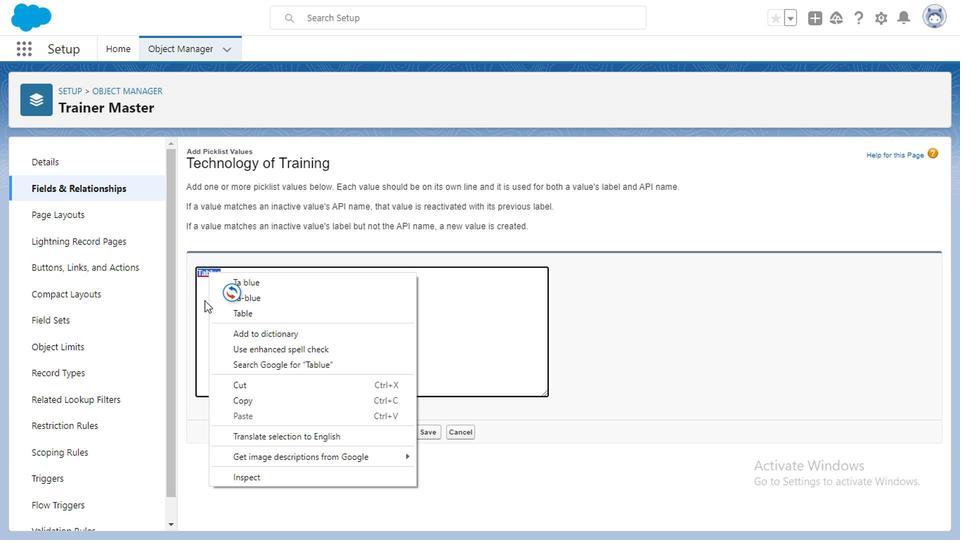 
Action: Mouse pressed left at (199, 302)
Screenshot: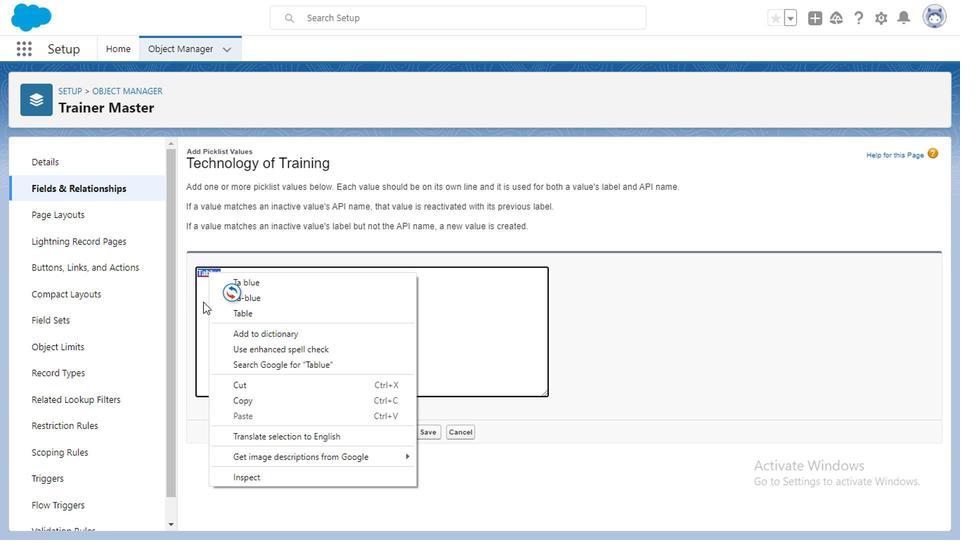 
Action: Mouse moved to (426, 429)
Screenshot: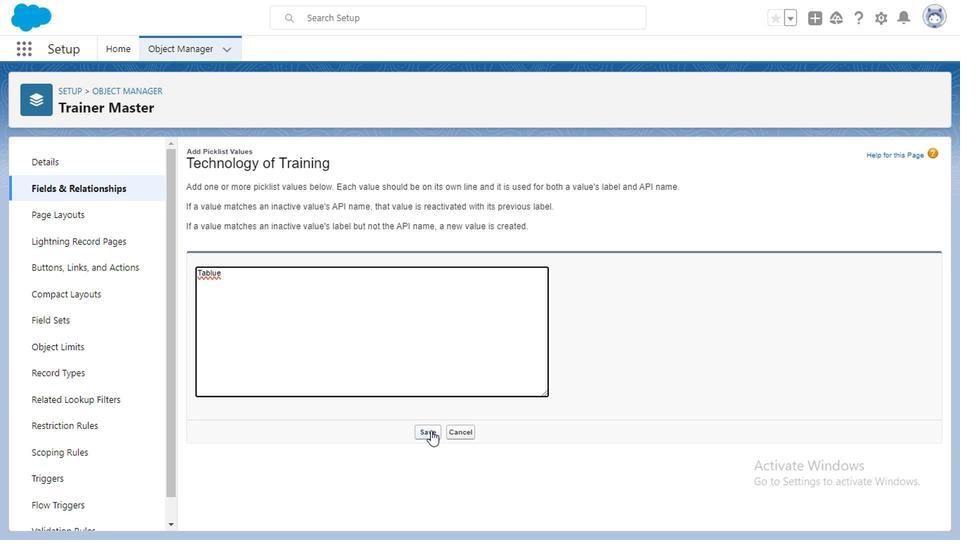 
Action: Mouse pressed left at (426, 429)
Screenshot: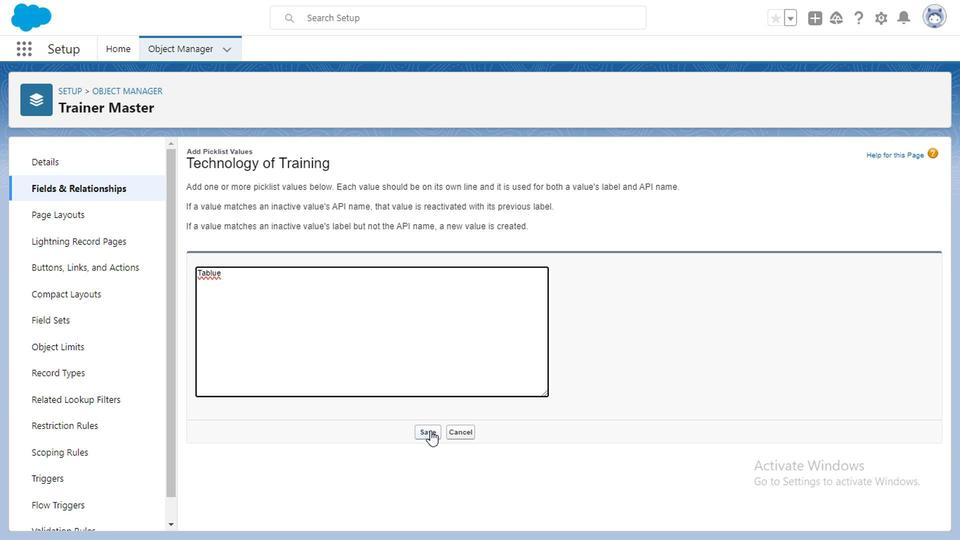 
Action: Mouse moved to (19, 51)
Screenshot: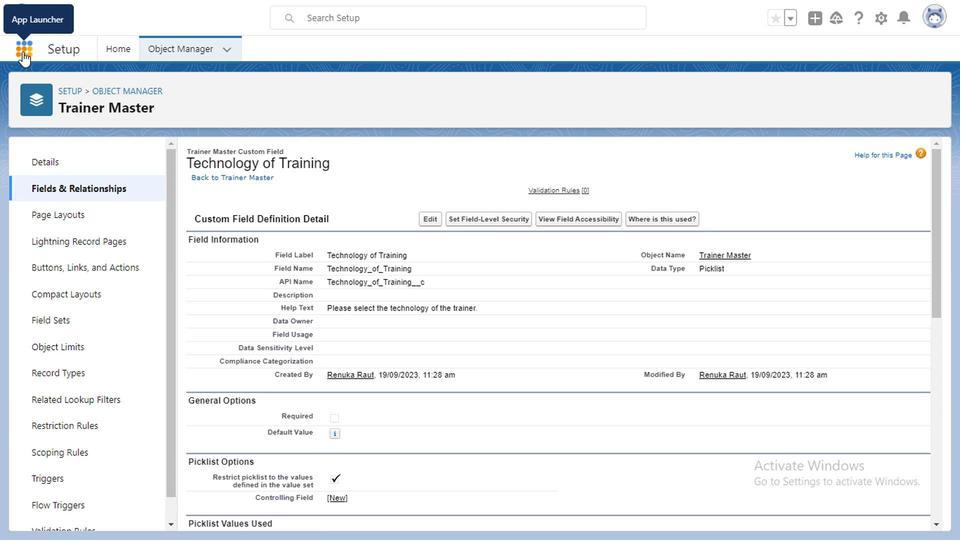 
Action: Mouse pressed left at (19, 51)
Screenshot: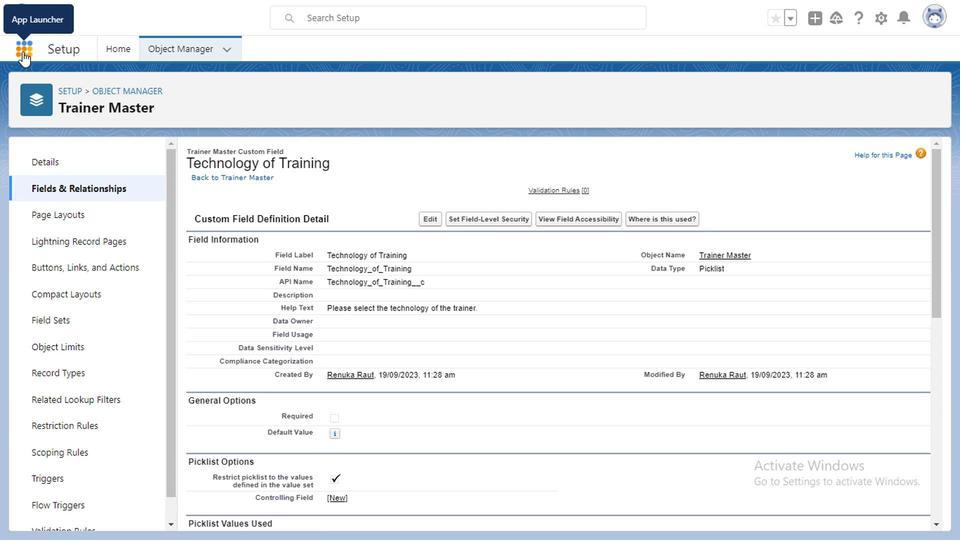 
Action: Mouse moved to (138, 100)
Screenshot: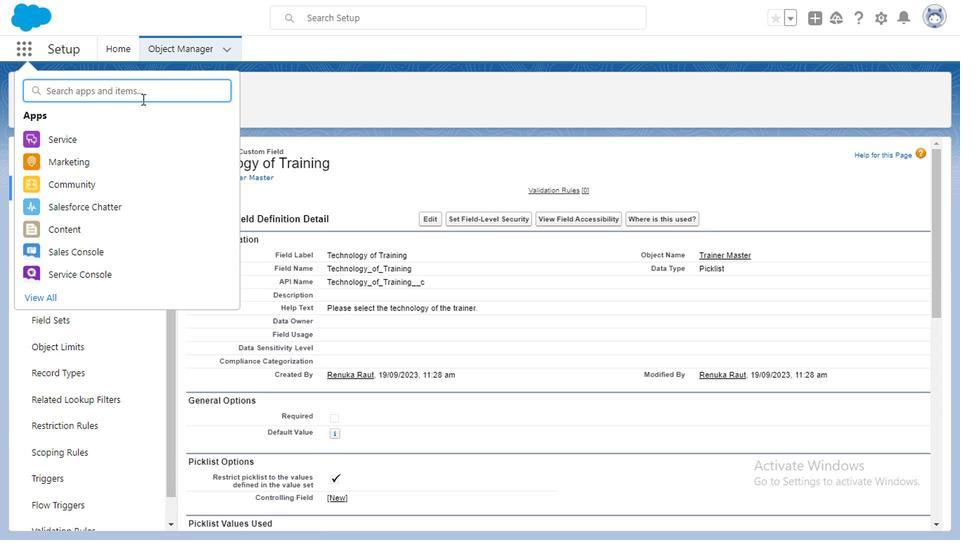 
Action: Key pressed opty4
Screenshot: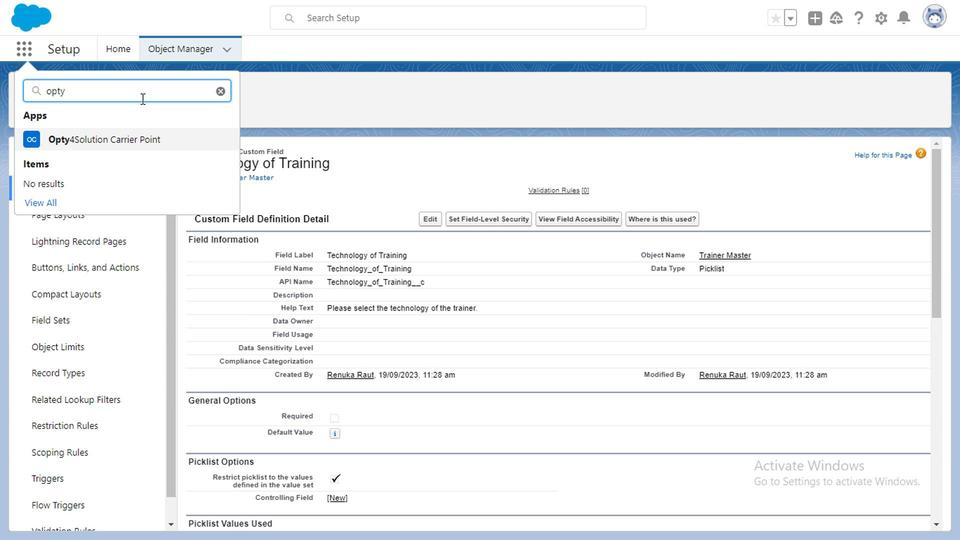 
Action: Mouse moved to (130, 136)
Screenshot: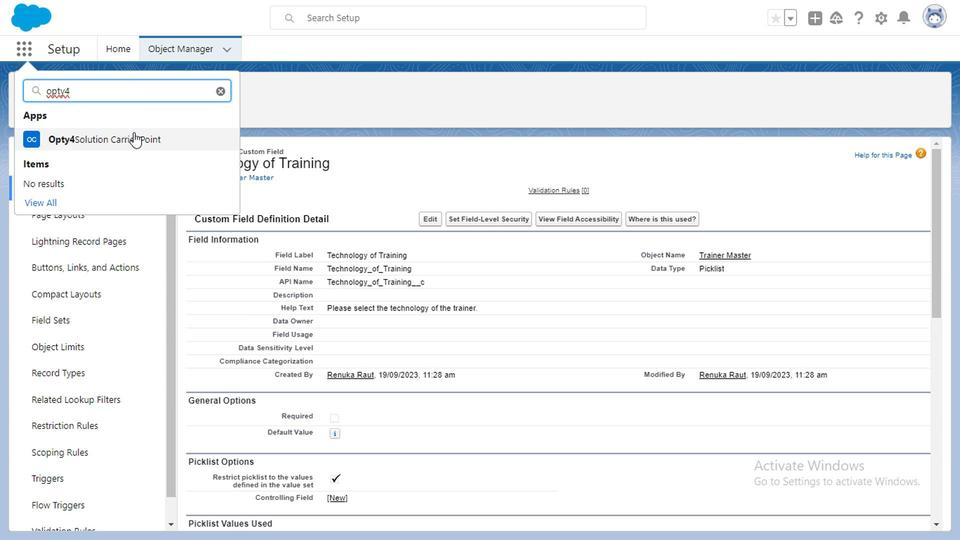 
Action: Mouse pressed left at (130, 136)
Screenshot: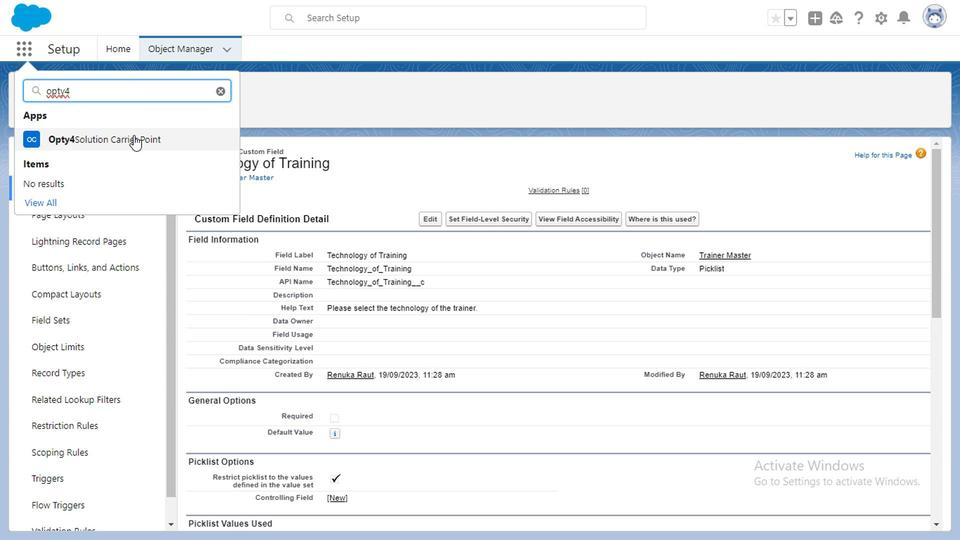 
Action: Mouse moved to (365, 50)
